 Task: Search one way flight ticket for 4 adults, 1 infant in seat and 1 infant on lap in premium economy from Lewiston: Lewiston-nez Perce County Airport to New Bern: Coastal Carolina Regional Airport (was Craven County Regional) on 5-4-2023. Number of bags: 1 checked bag. Price is upto 73000. Outbound departure time preference is 4:15.
Action: Mouse moved to (388, 345)
Screenshot: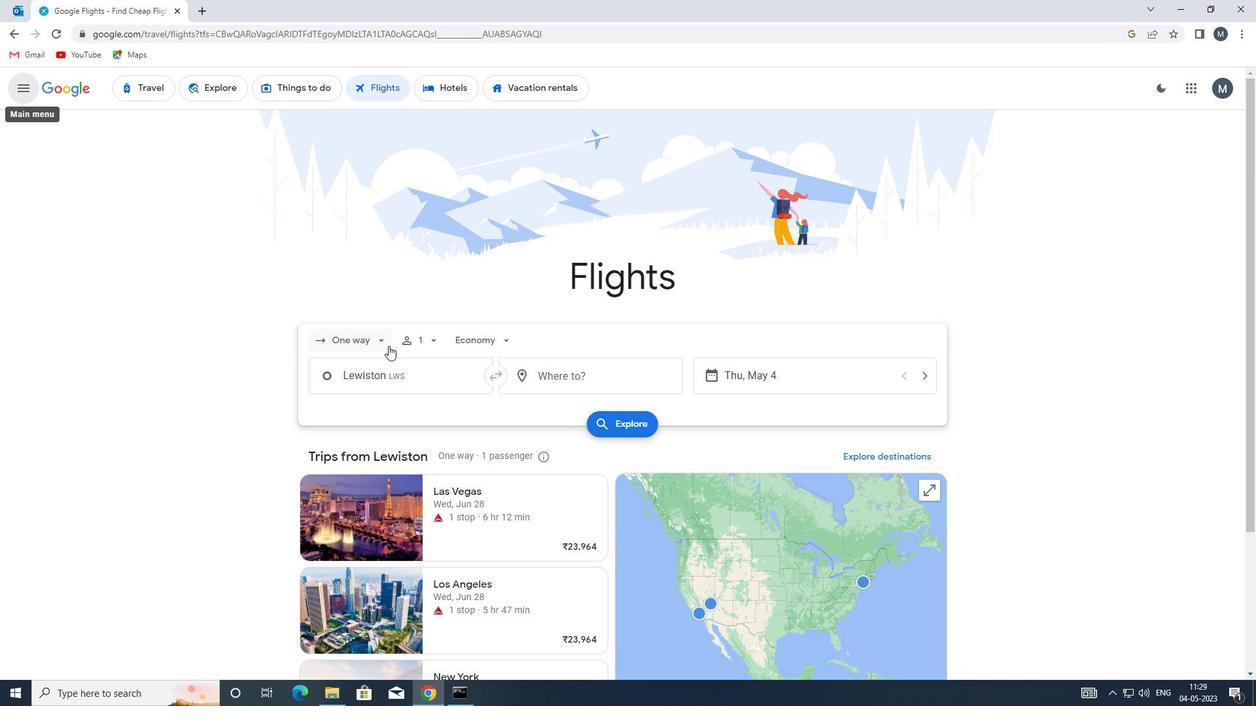 
Action: Mouse pressed left at (388, 345)
Screenshot: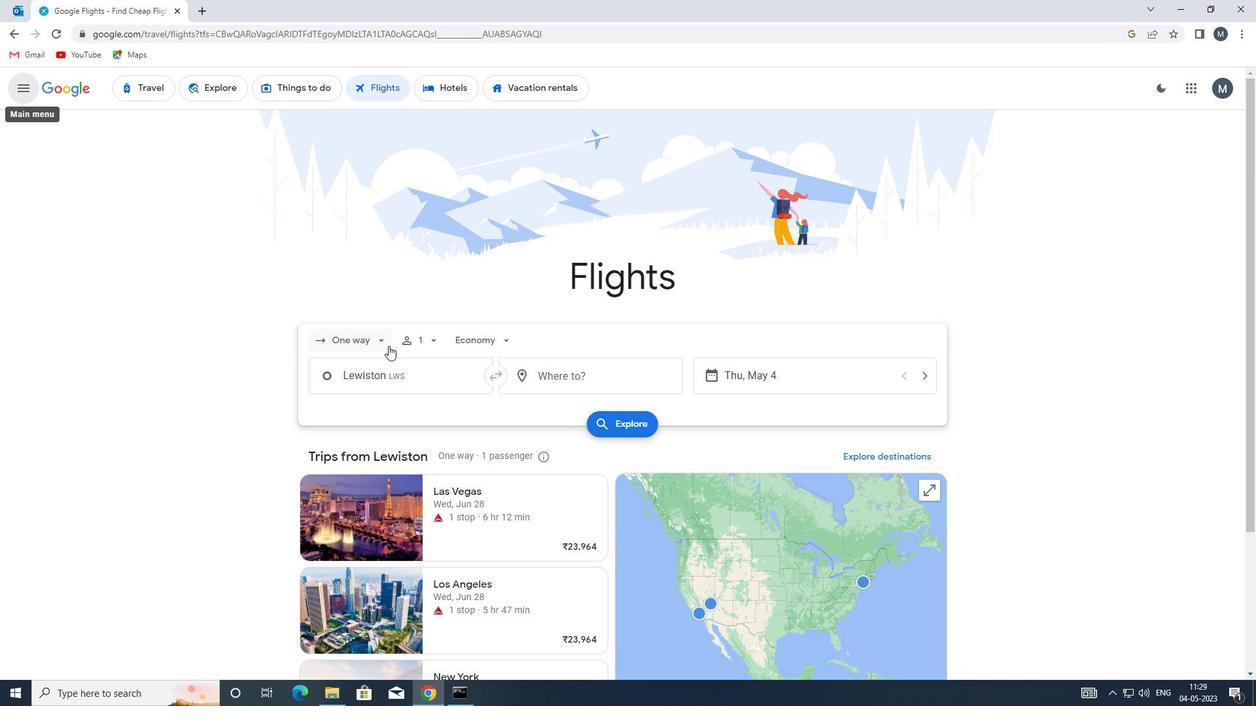 
Action: Mouse moved to (385, 399)
Screenshot: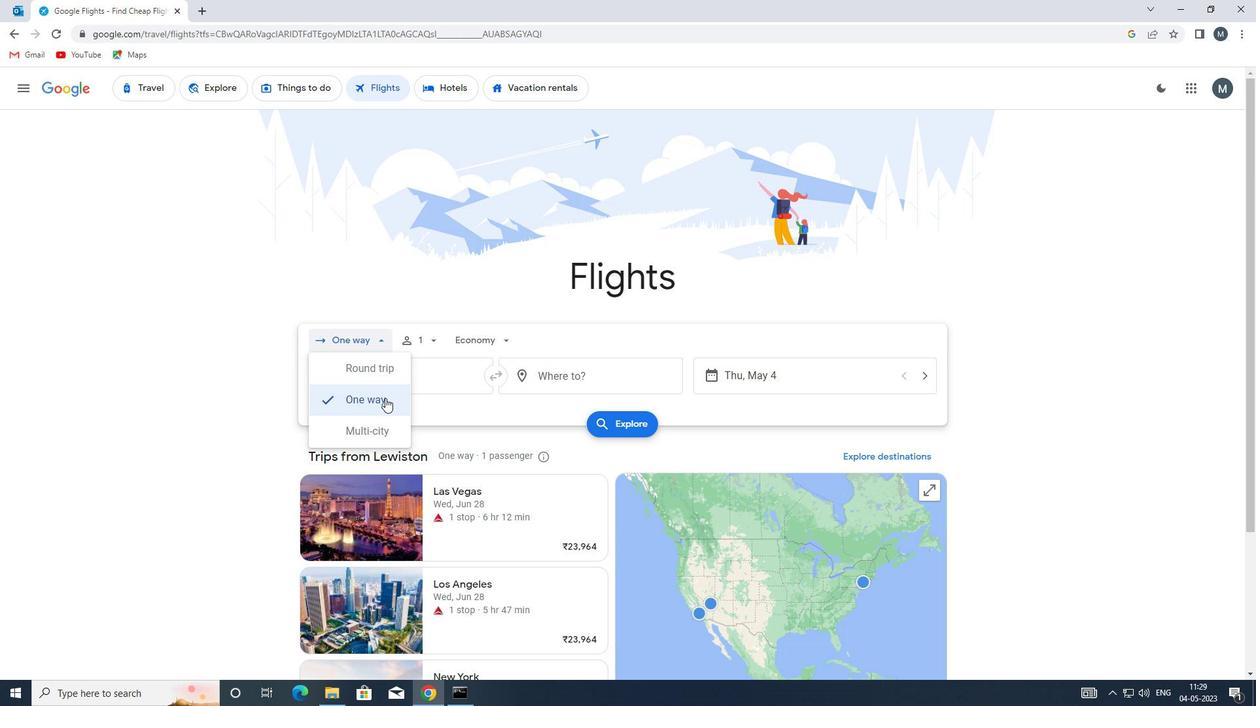 
Action: Mouse pressed left at (385, 399)
Screenshot: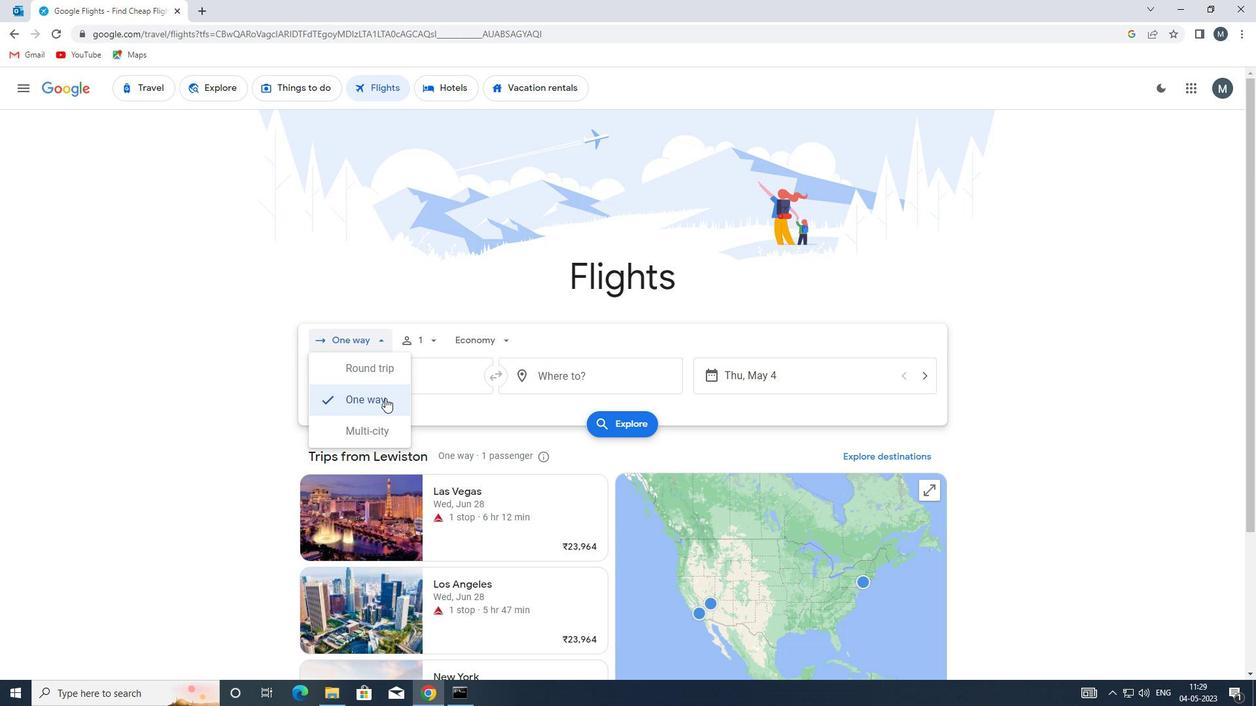 
Action: Mouse moved to (435, 346)
Screenshot: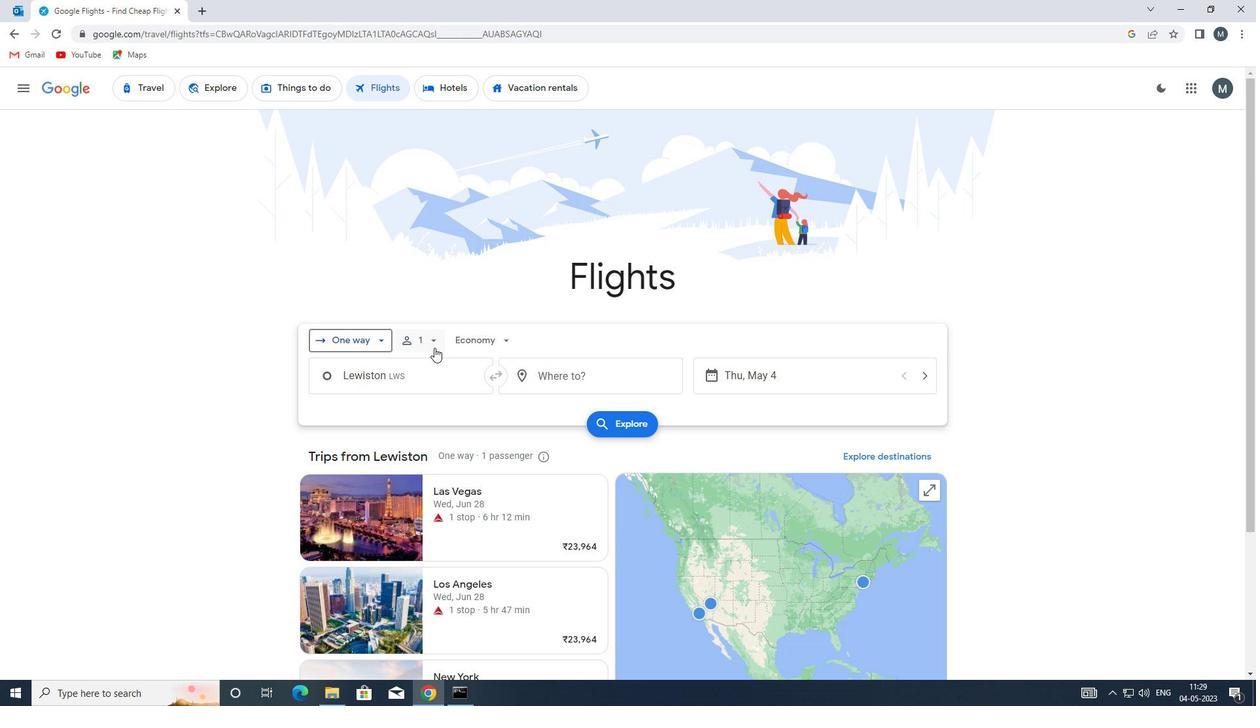 
Action: Mouse pressed left at (435, 346)
Screenshot: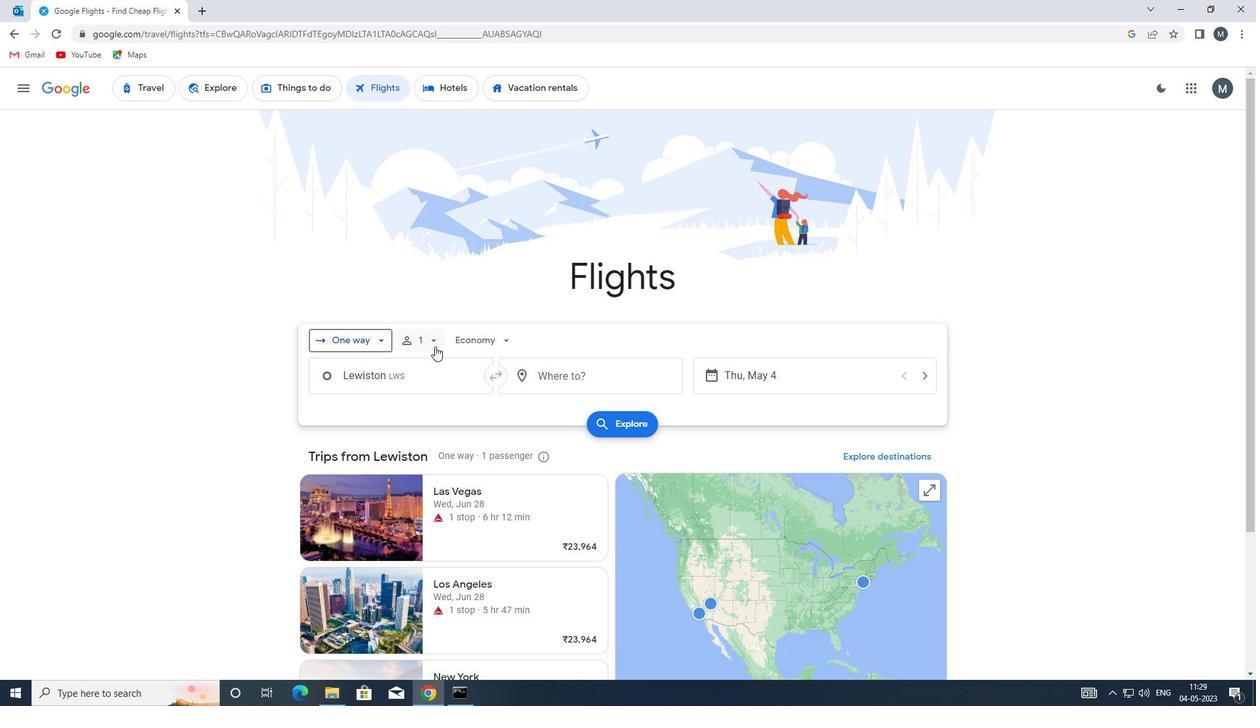 
Action: Mouse moved to (537, 378)
Screenshot: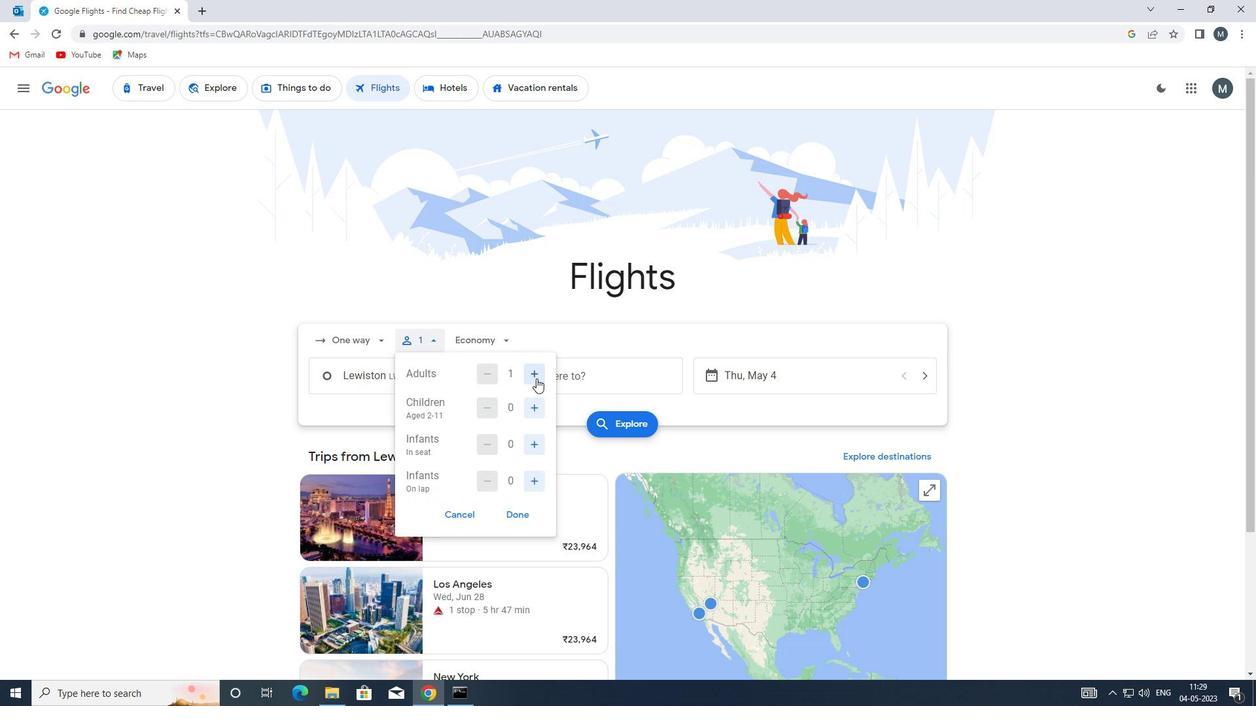 
Action: Mouse pressed left at (537, 378)
Screenshot: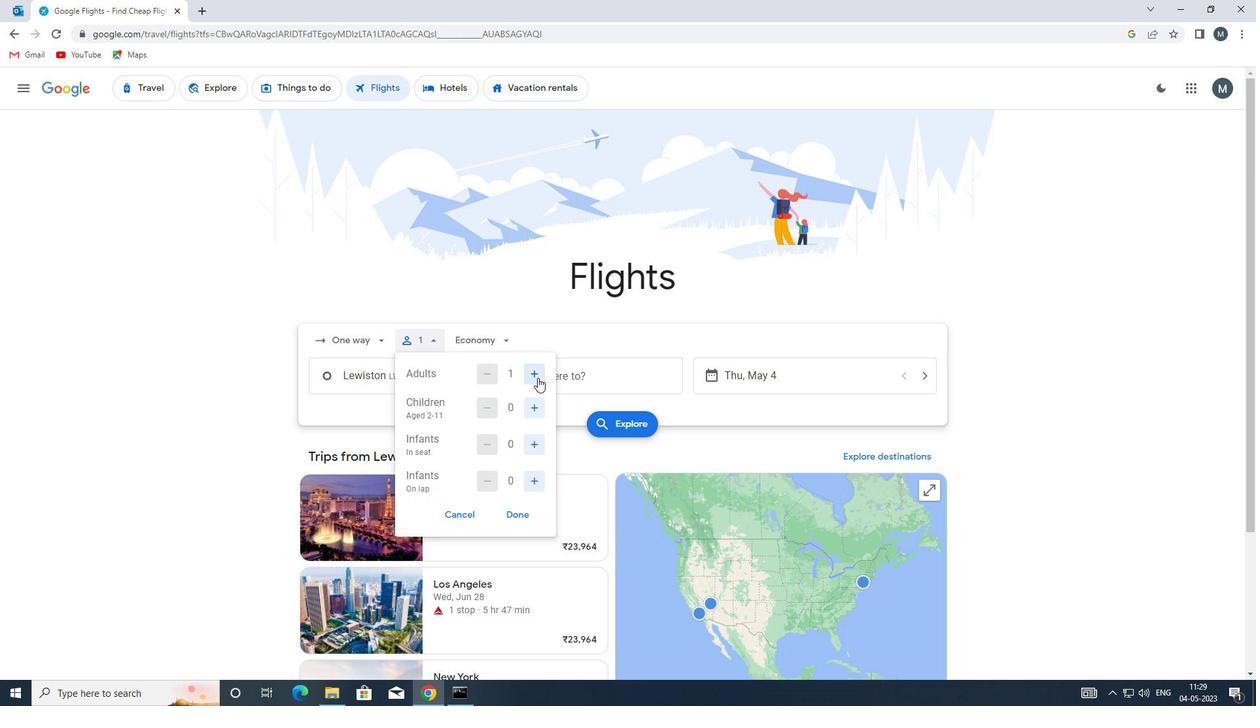 
Action: Mouse moved to (537, 376)
Screenshot: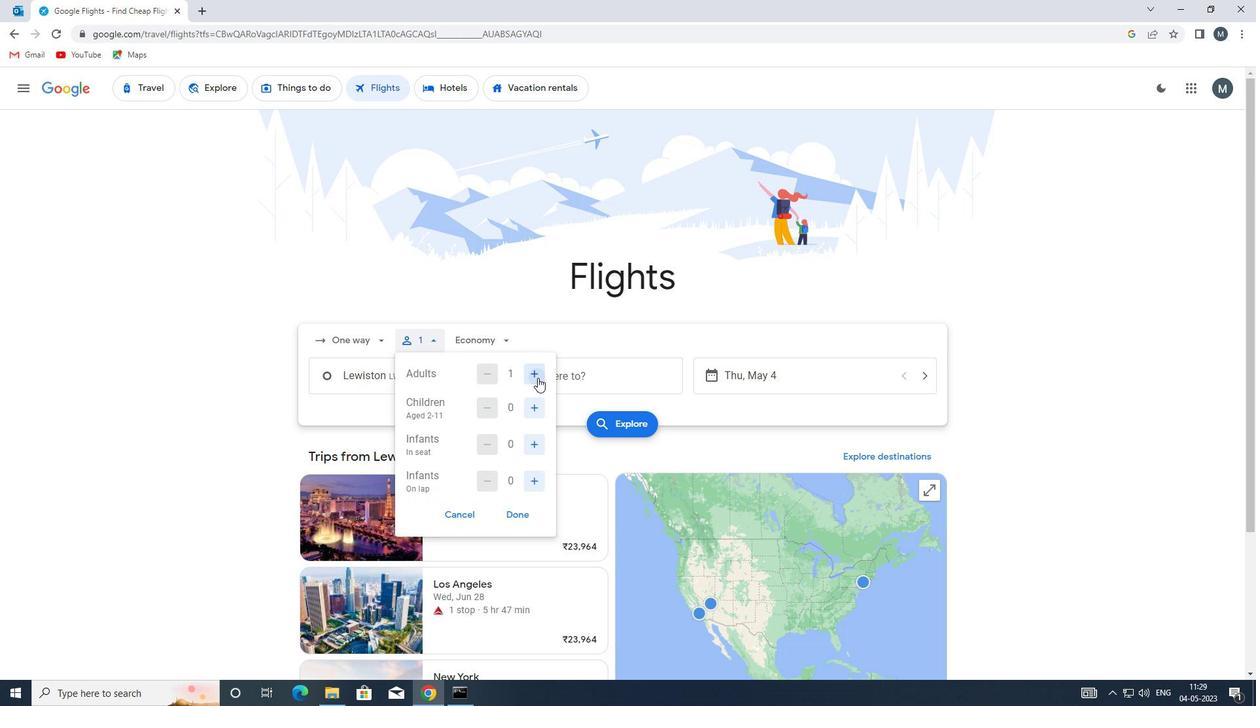 
Action: Mouse pressed left at (537, 376)
Screenshot: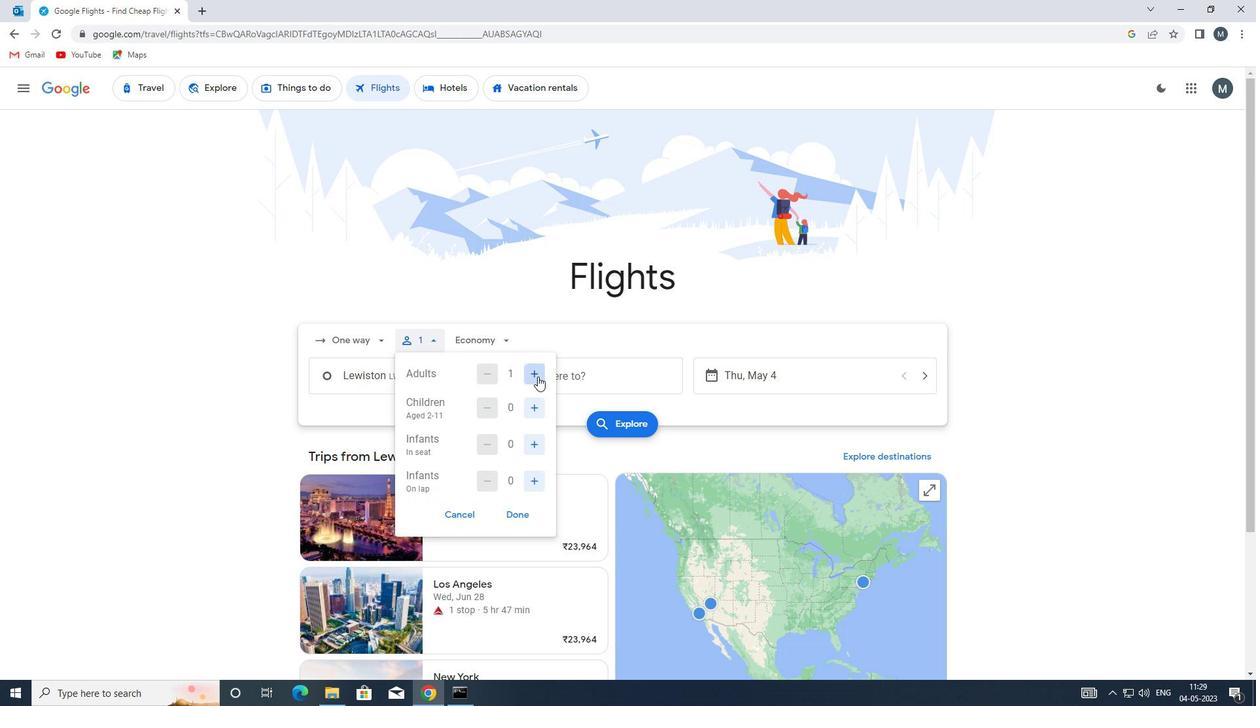 
Action: Mouse pressed left at (537, 376)
Screenshot: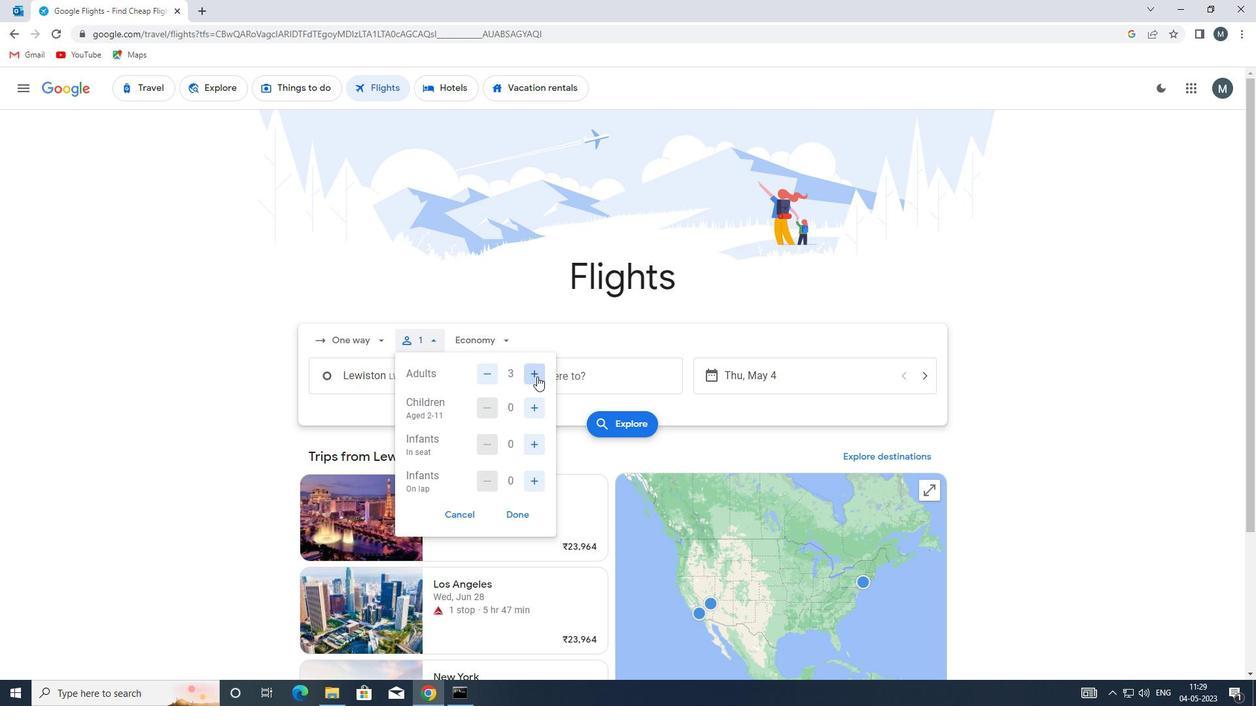 
Action: Mouse moved to (532, 445)
Screenshot: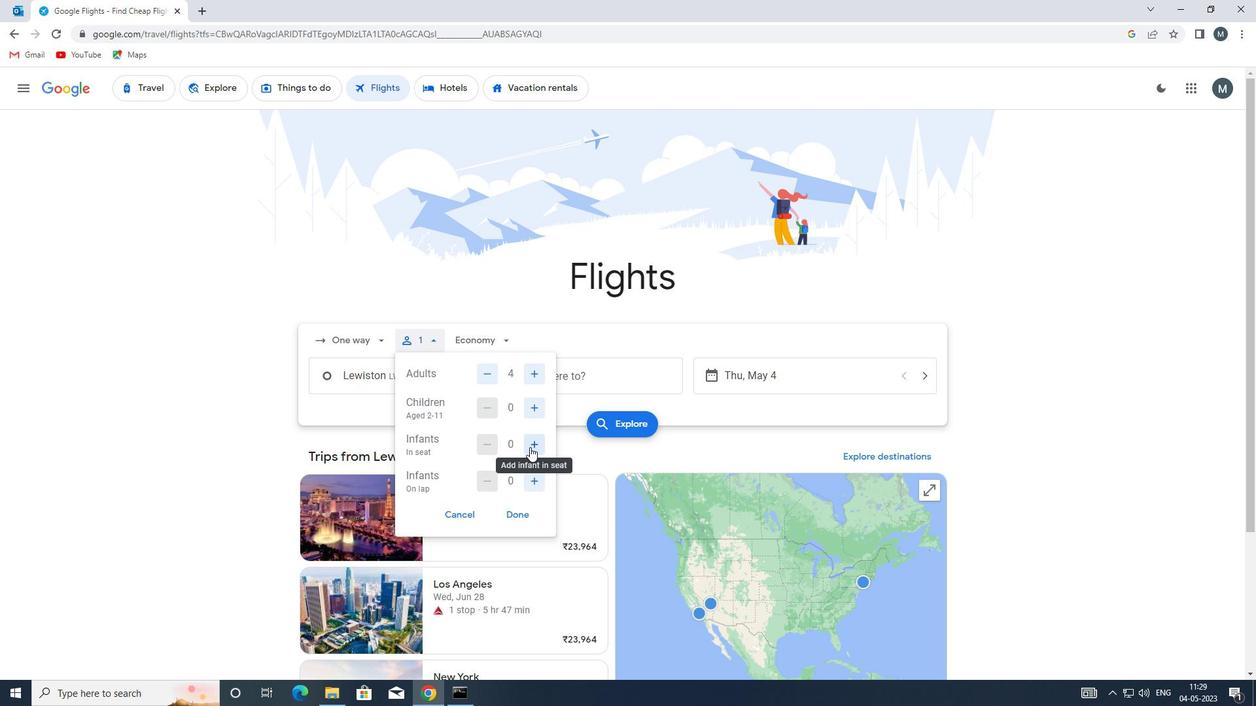 
Action: Mouse pressed left at (532, 445)
Screenshot: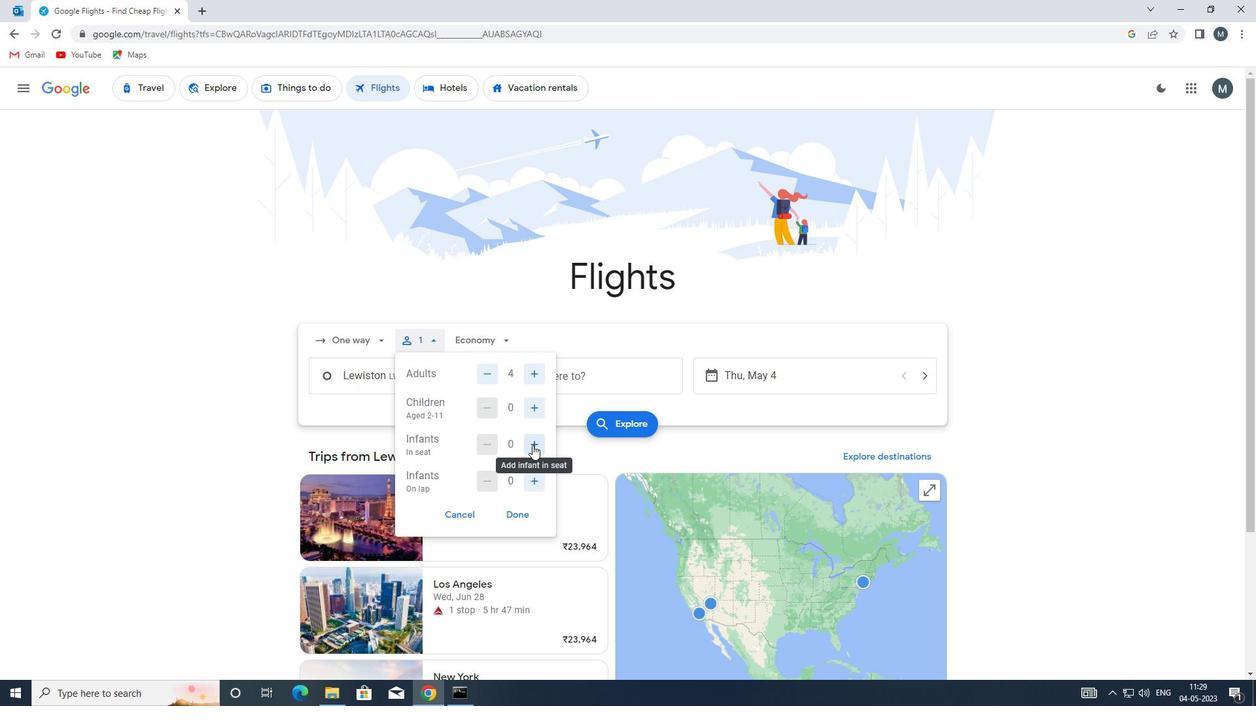
Action: Mouse moved to (532, 475)
Screenshot: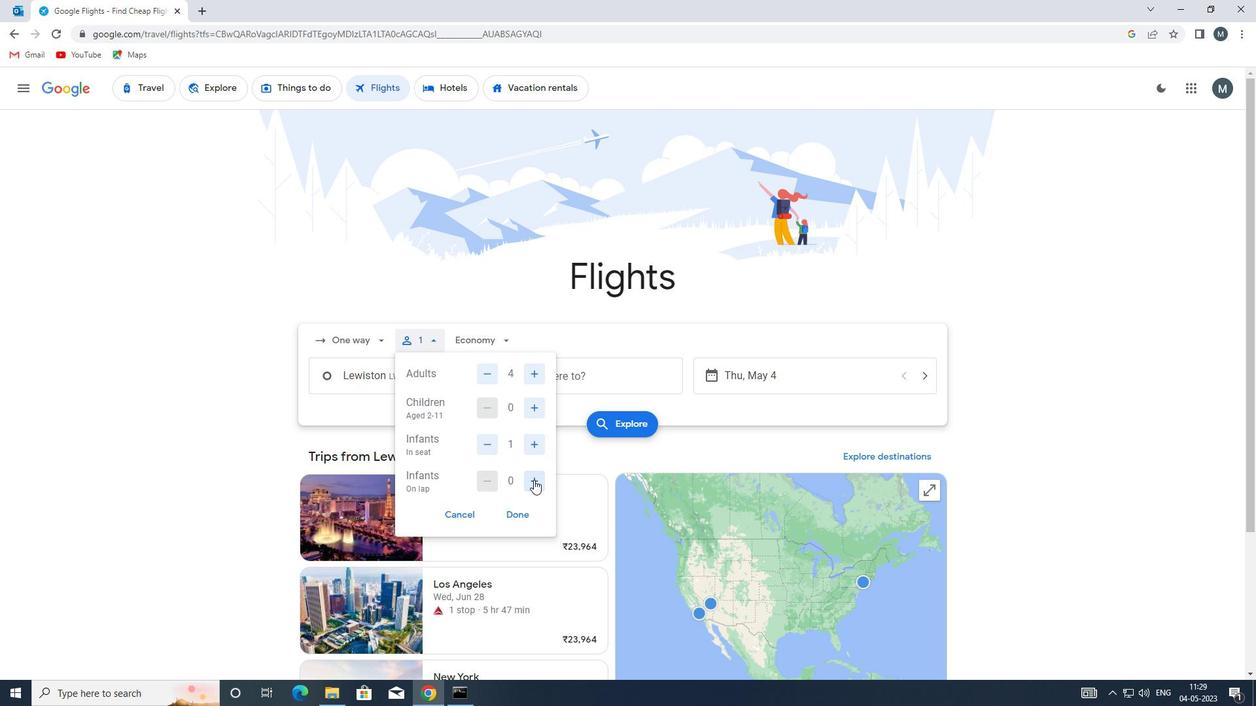 
Action: Mouse pressed left at (532, 475)
Screenshot: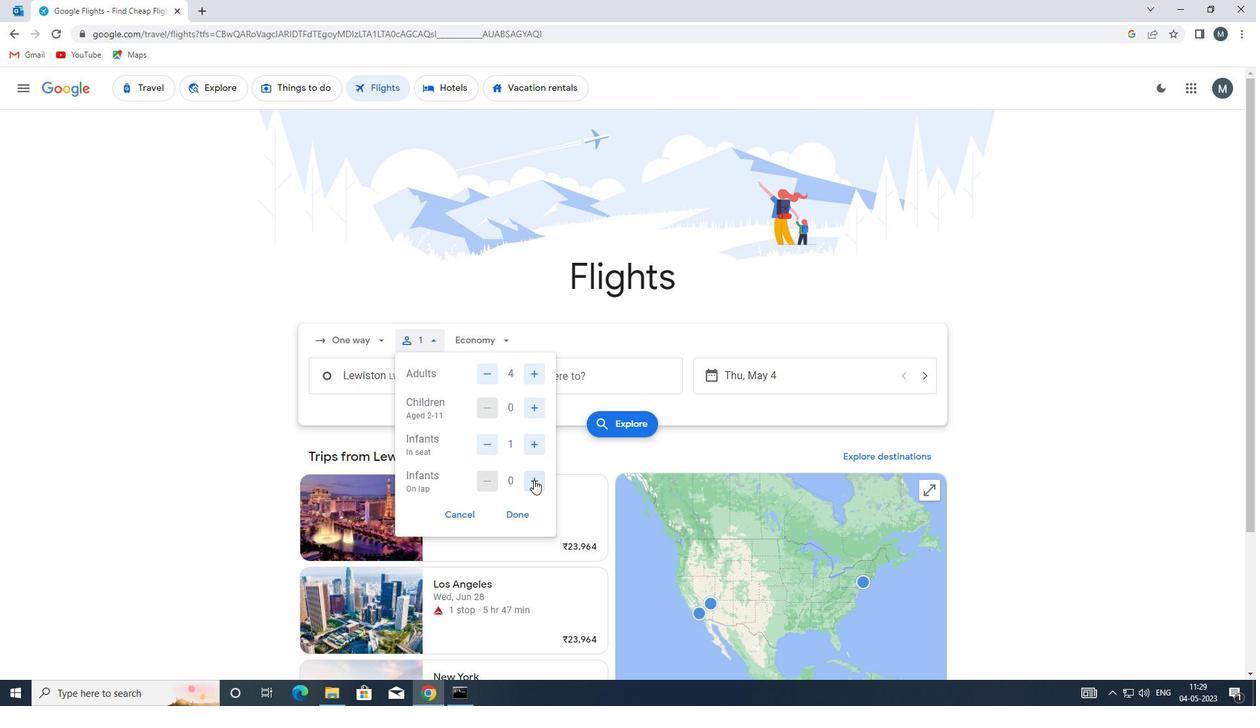 
Action: Mouse moved to (522, 518)
Screenshot: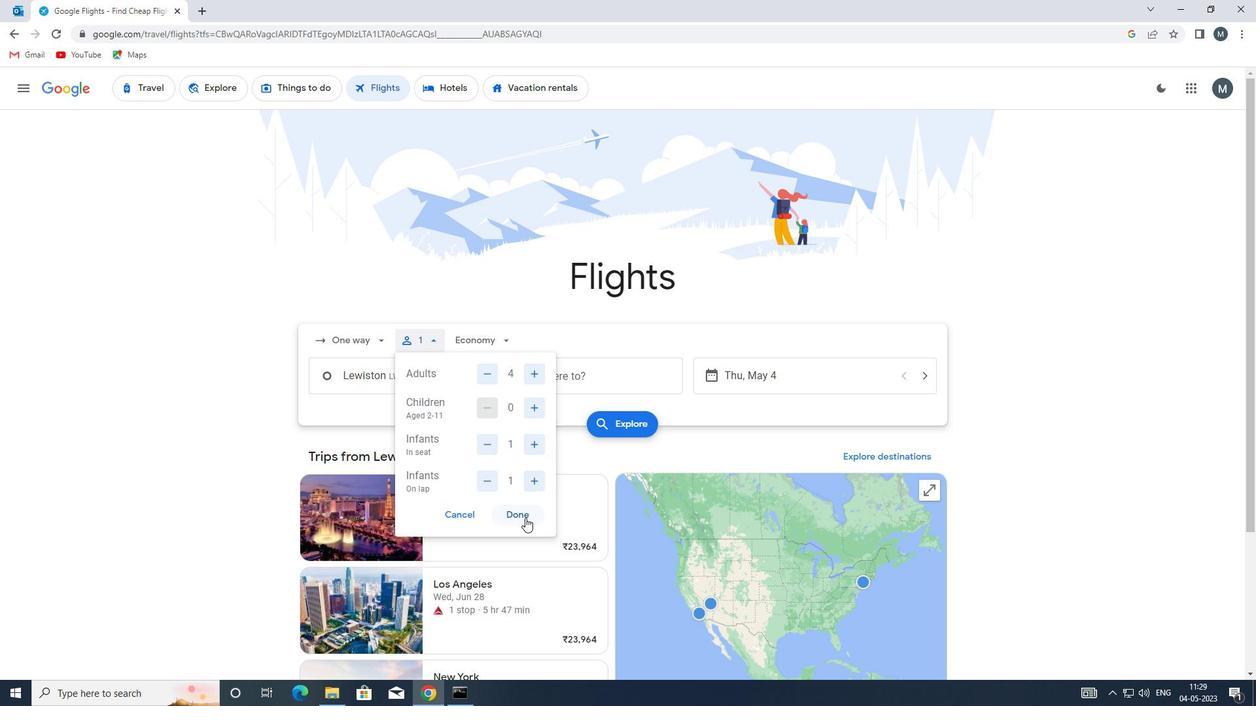 
Action: Mouse pressed left at (522, 518)
Screenshot: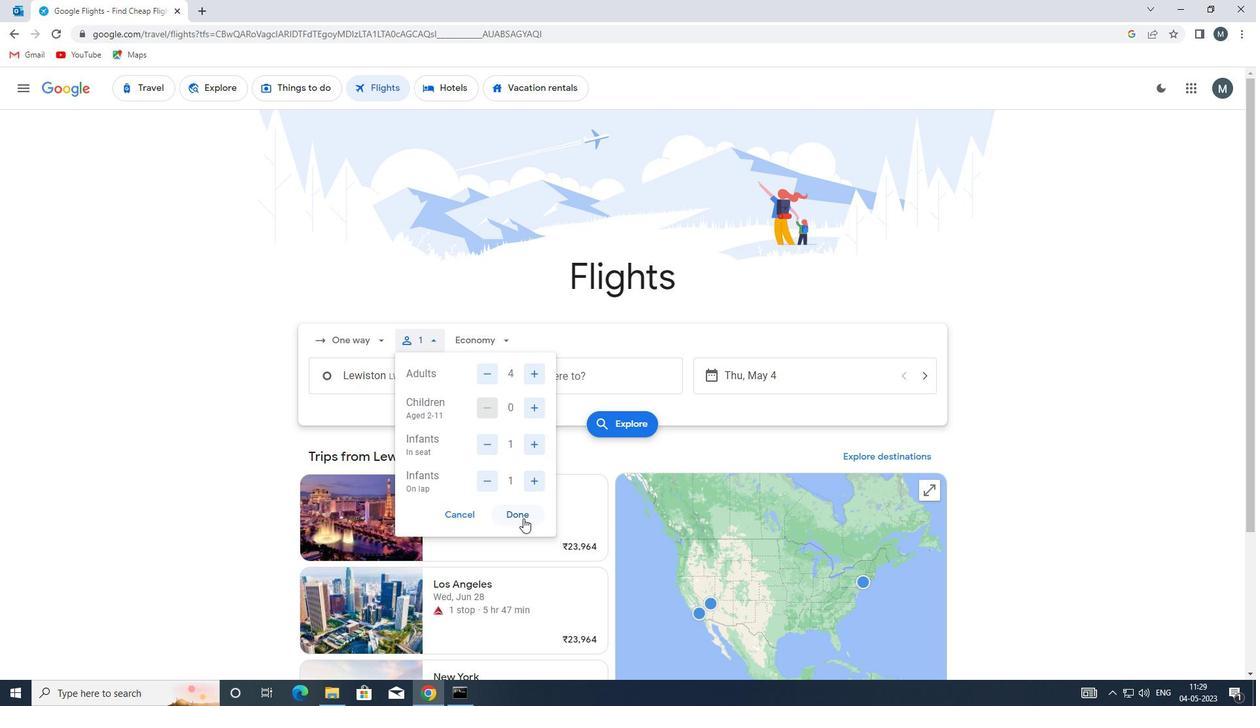 
Action: Mouse moved to (496, 335)
Screenshot: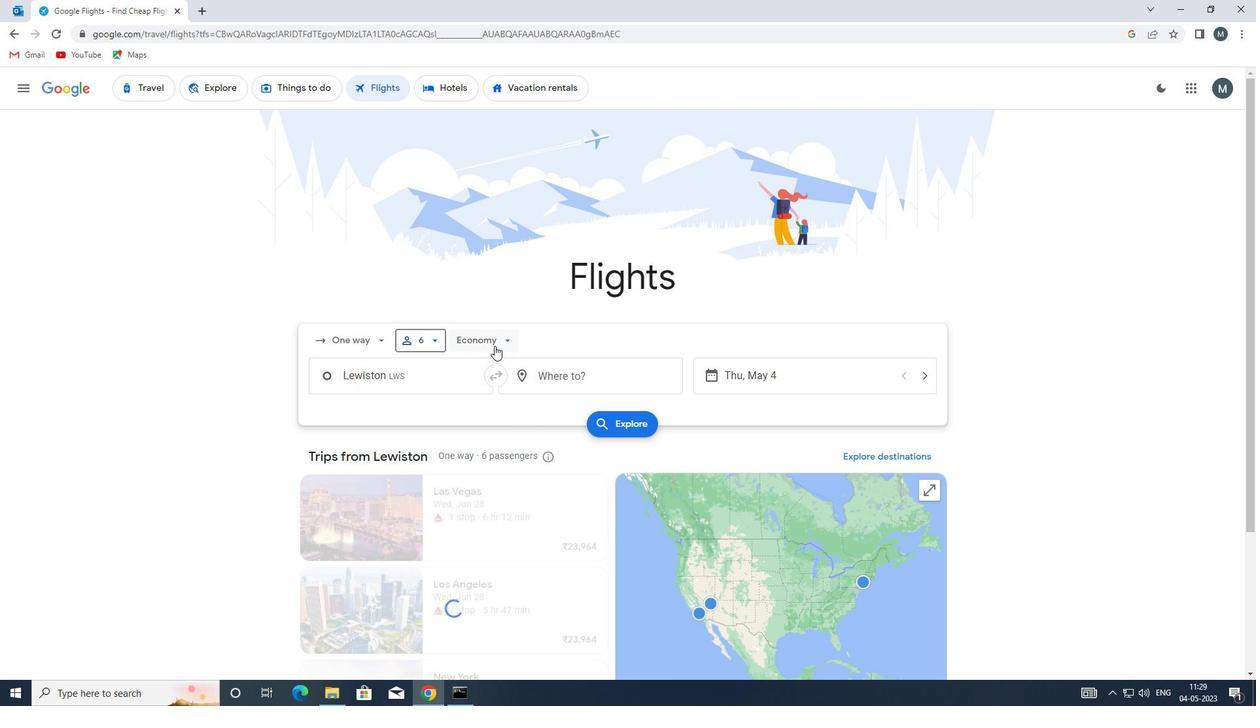 
Action: Mouse pressed left at (496, 335)
Screenshot: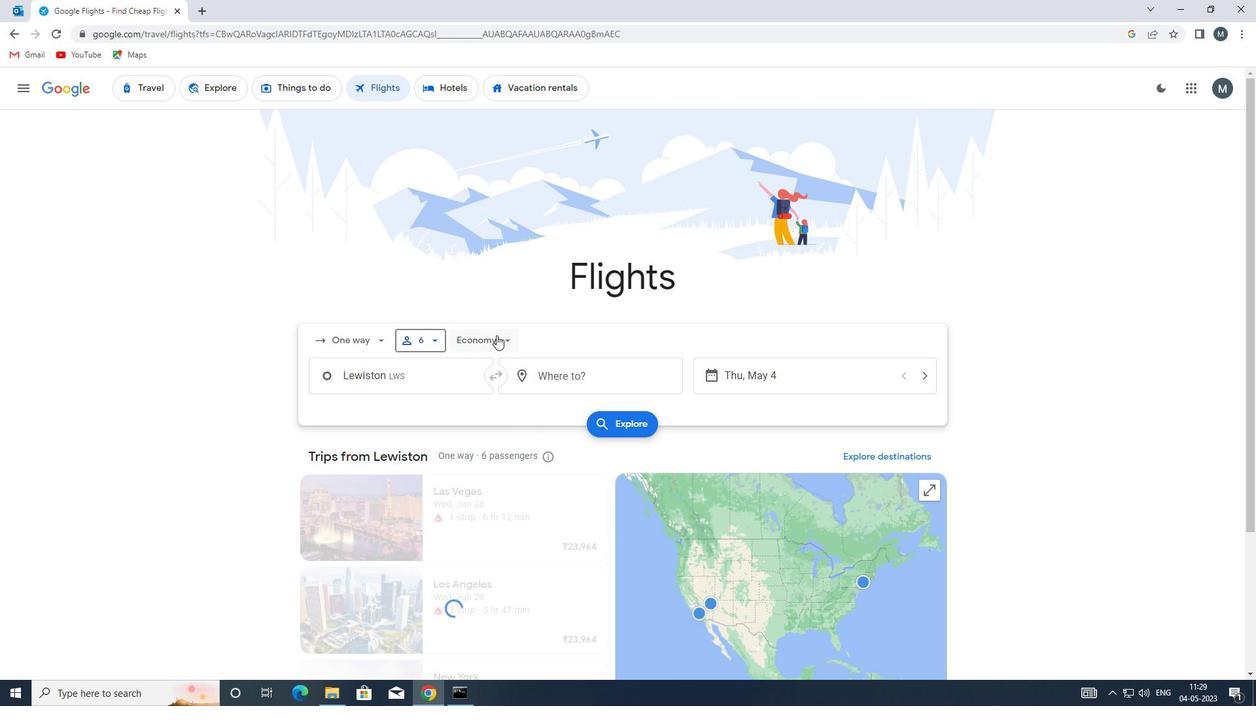 
Action: Mouse moved to (522, 402)
Screenshot: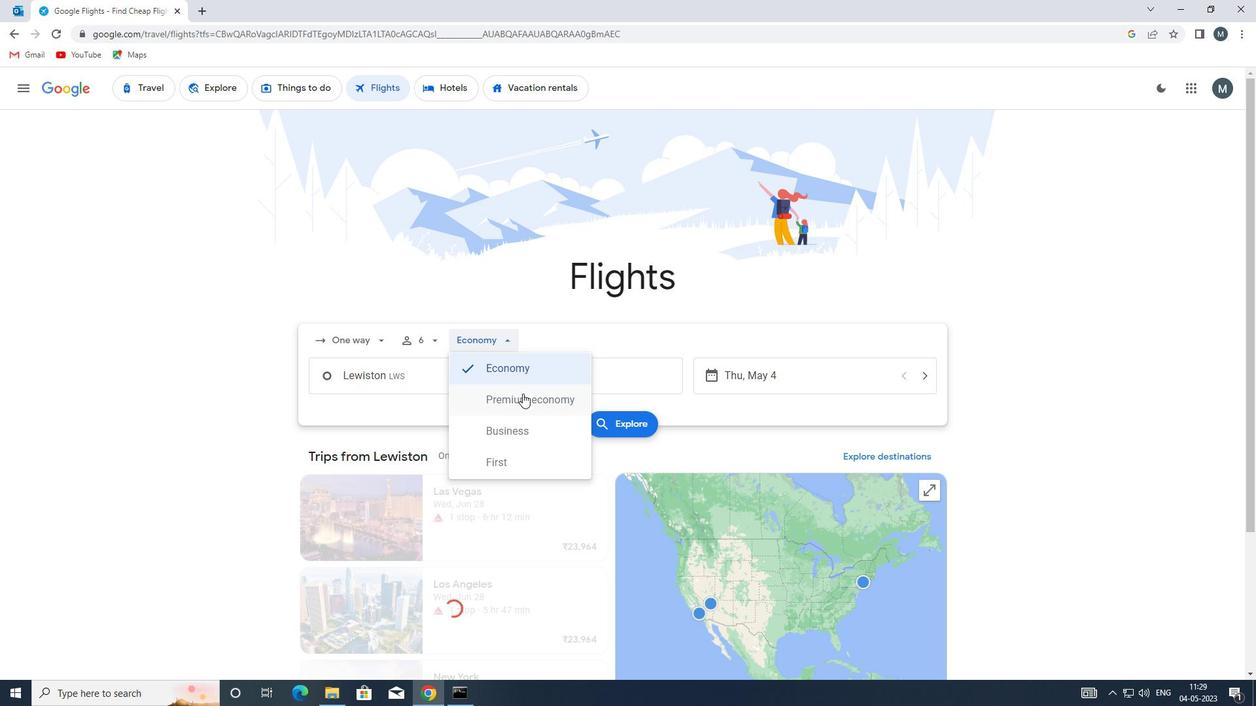 
Action: Mouse pressed left at (522, 402)
Screenshot: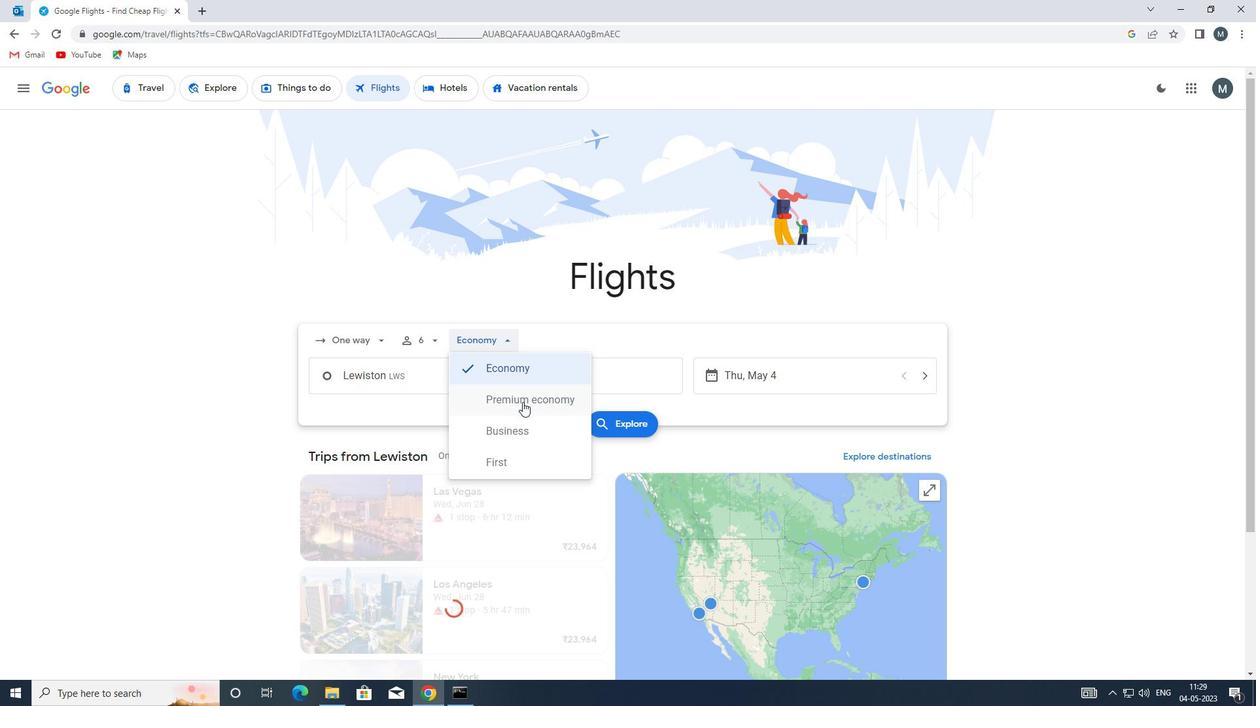 
Action: Mouse moved to (424, 382)
Screenshot: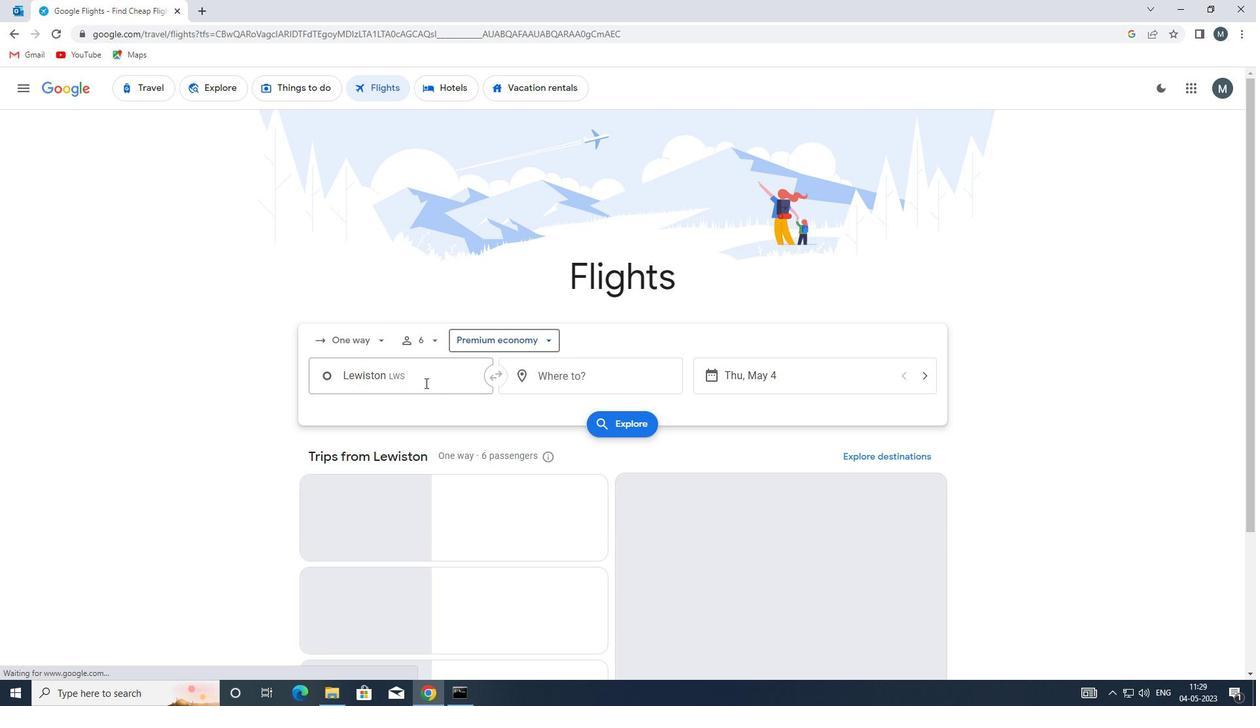 
Action: Mouse pressed left at (424, 382)
Screenshot: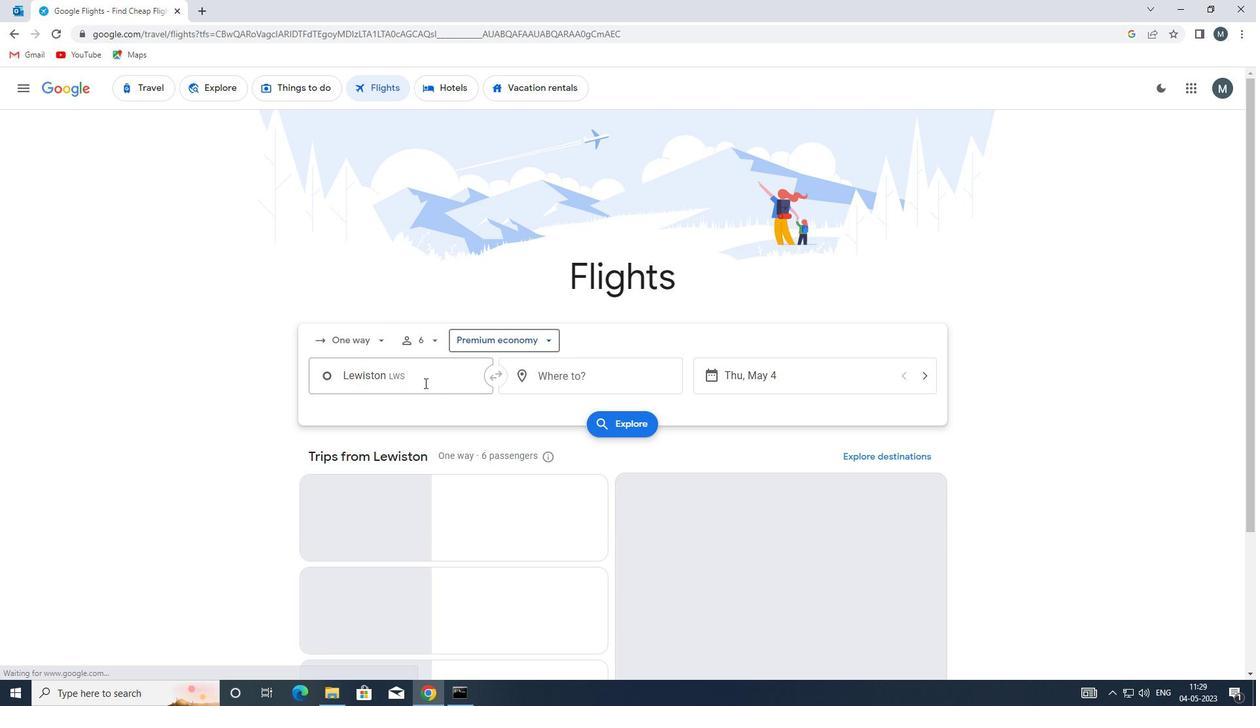 
Action: Mouse moved to (439, 420)
Screenshot: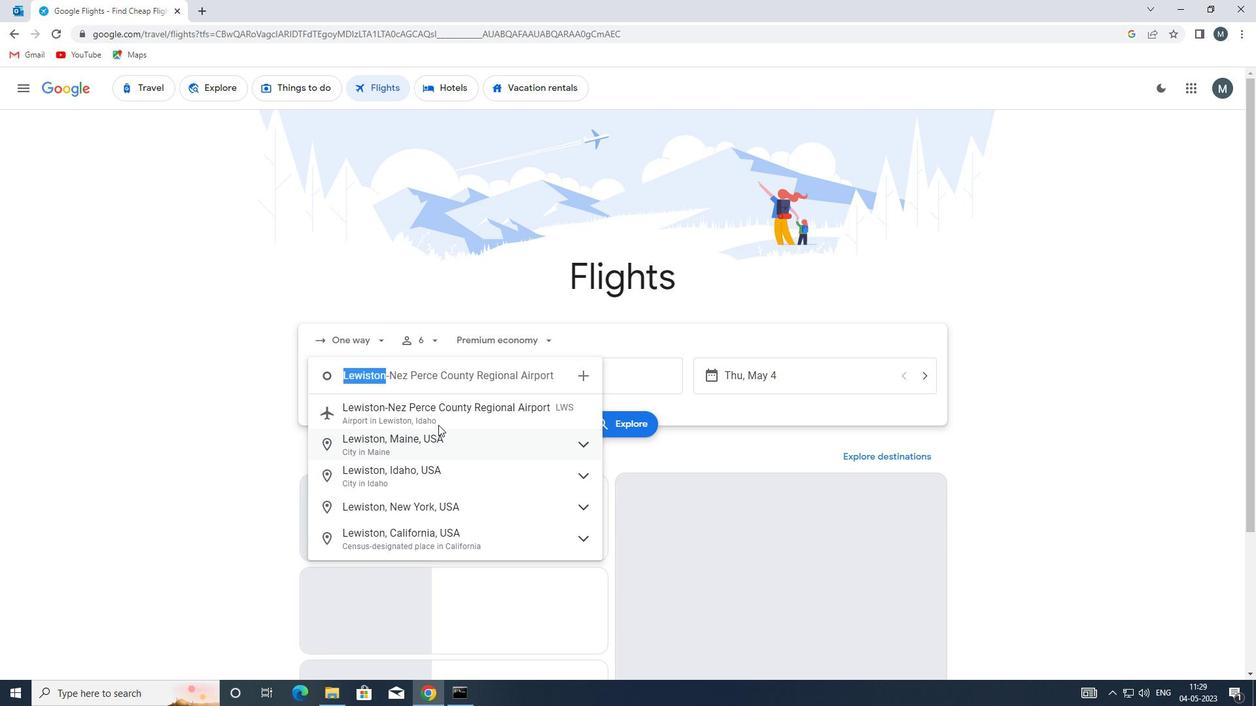 
Action: Mouse pressed left at (439, 420)
Screenshot: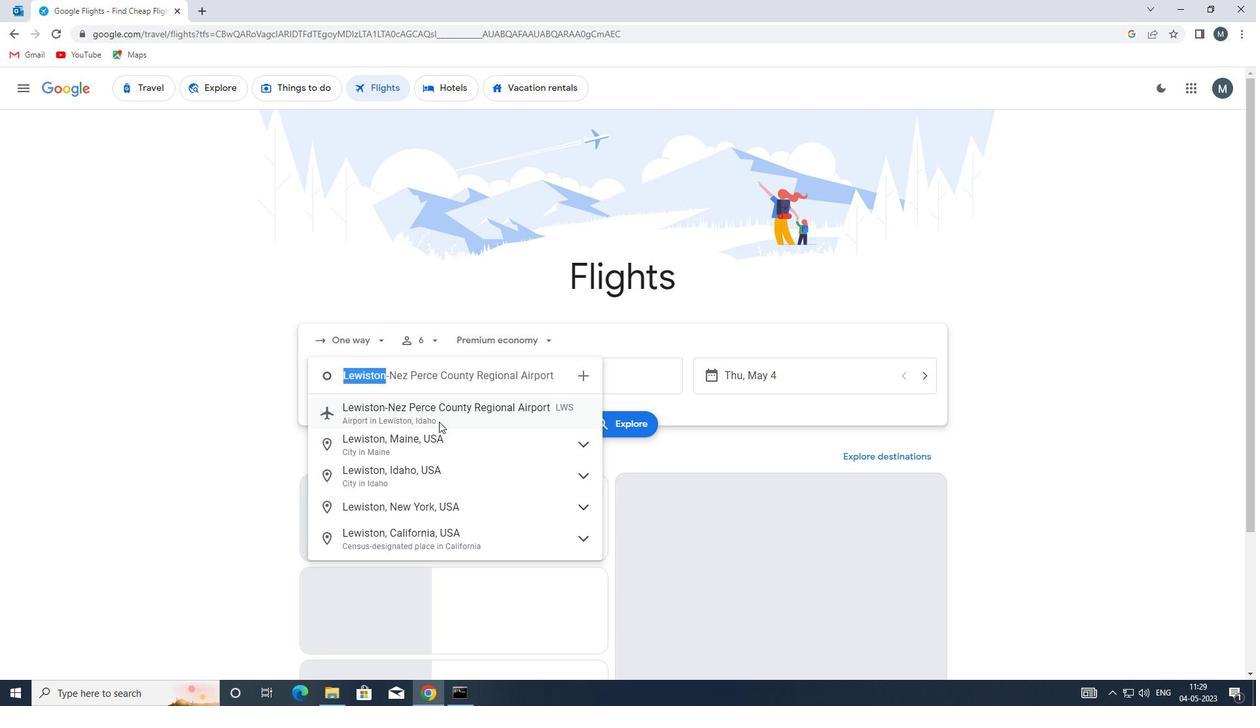 
Action: Mouse moved to (567, 383)
Screenshot: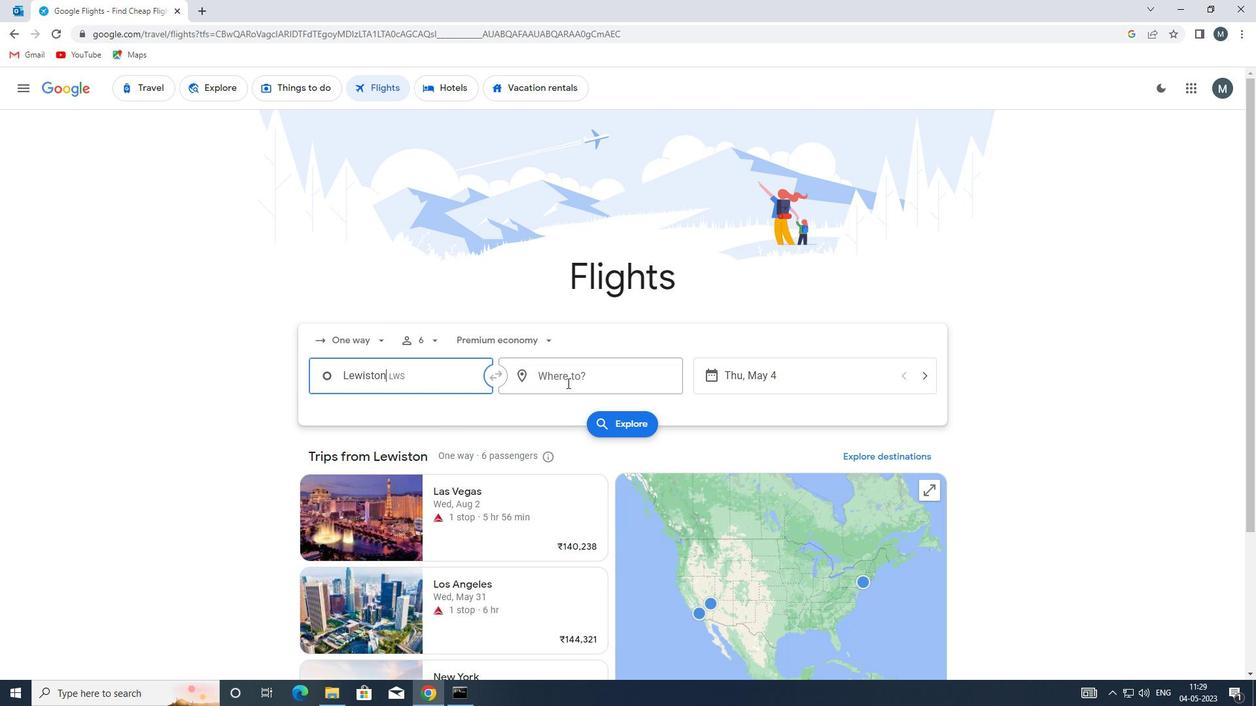 
Action: Mouse pressed left at (567, 383)
Screenshot: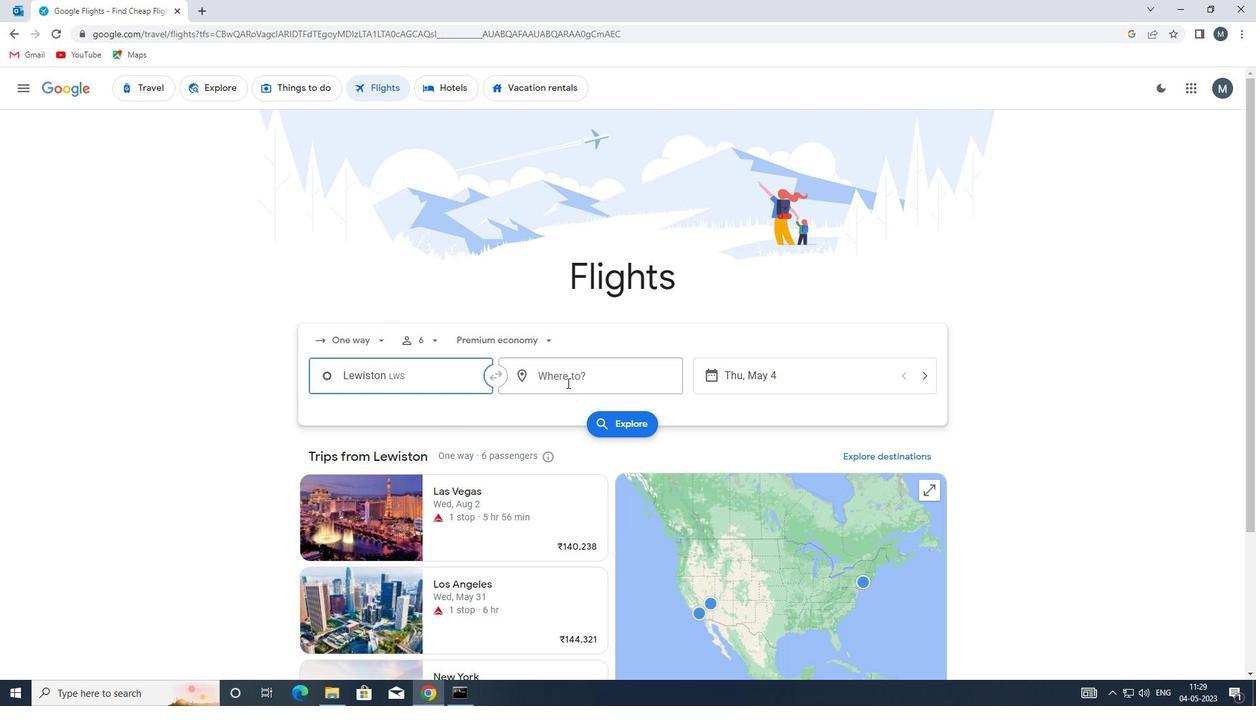 
Action: Mouse moved to (567, 382)
Screenshot: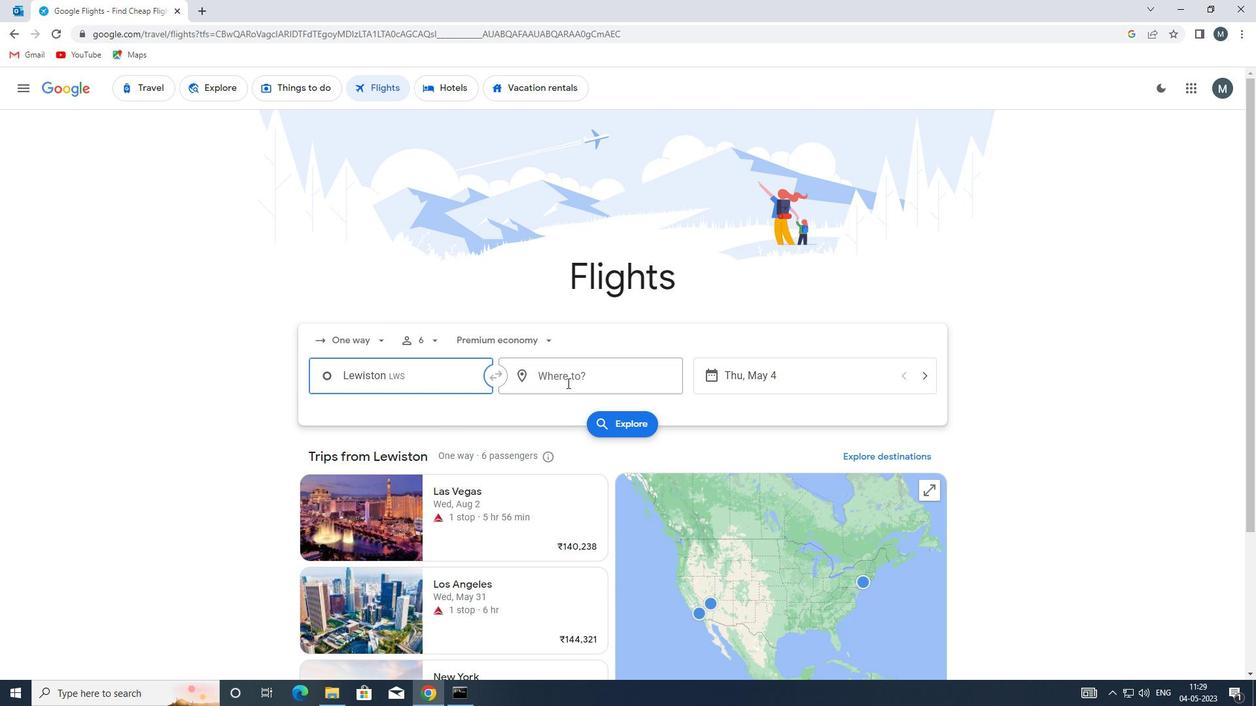 
Action: Key pressed ewn
Screenshot: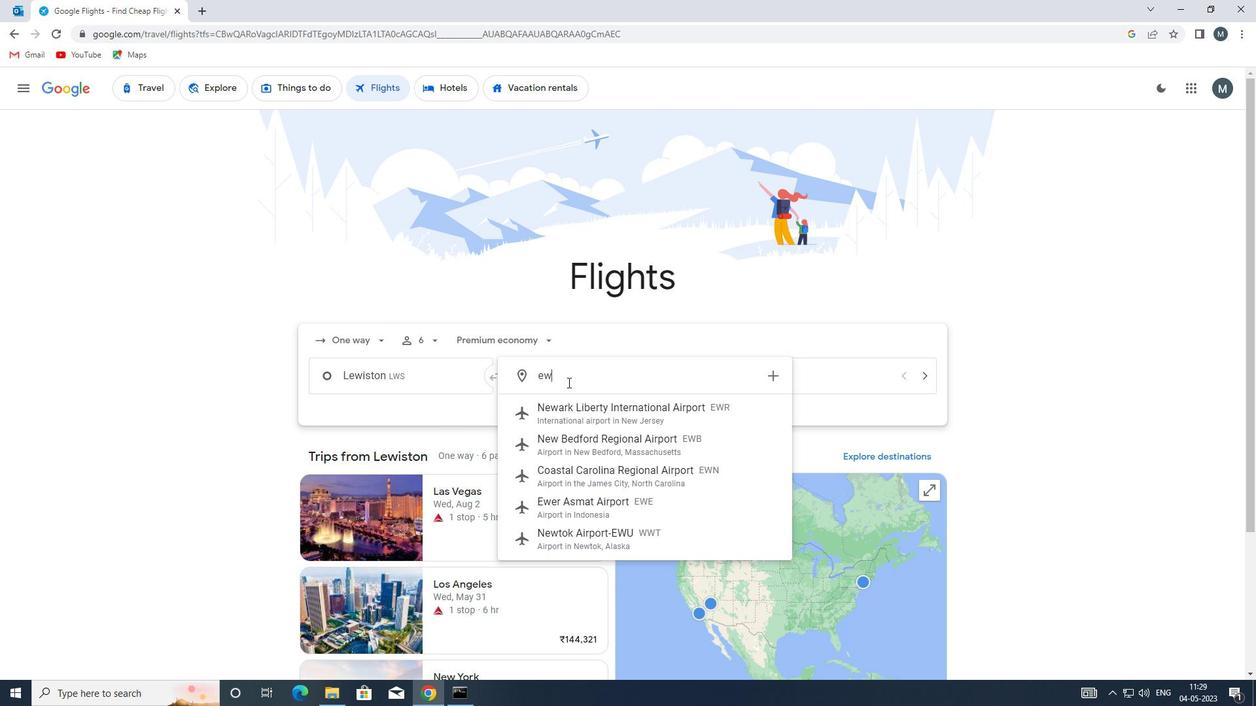 
Action: Mouse moved to (593, 415)
Screenshot: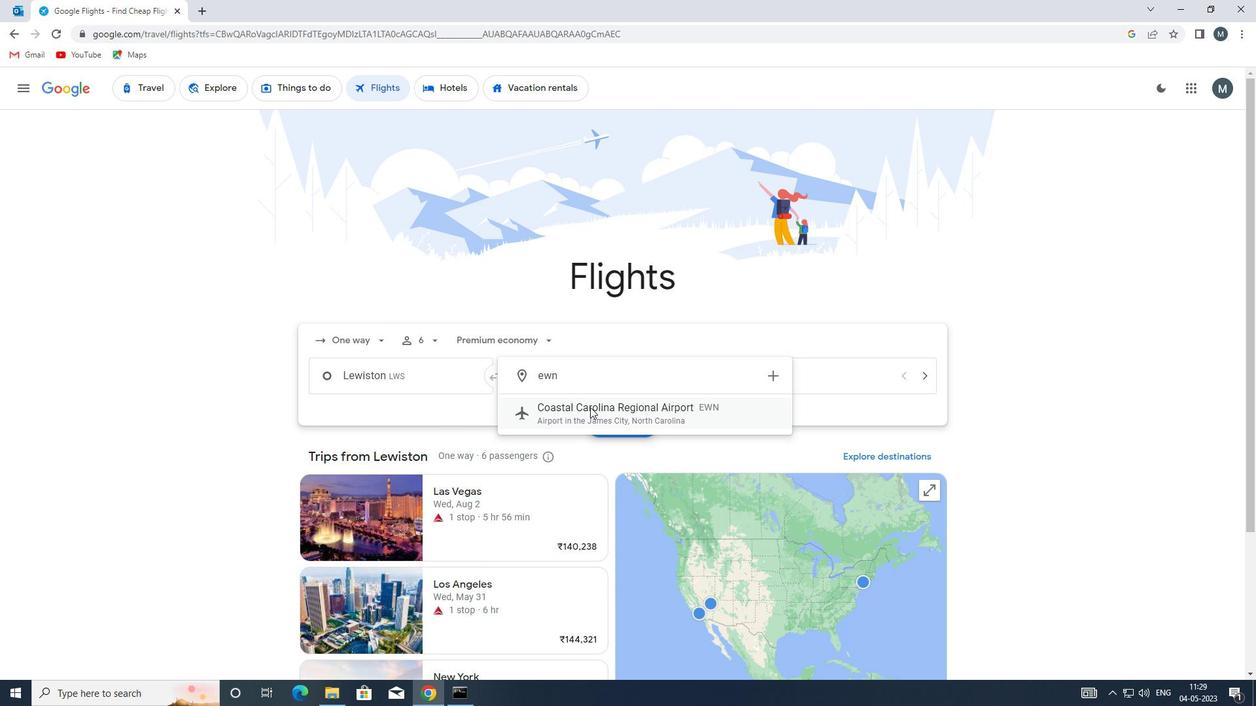 
Action: Mouse pressed left at (593, 415)
Screenshot: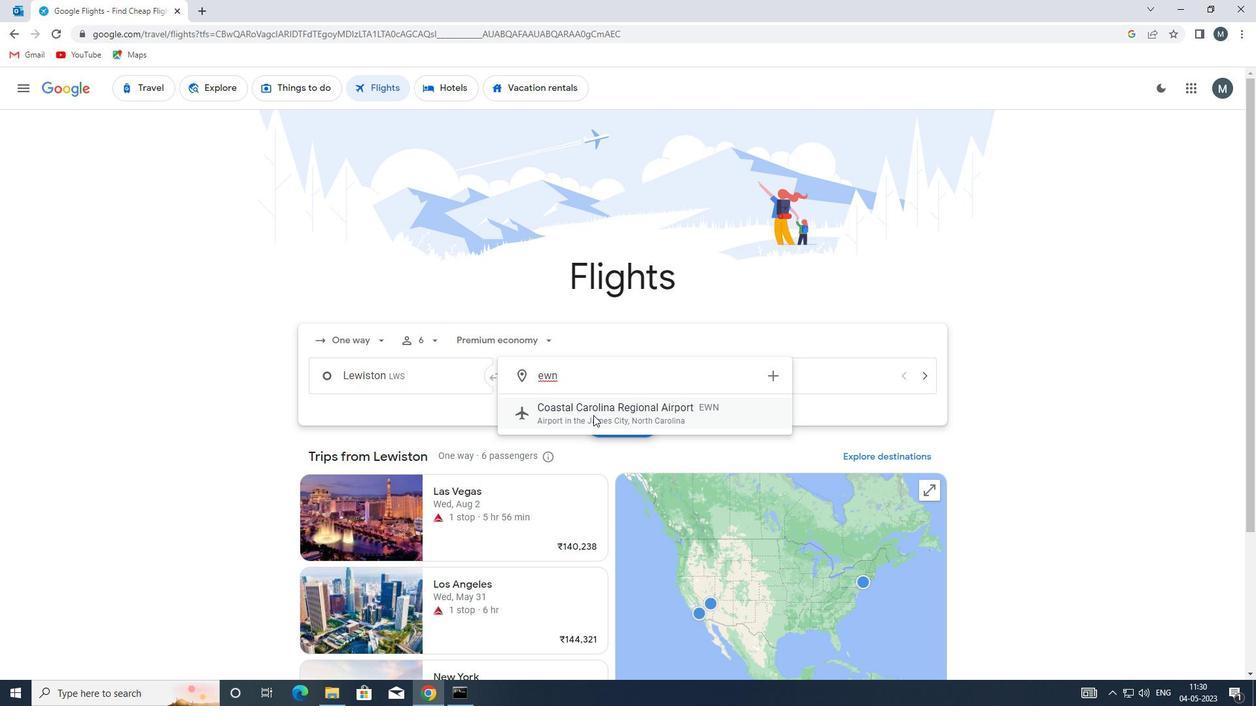 
Action: Mouse moved to (727, 376)
Screenshot: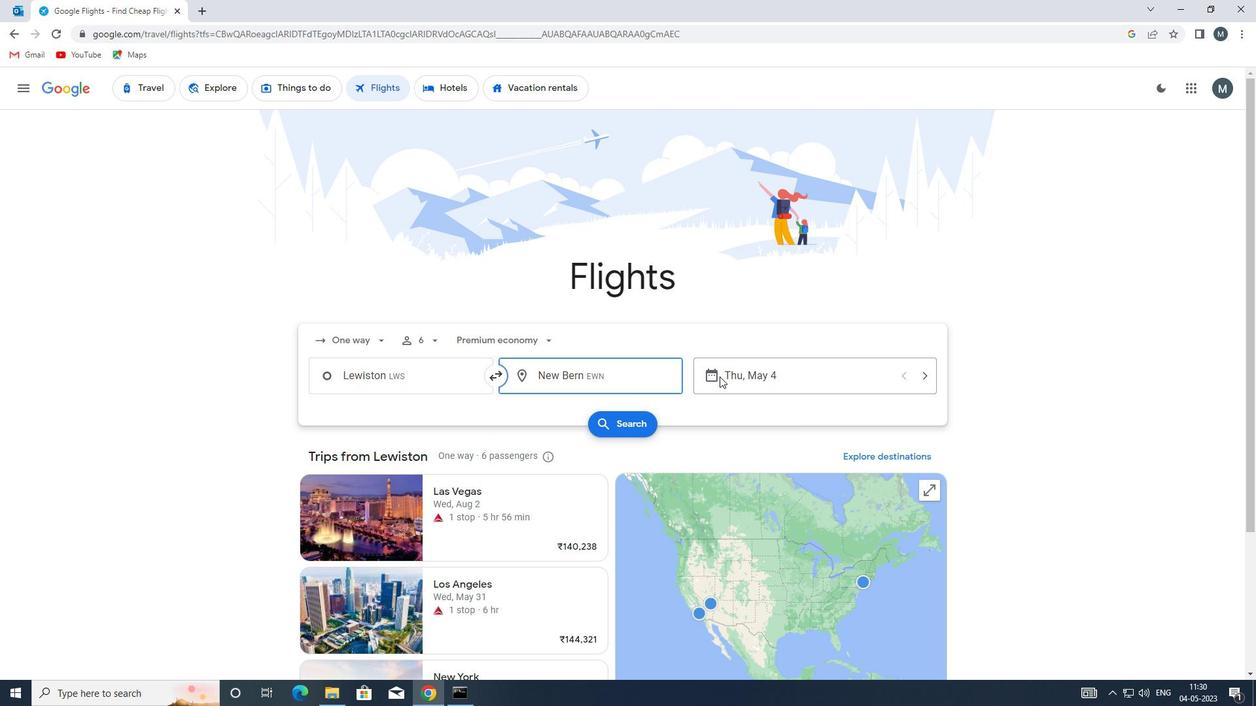 
Action: Mouse pressed left at (727, 376)
Screenshot: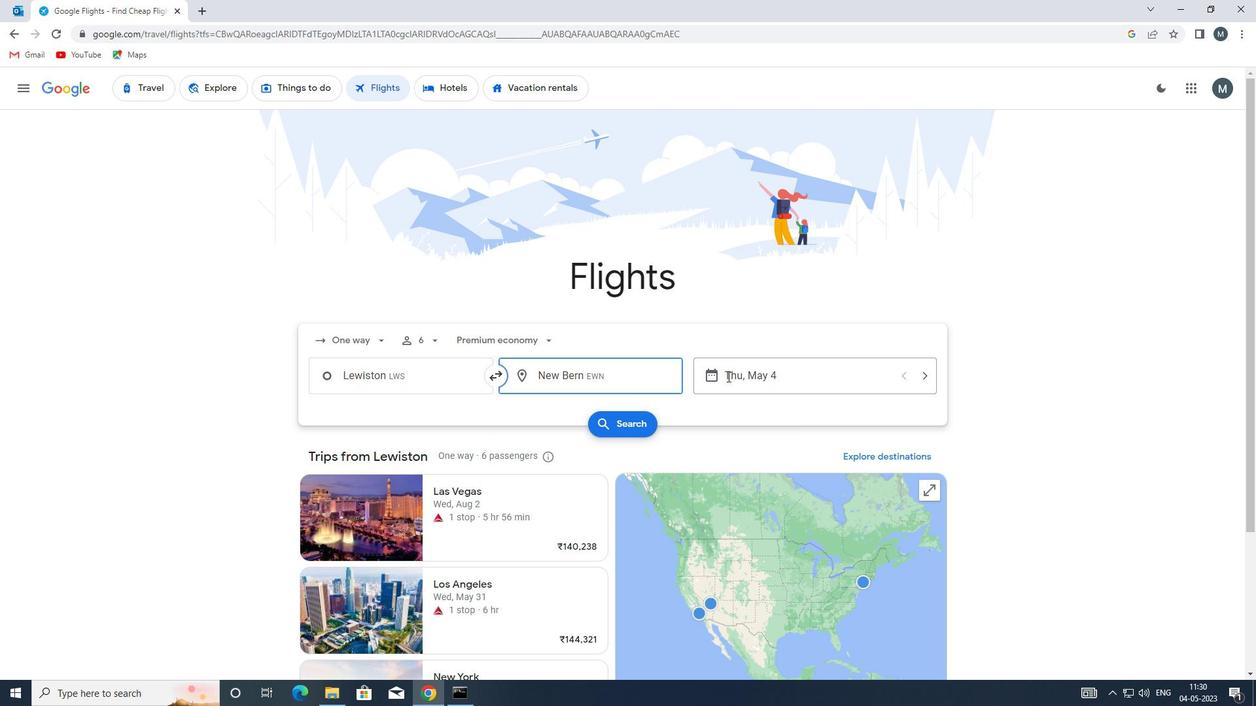 
Action: Mouse moved to (595, 441)
Screenshot: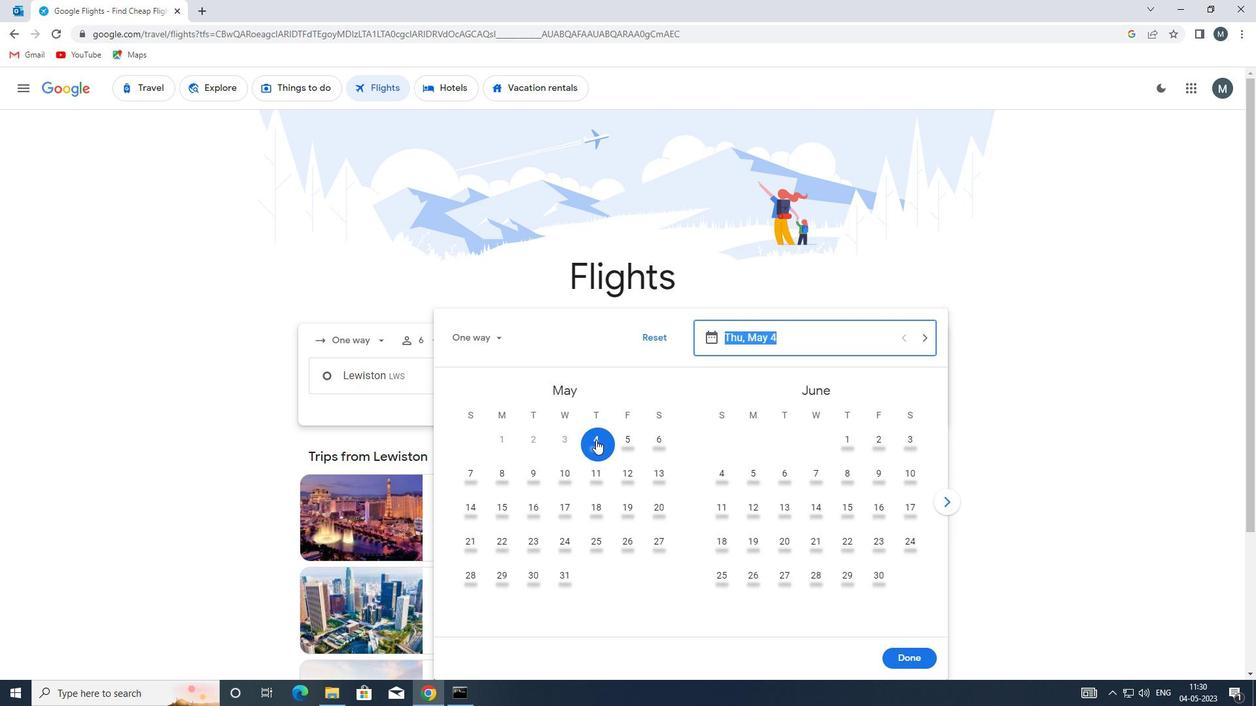 
Action: Mouse pressed left at (595, 441)
Screenshot: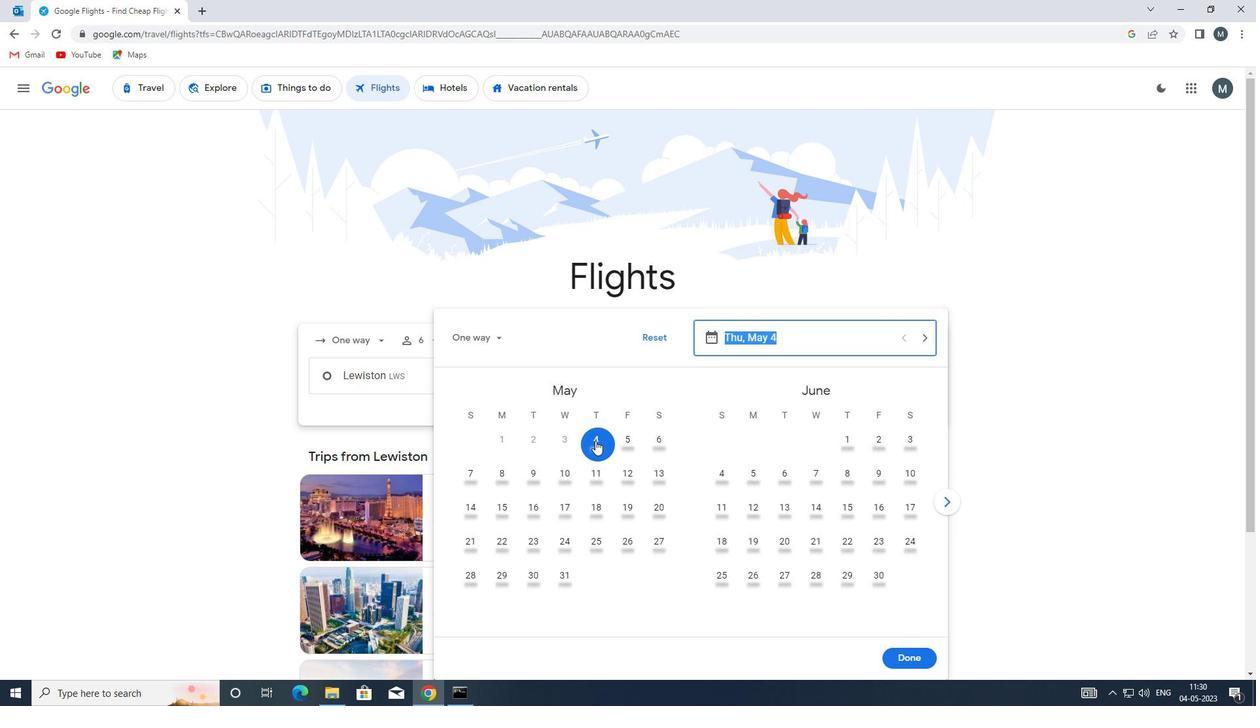 
Action: Mouse moved to (897, 658)
Screenshot: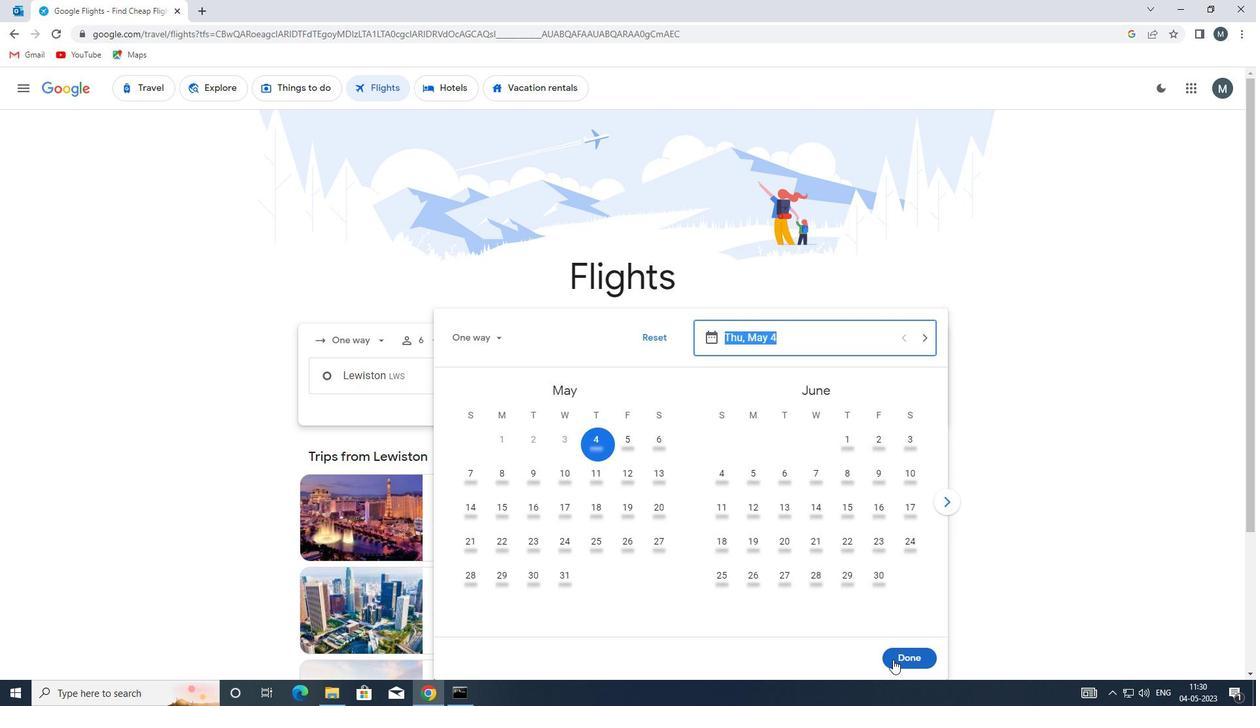 
Action: Mouse pressed left at (897, 658)
Screenshot: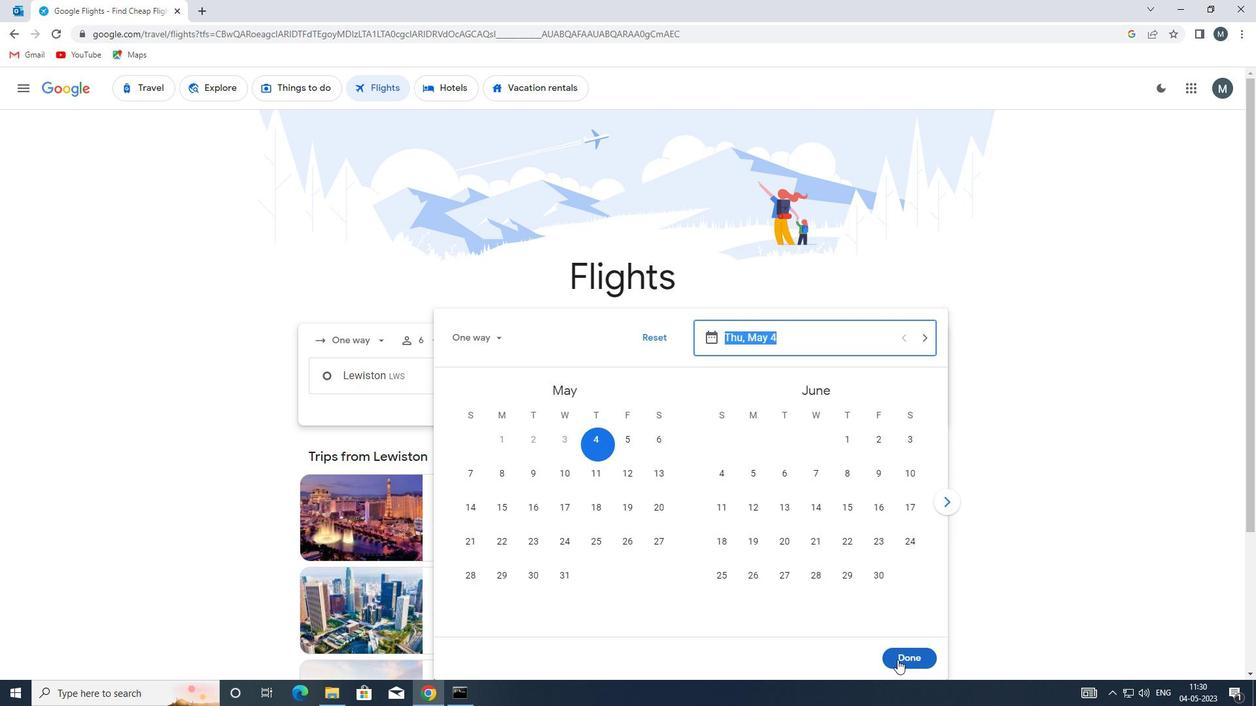 
Action: Mouse moved to (608, 425)
Screenshot: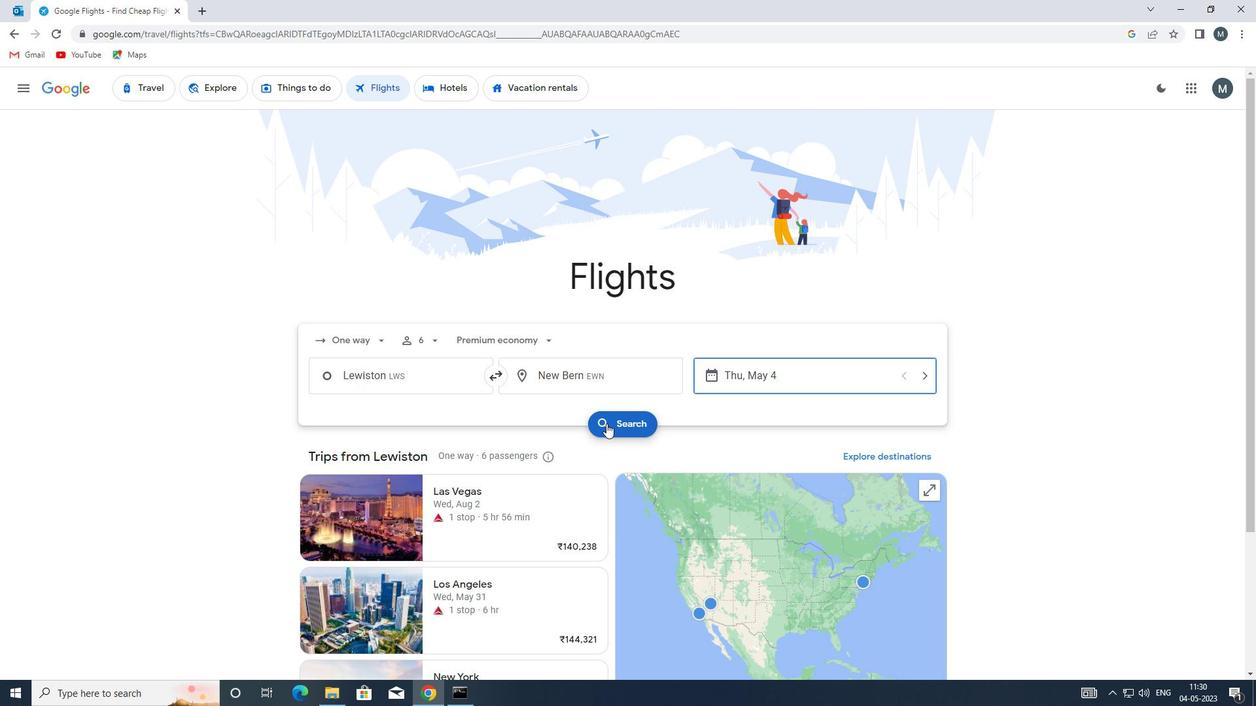 
Action: Mouse pressed left at (608, 425)
Screenshot: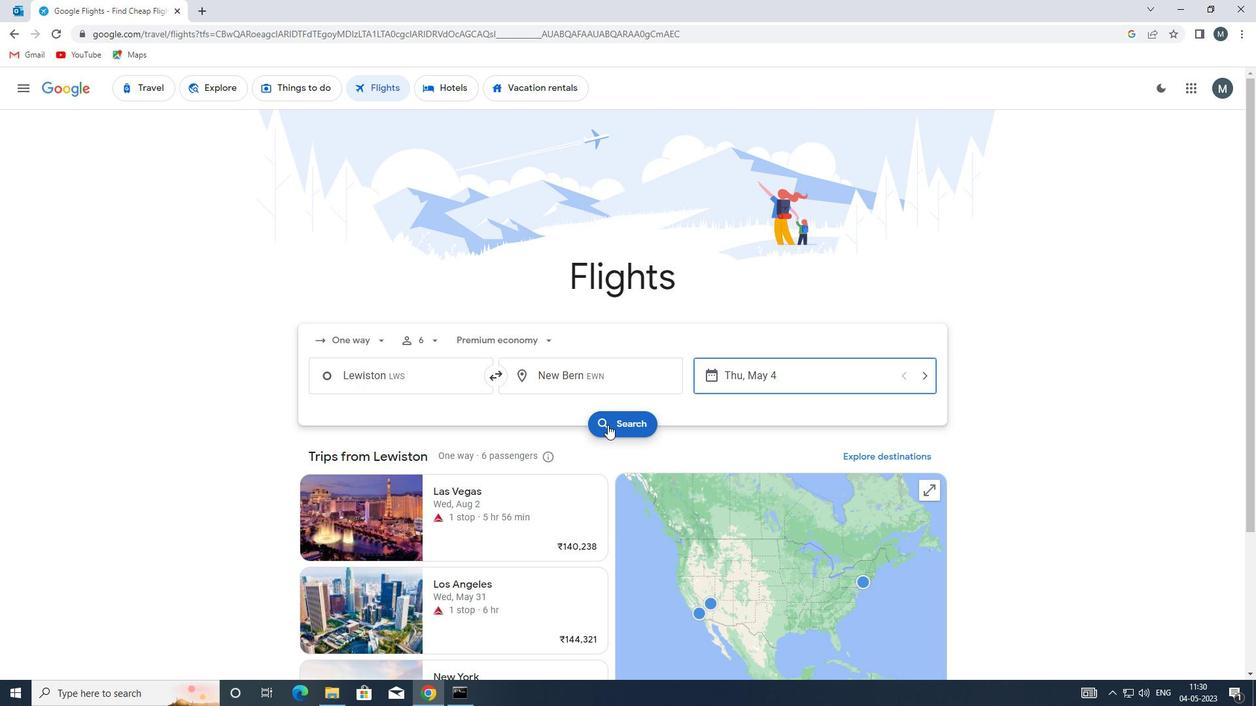 
Action: Mouse moved to (316, 210)
Screenshot: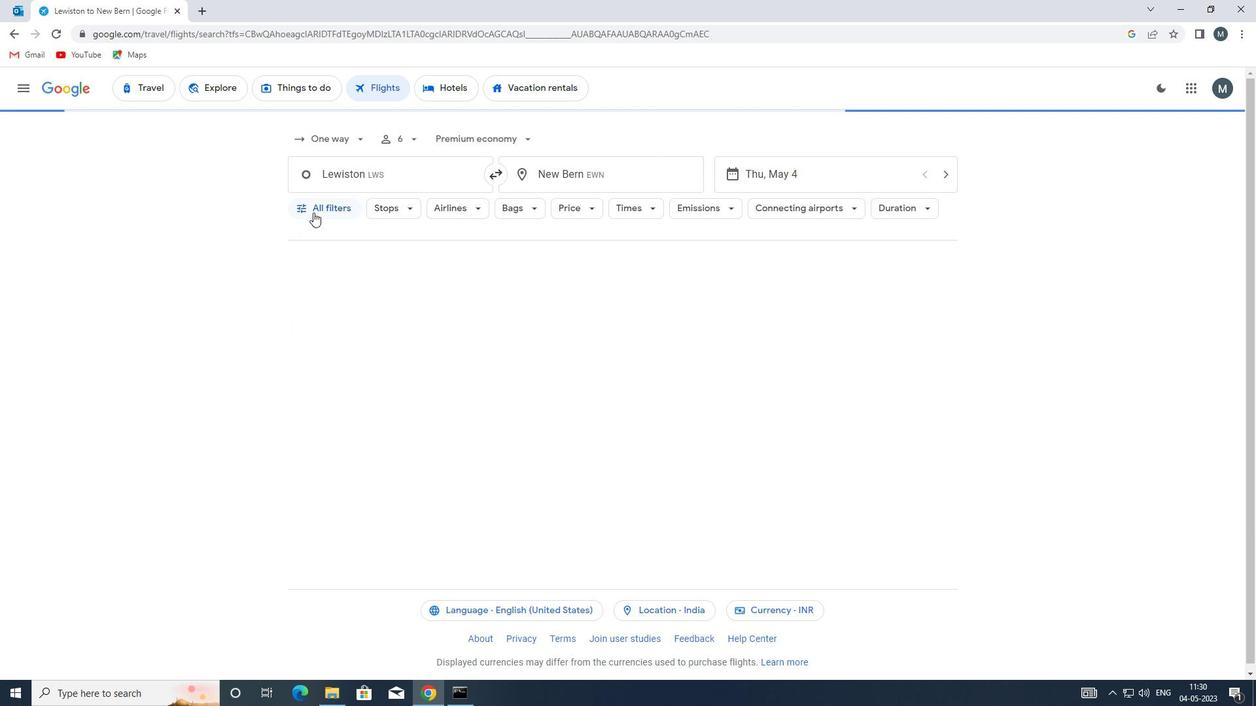 
Action: Mouse pressed left at (316, 210)
Screenshot: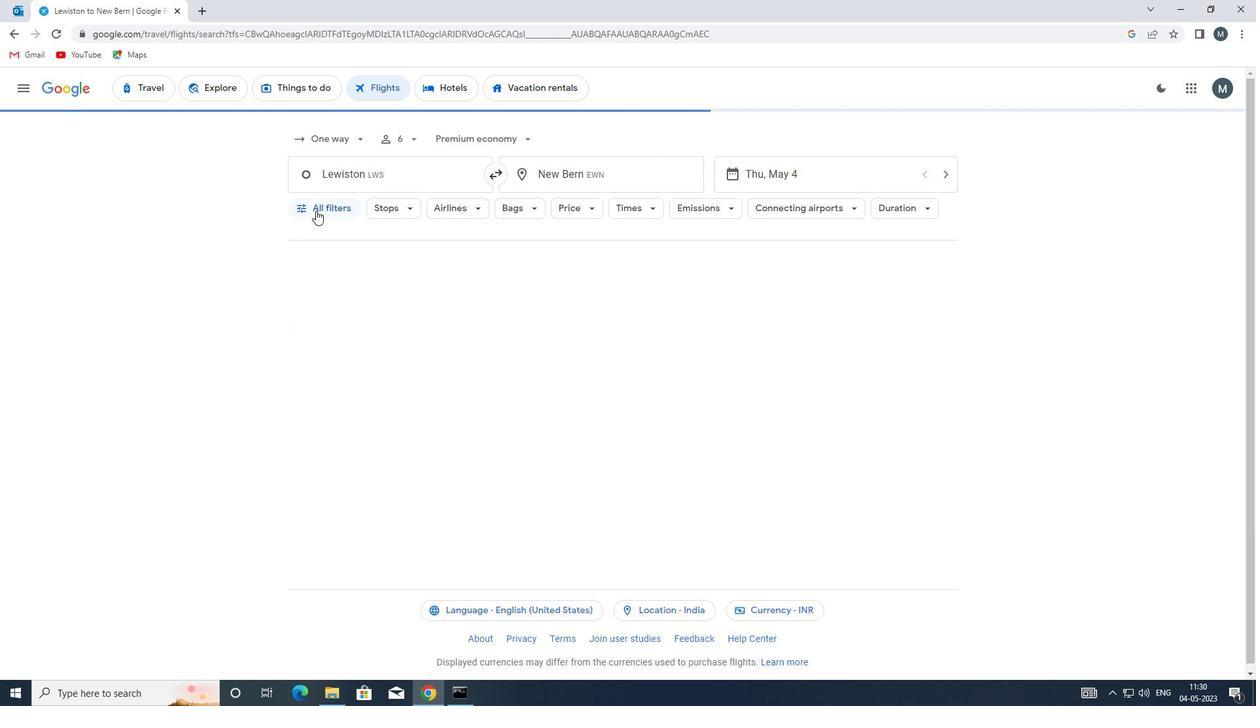 
Action: Mouse moved to (341, 276)
Screenshot: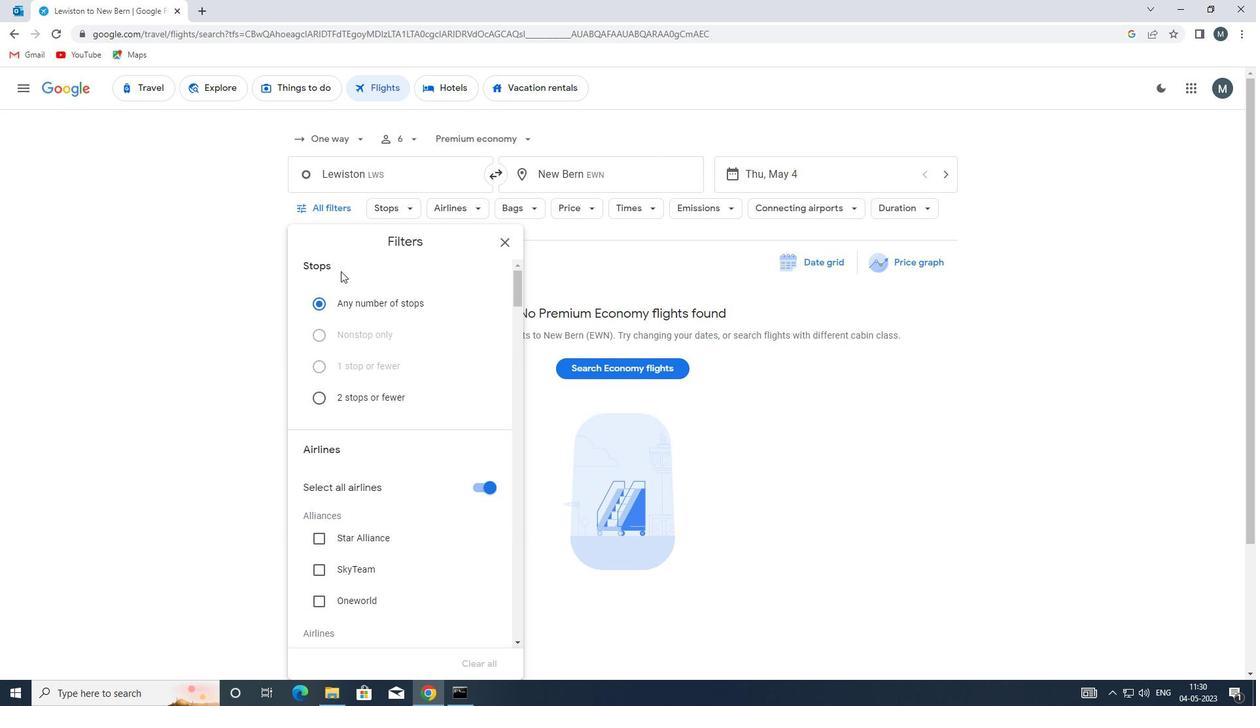 
Action: Mouse scrolled (341, 275) with delta (0, 0)
Screenshot: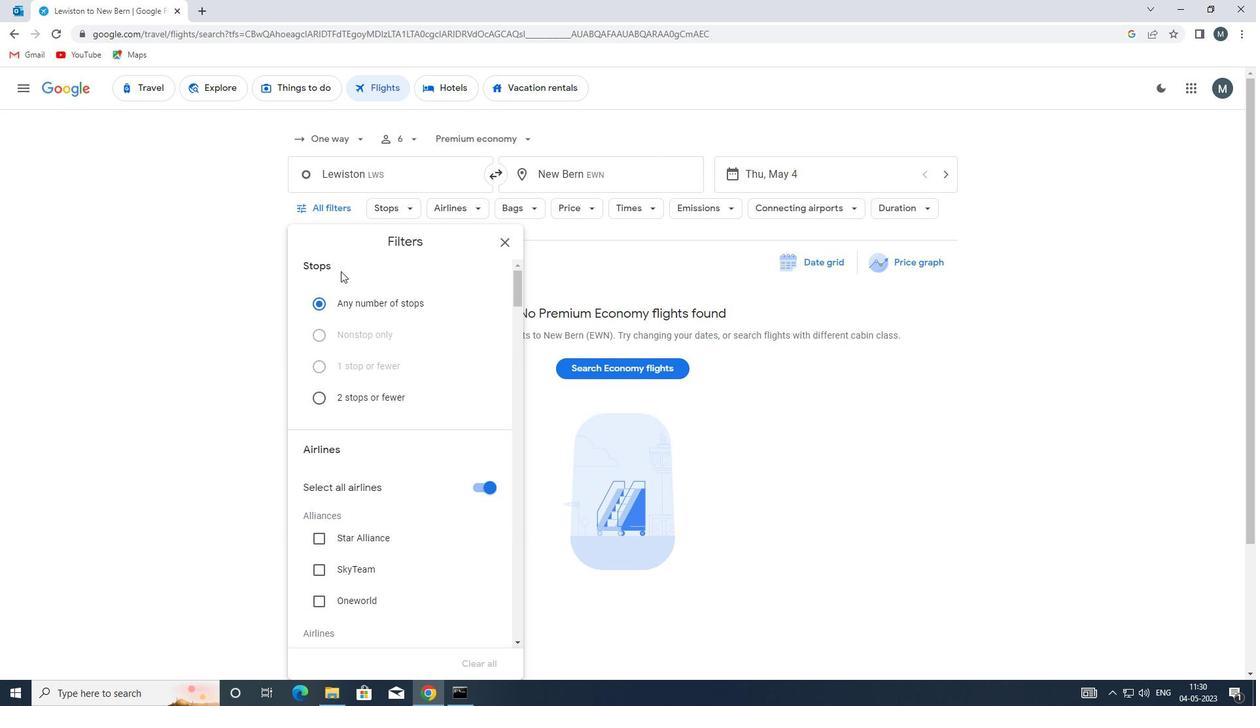 
Action: Mouse moved to (340, 278)
Screenshot: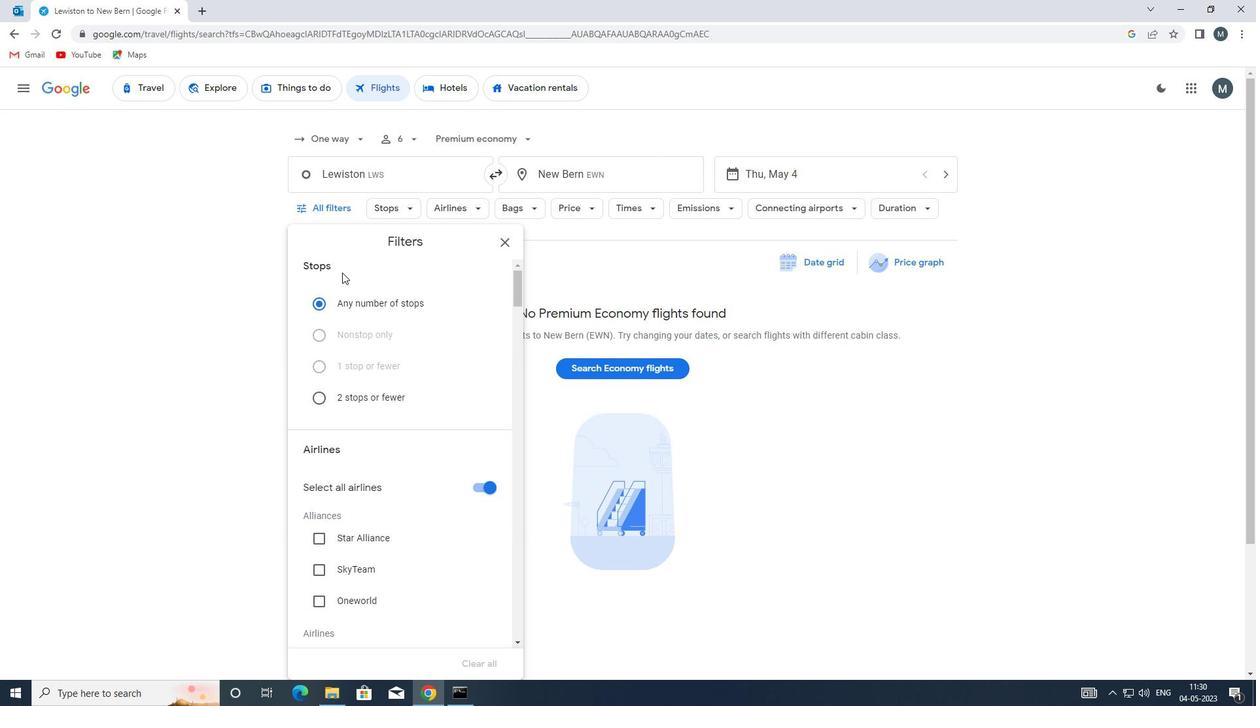 
Action: Mouse scrolled (340, 277) with delta (0, 0)
Screenshot: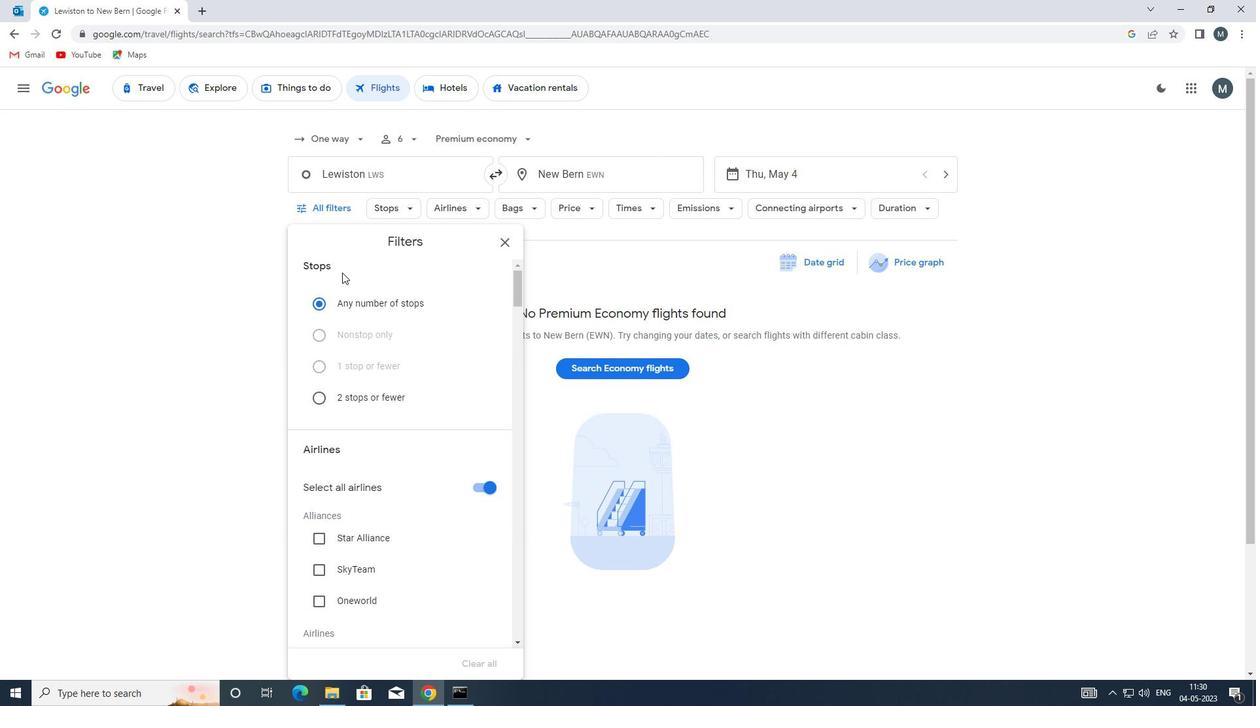 
Action: Mouse moved to (492, 352)
Screenshot: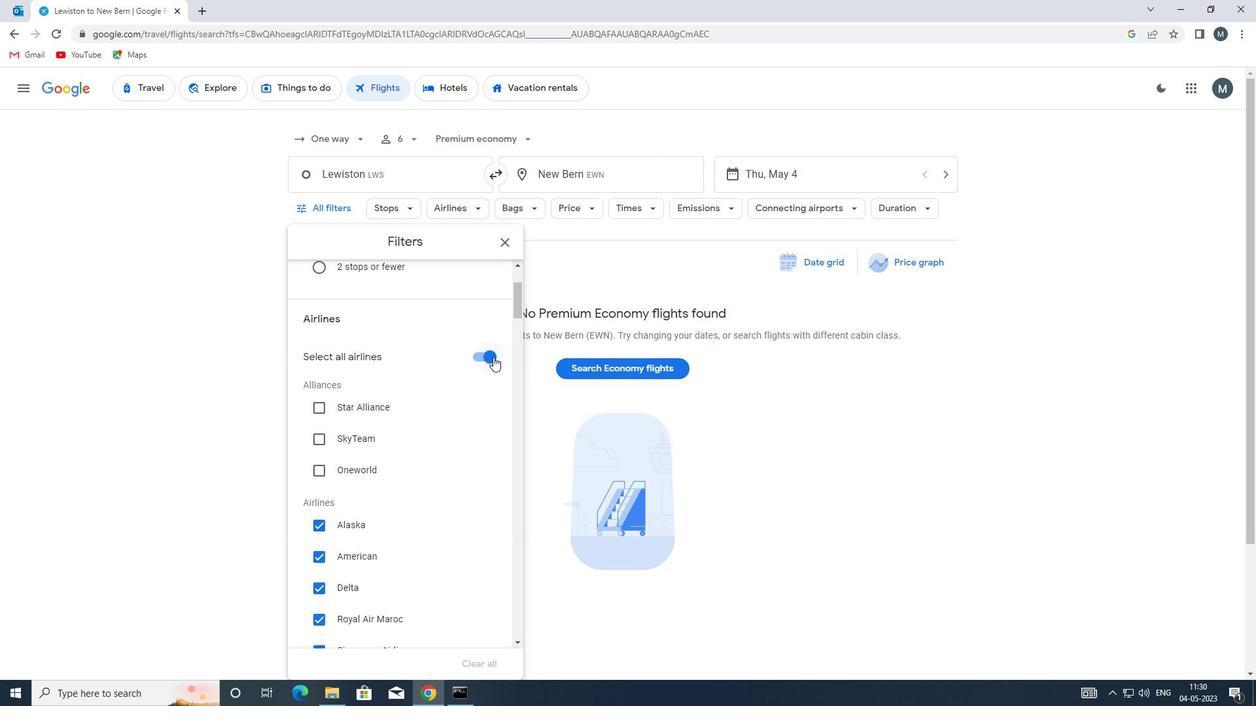 
Action: Mouse pressed left at (492, 352)
Screenshot: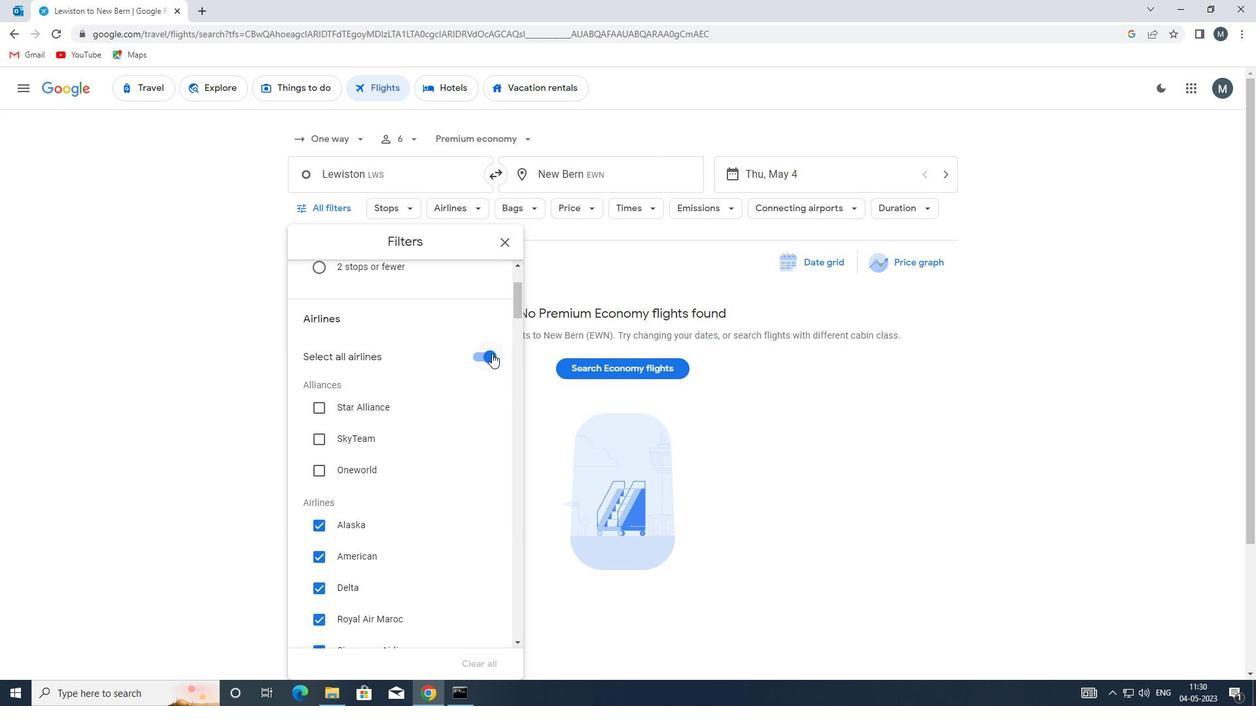 
Action: Mouse moved to (459, 359)
Screenshot: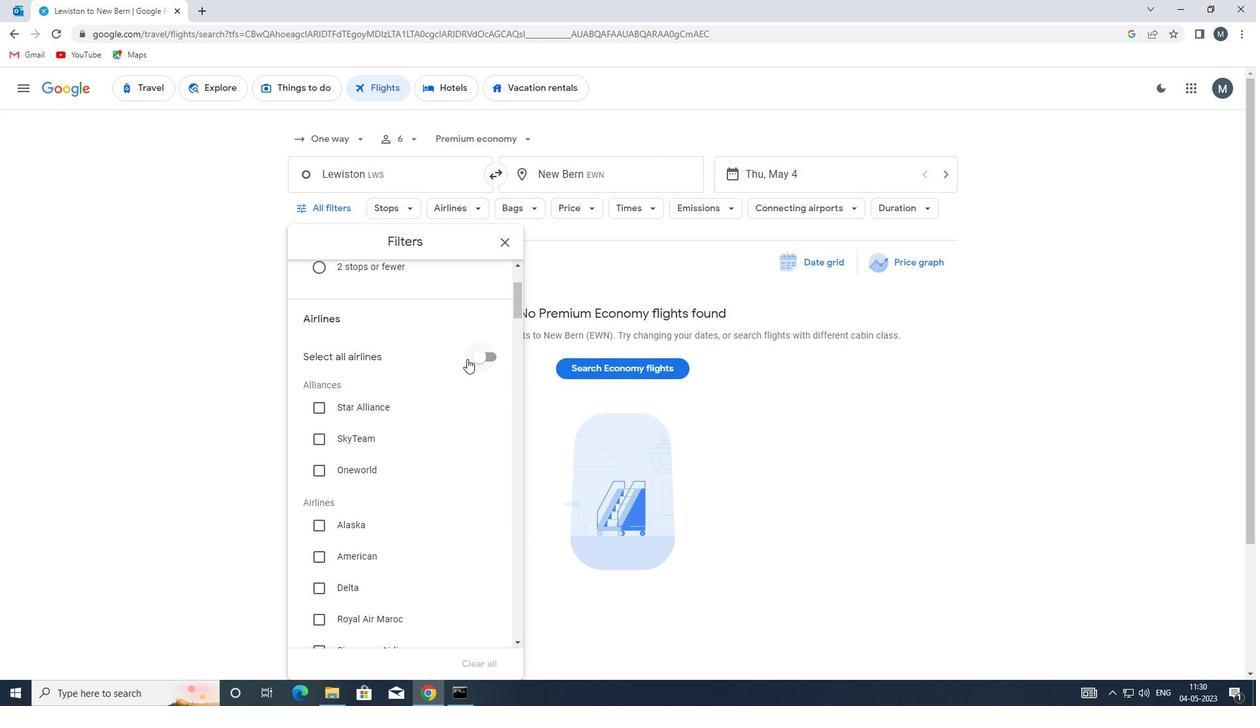 
Action: Mouse scrolled (459, 359) with delta (0, 0)
Screenshot: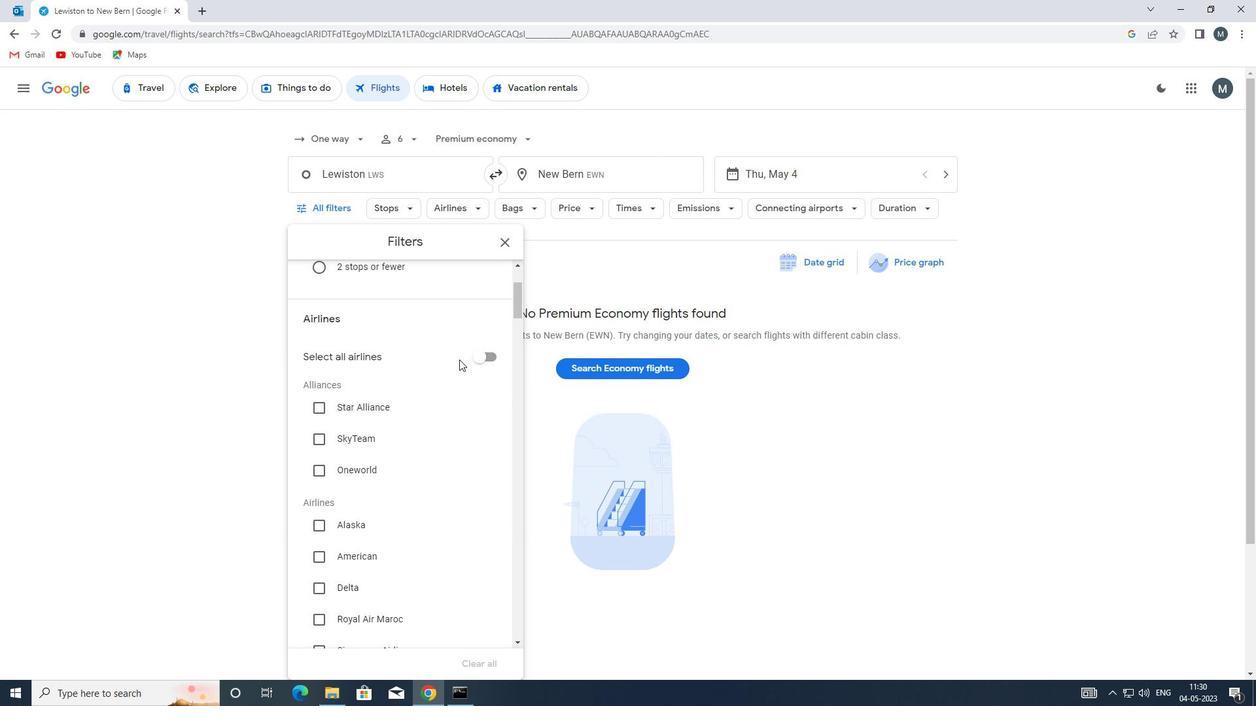
Action: Mouse scrolled (459, 359) with delta (0, 0)
Screenshot: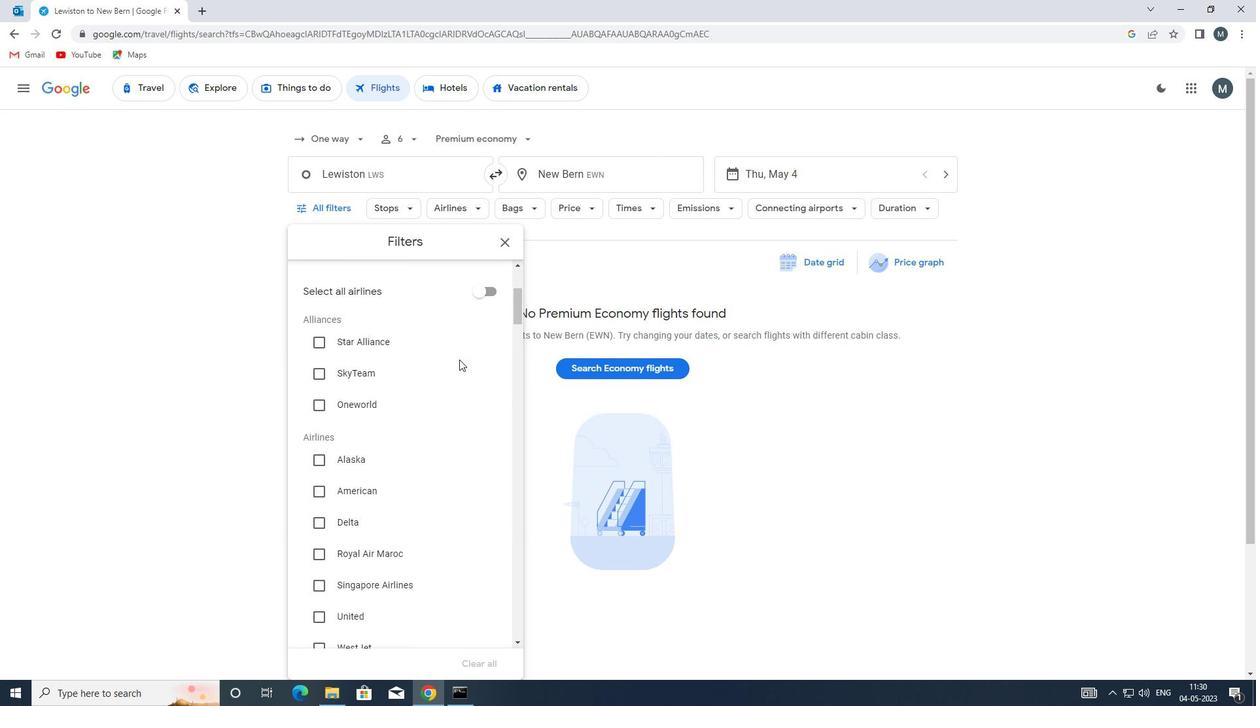 
Action: Mouse scrolled (459, 359) with delta (0, 0)
Screenshot: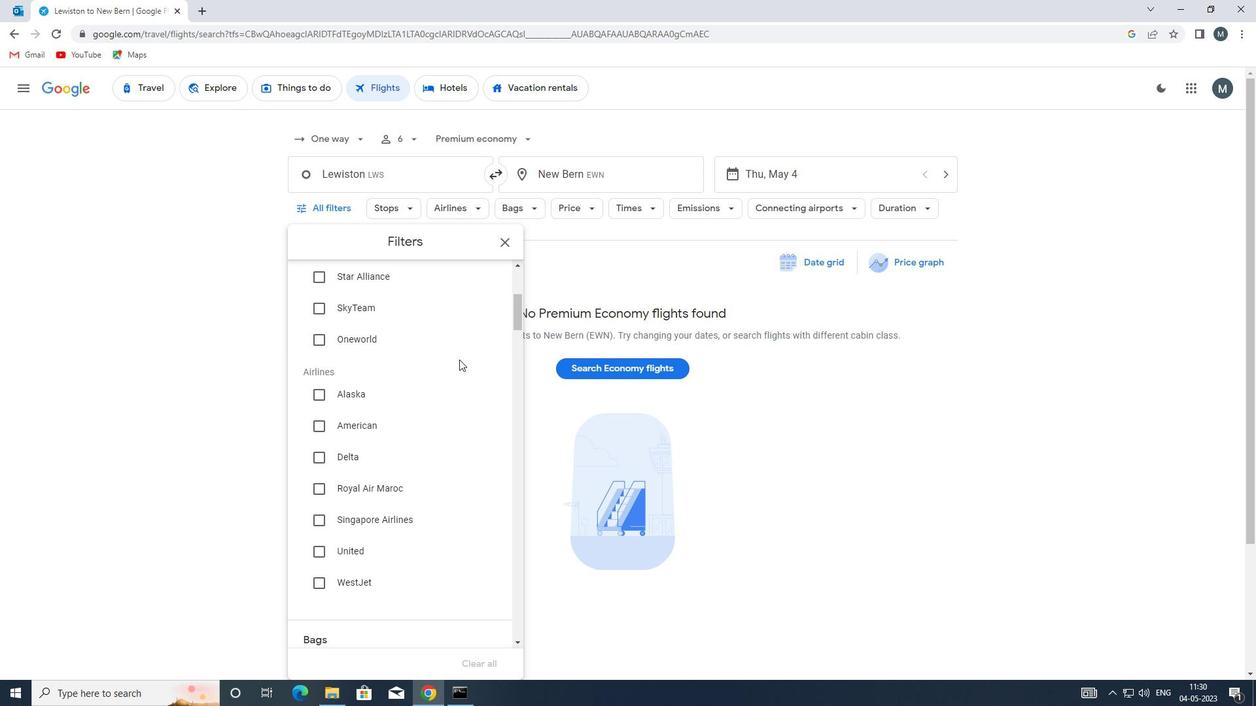 
Action: Mouse moved to (458, 361)
Screenshot: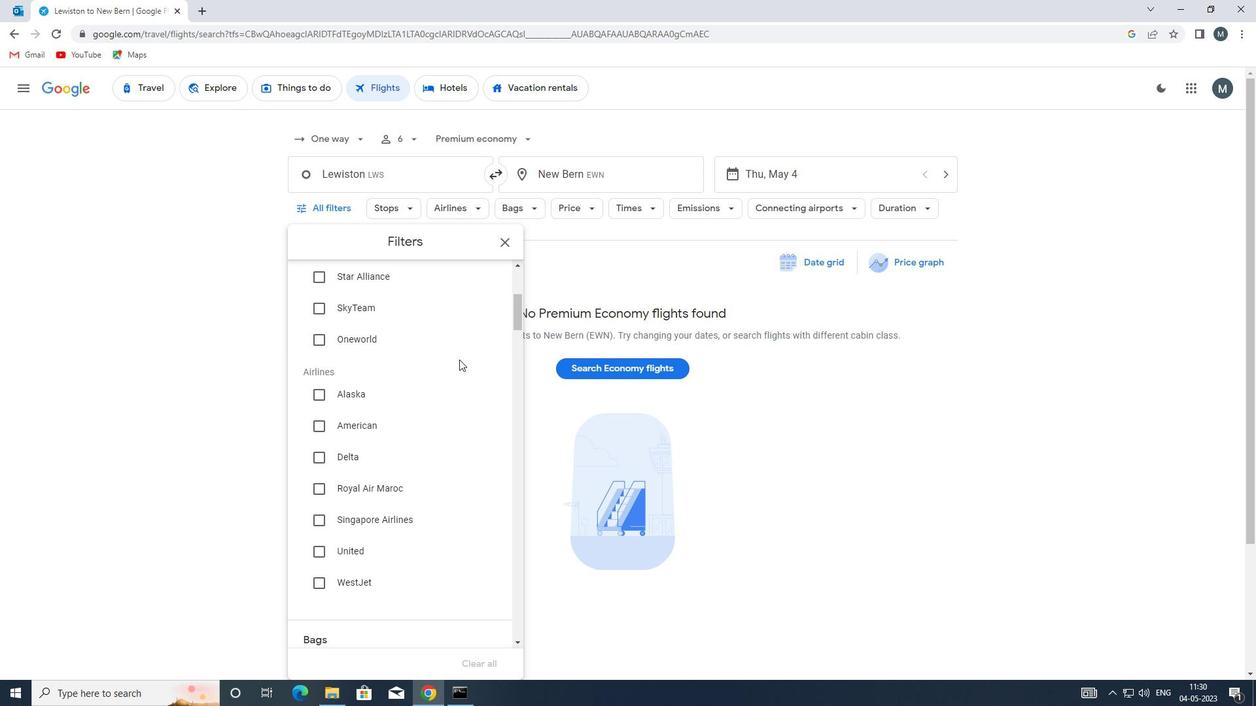 
Action: Mouse scrolled (458, 360) with delta (0, 0)
Screenshot: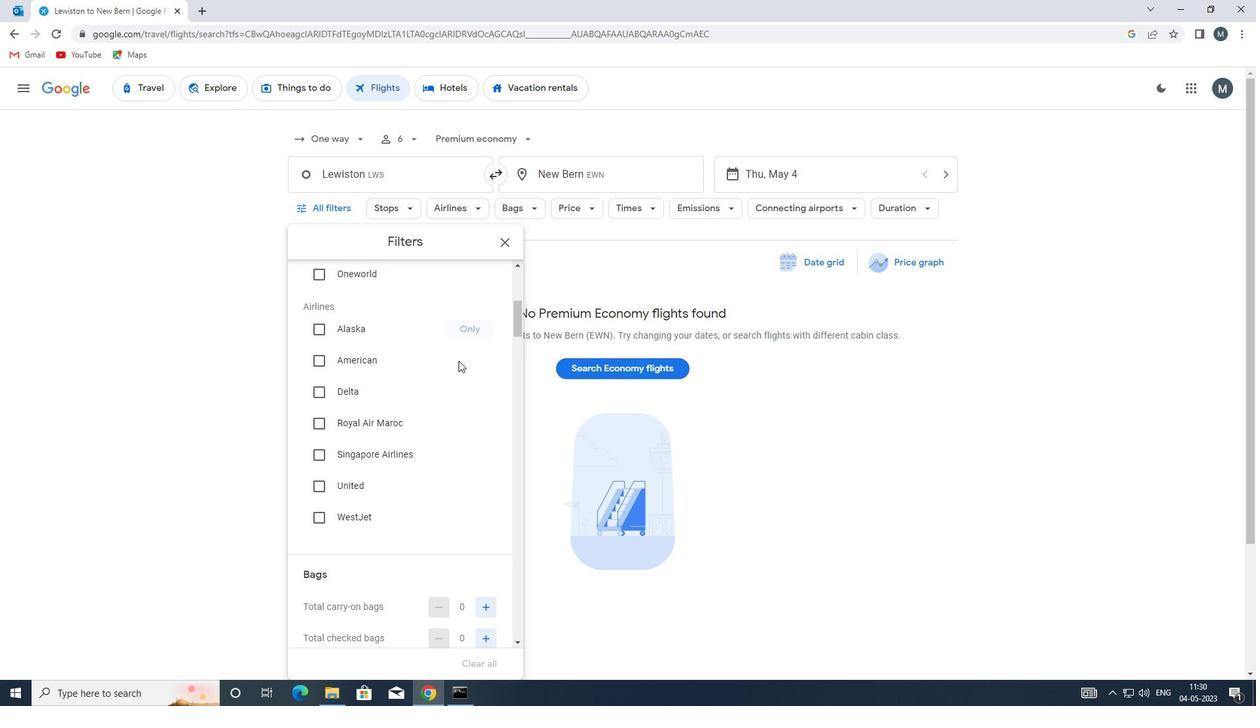 
Action: Mouse moved to (456, 364)
Screenshot: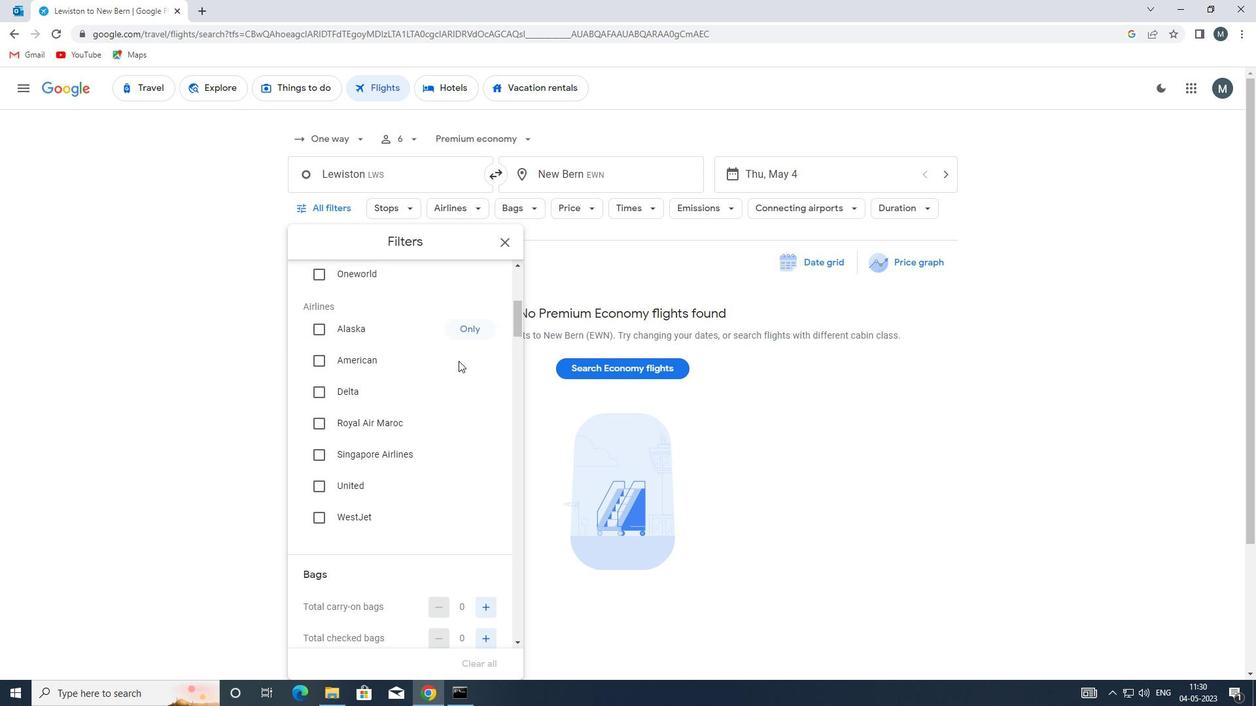 
Action: Mouse scrolled (456, 363) with delta (0, 0)
Screenshot: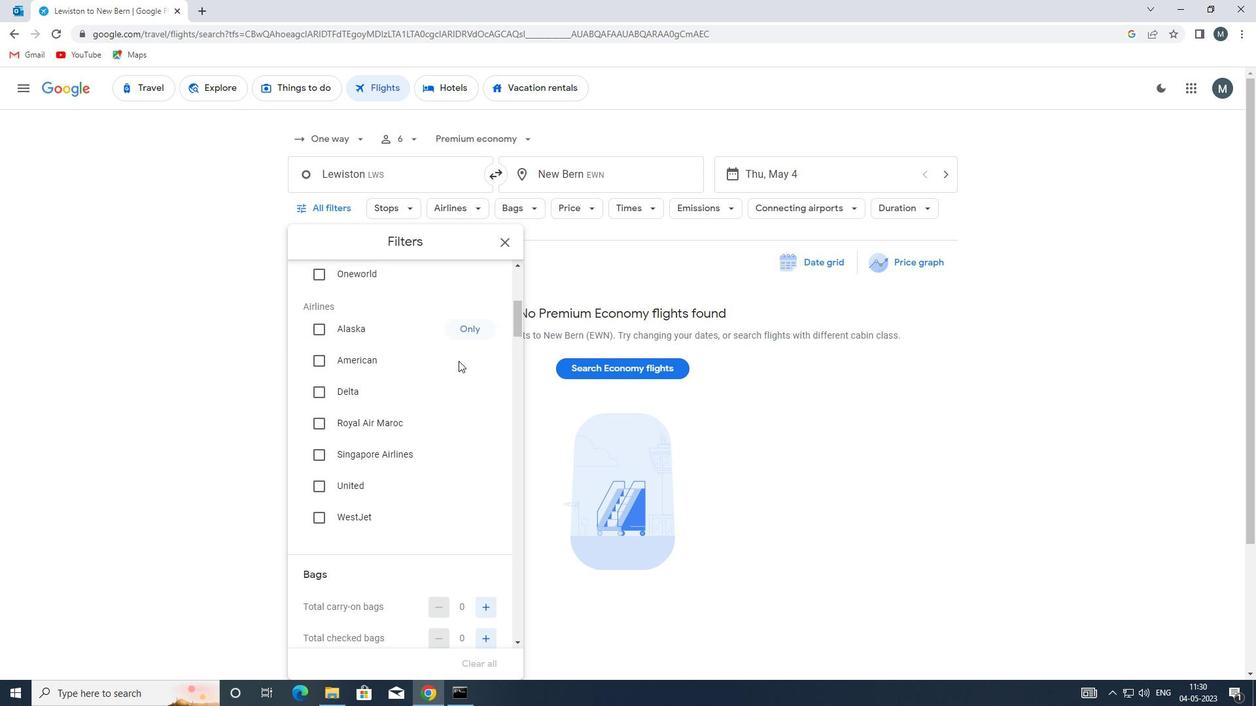 
Action: Mouse moved to (456, 364)
Screenshot: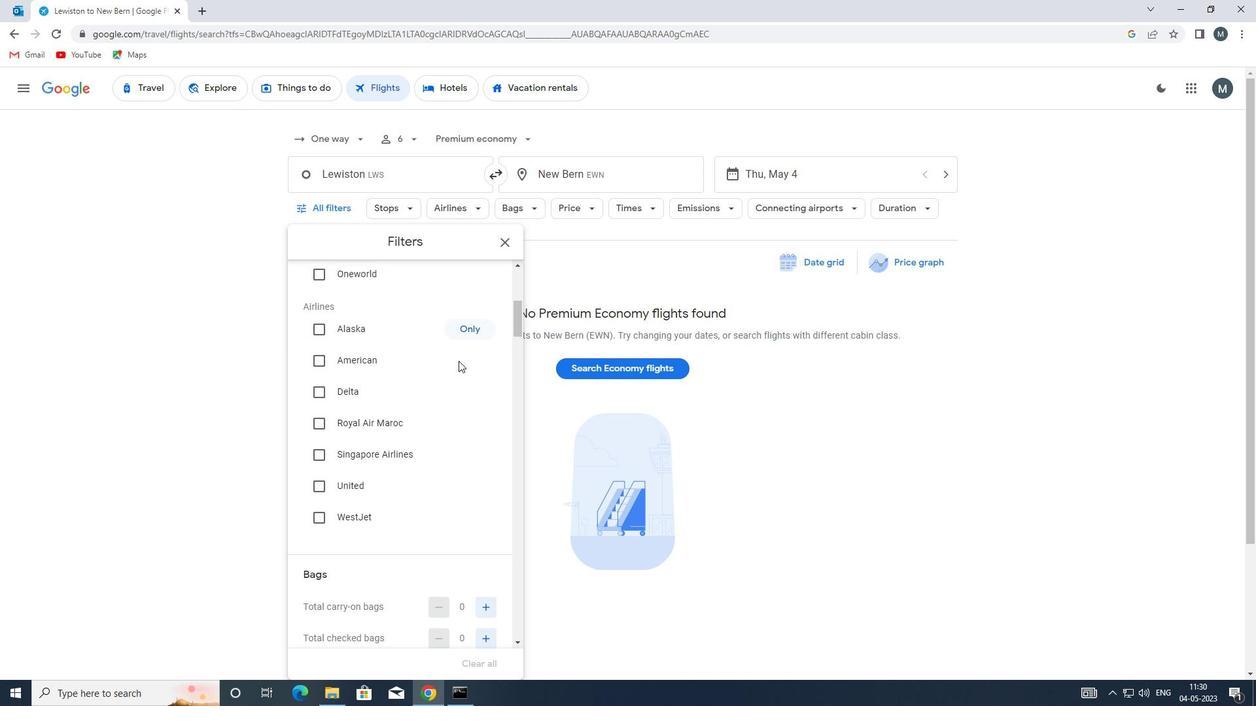 
Action: Mouse scrolled (456, 363) with delta (0, 0)
Screenshot: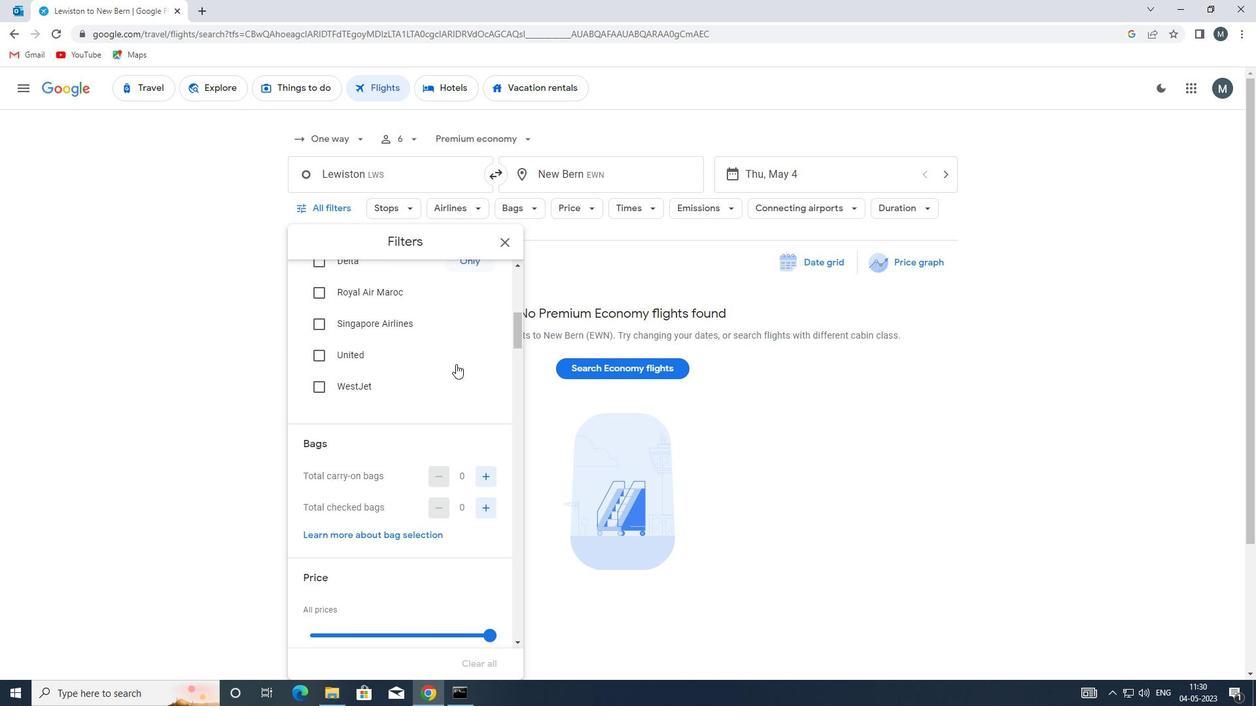 
Action: Mouse moved to (486, 442)
Screenshot: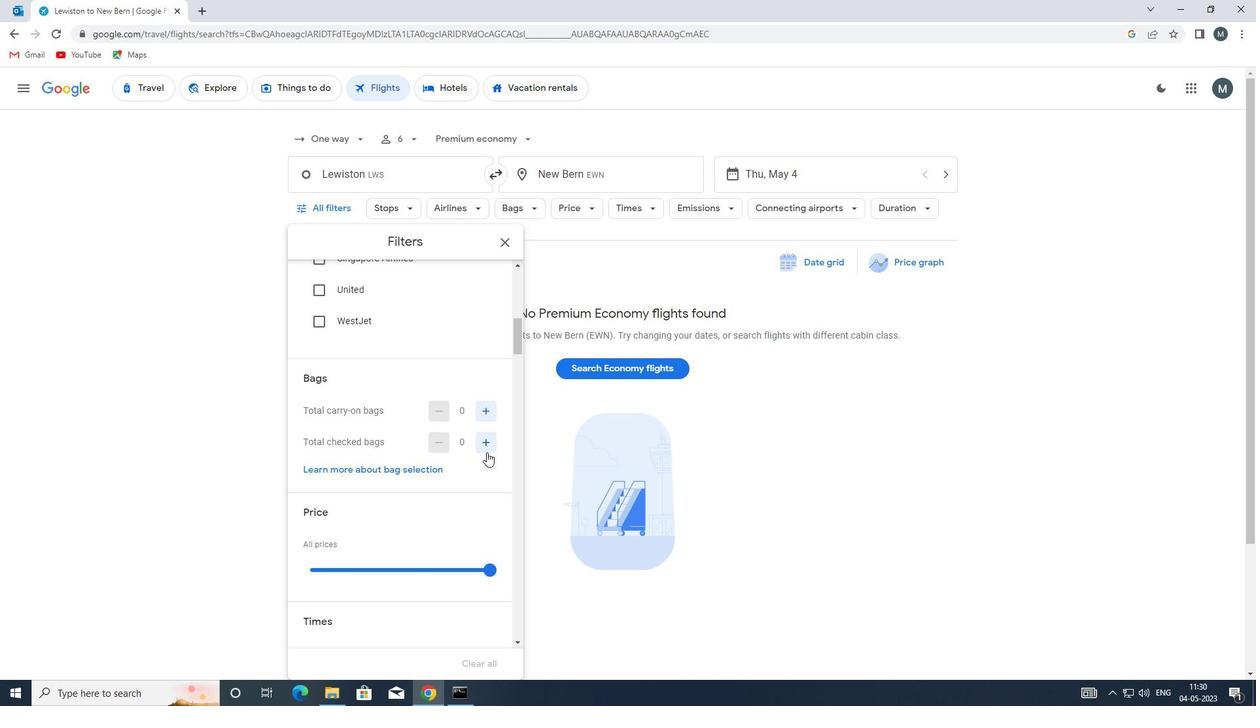 
Action: Mouse pressed left at (486, 442)
Screenshot: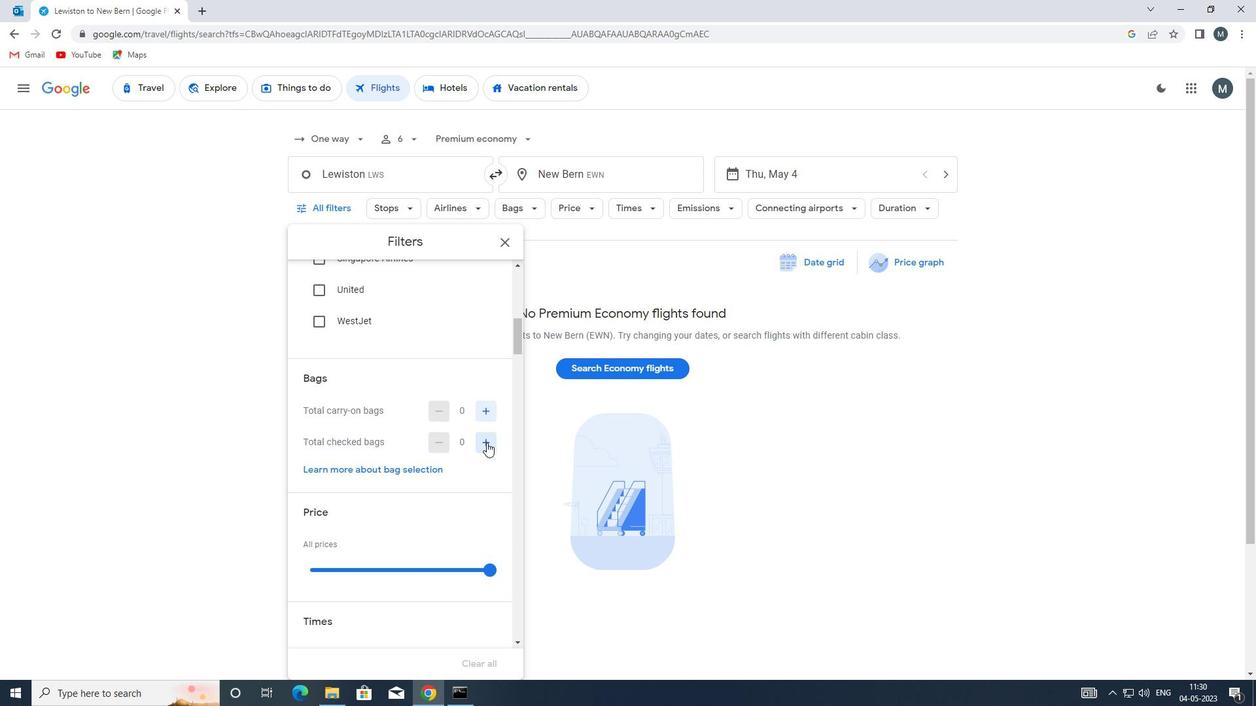 
Action: Mouse moved to (442, 445)
Screenshot: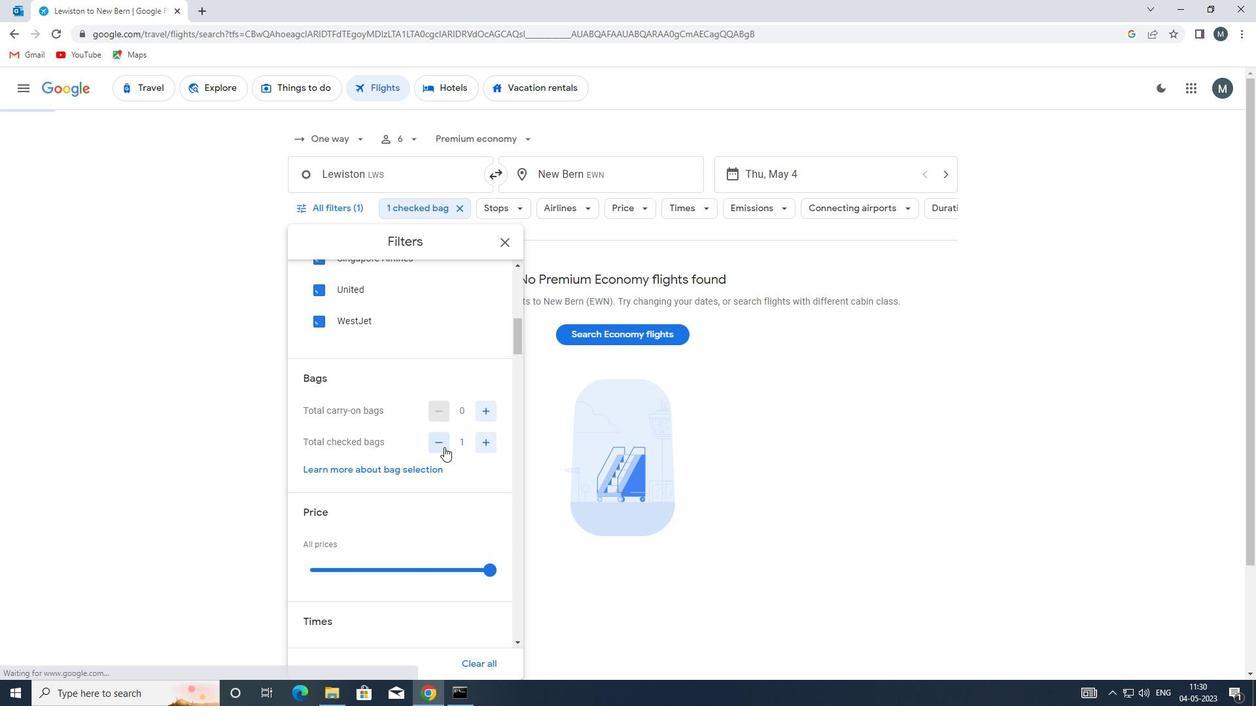 
Action: Mouse scrolled (442, 444) with delta (0, 0)
Screenshot: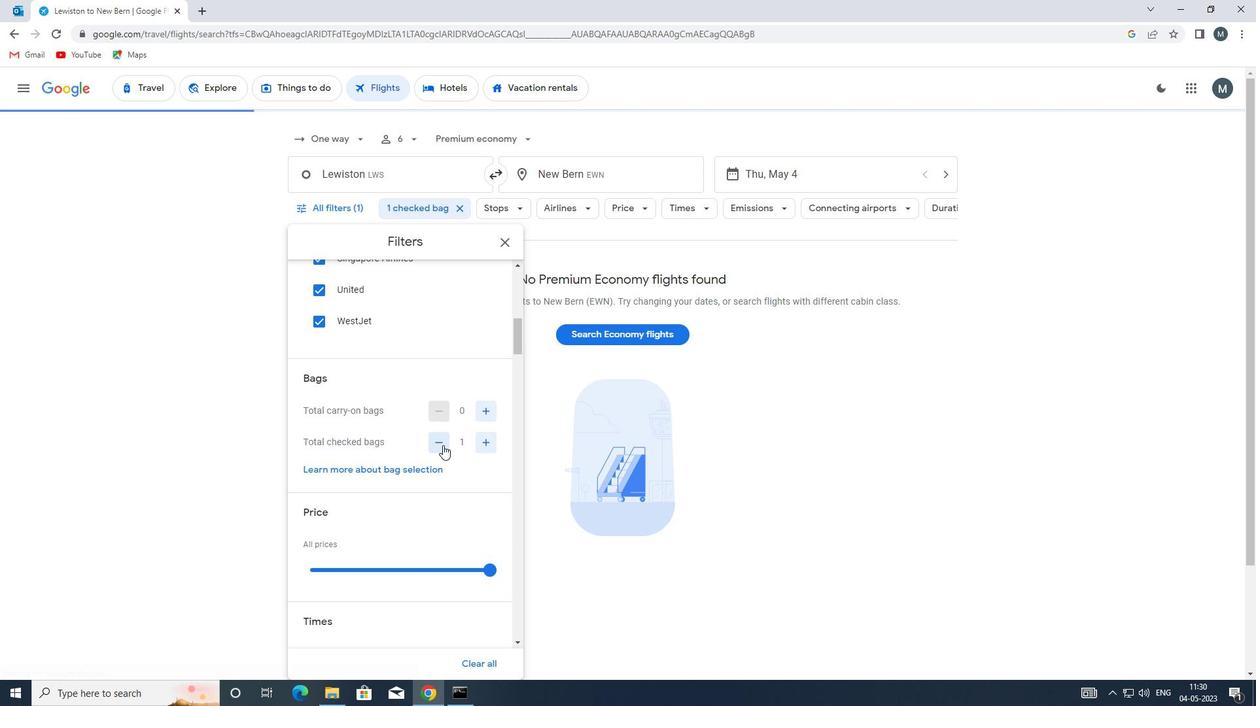 
Action: Mouse moved to (436, 433)
Screenshot: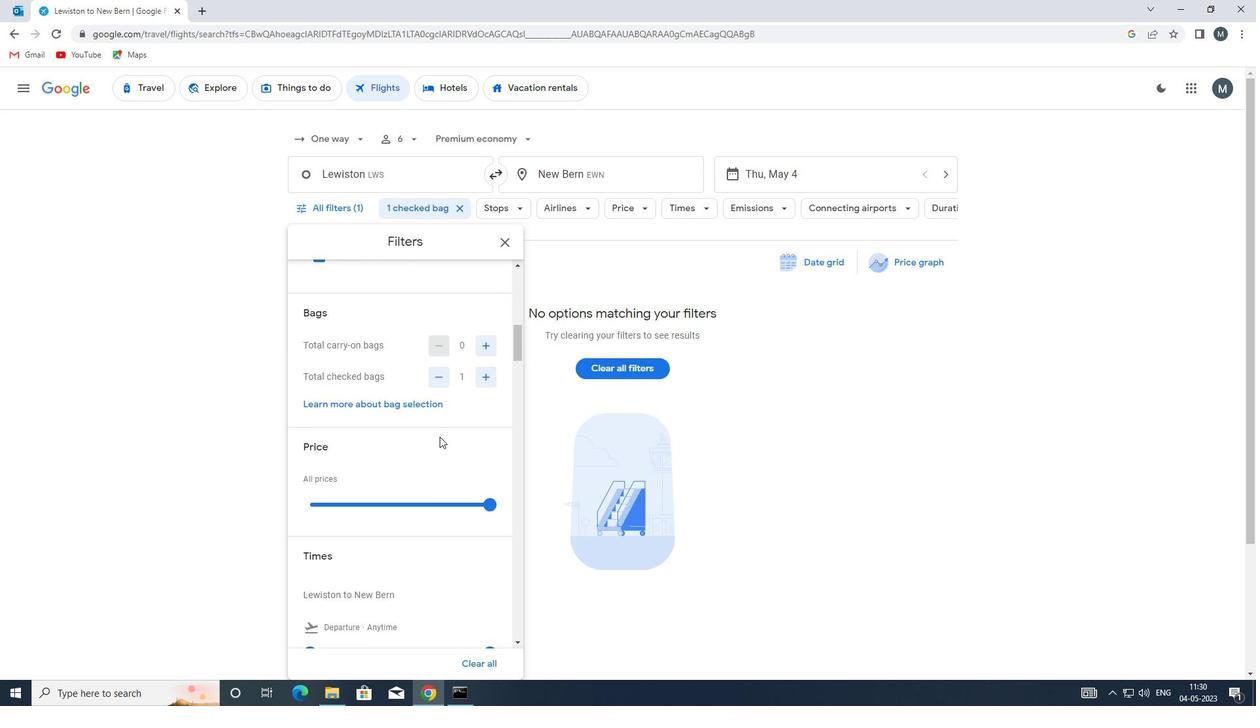 
Action: Mouse scrolled (436, 432) with delta (0, 0)
Screenshot: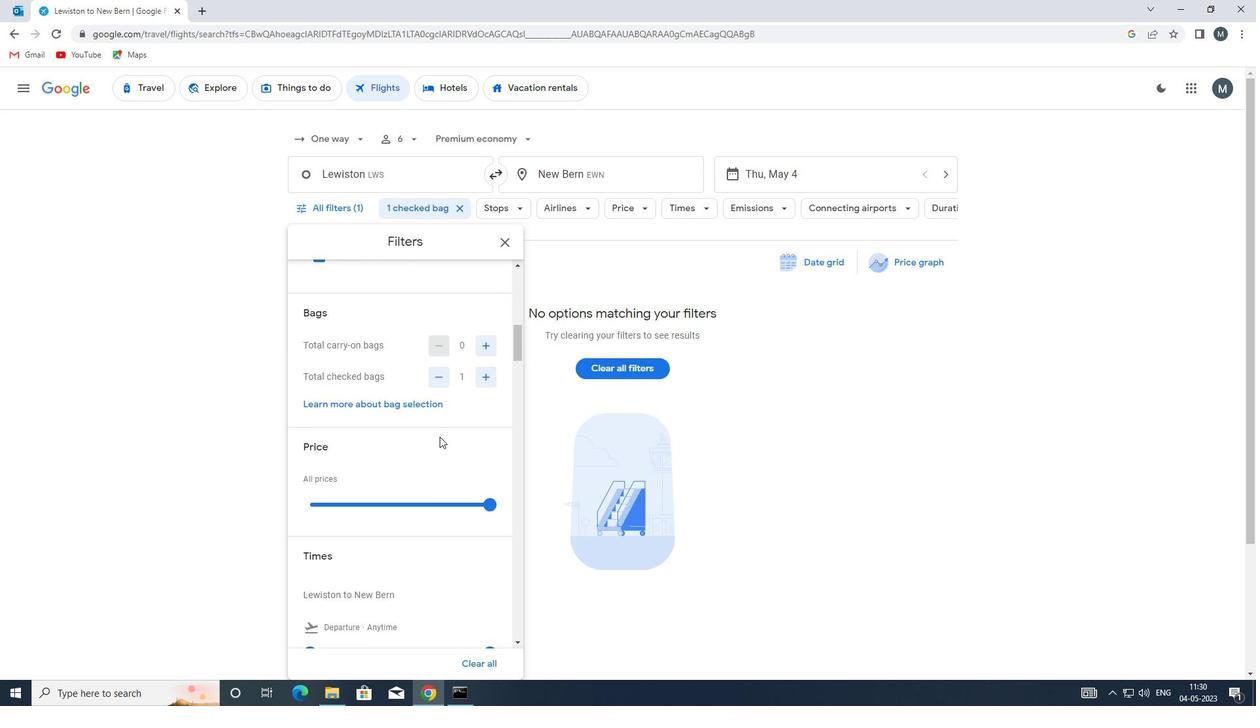 
Action: Mouse moved to (436, 433)
Screenshot: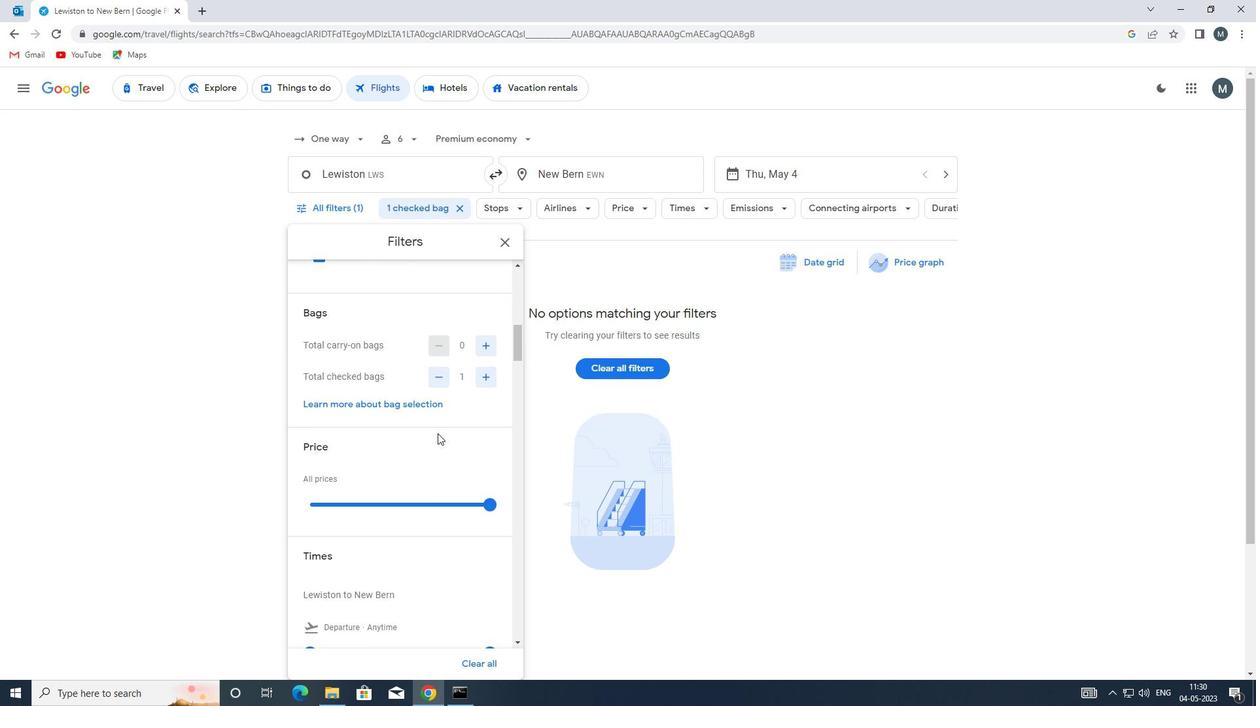 
Action: Mouse scrolled (436, 432) with delta (0, 0)
Screenshot: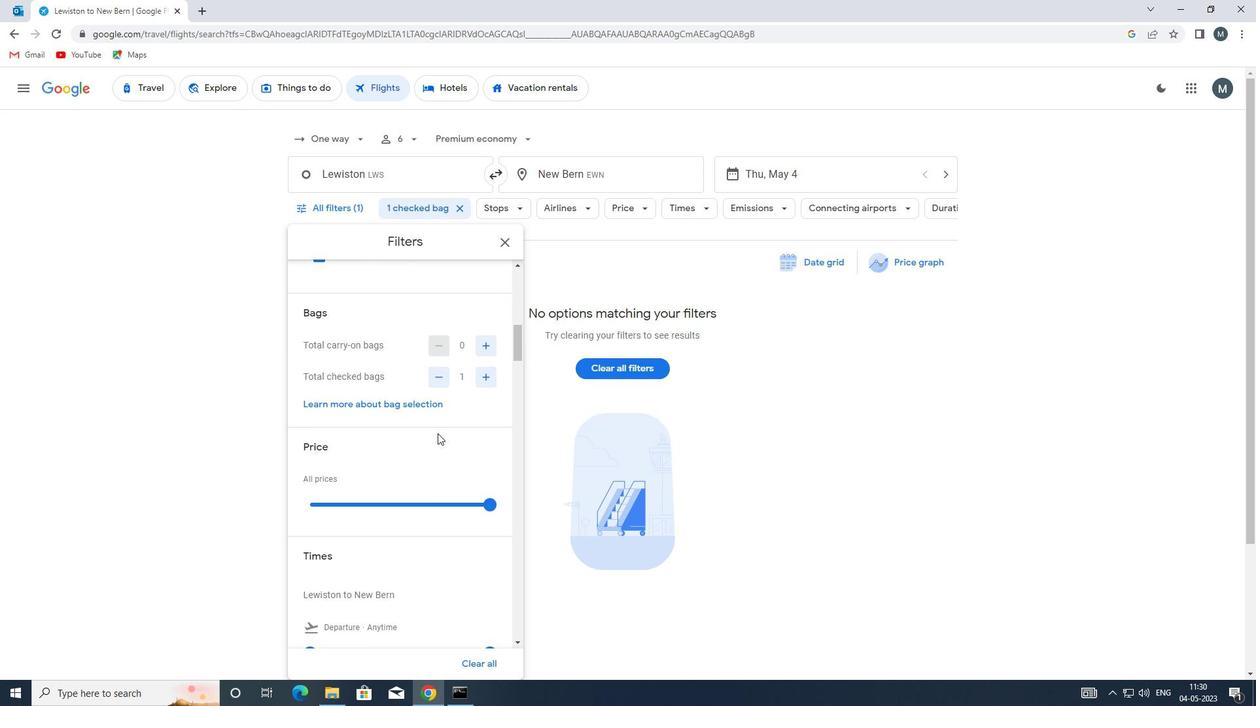 
Action: Mouse moved to (395, 372)
Screenshot: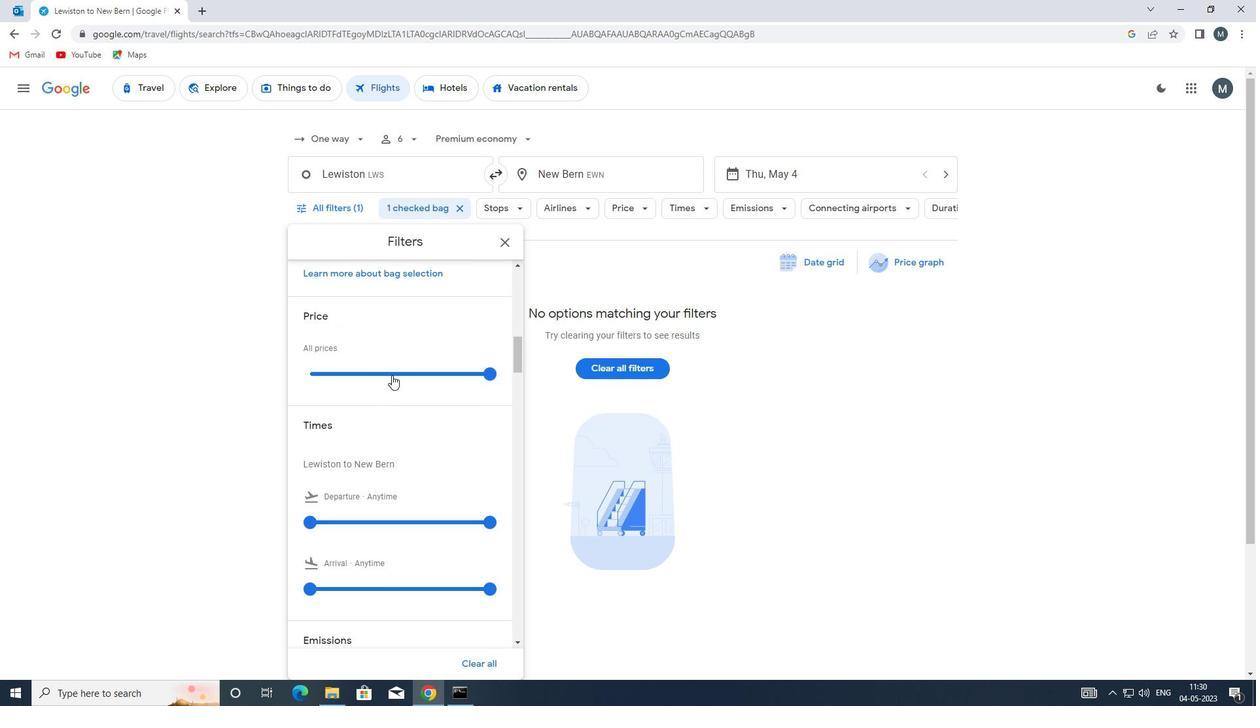 
Action: Mouse pressed left at (395, 372)
Screenshot: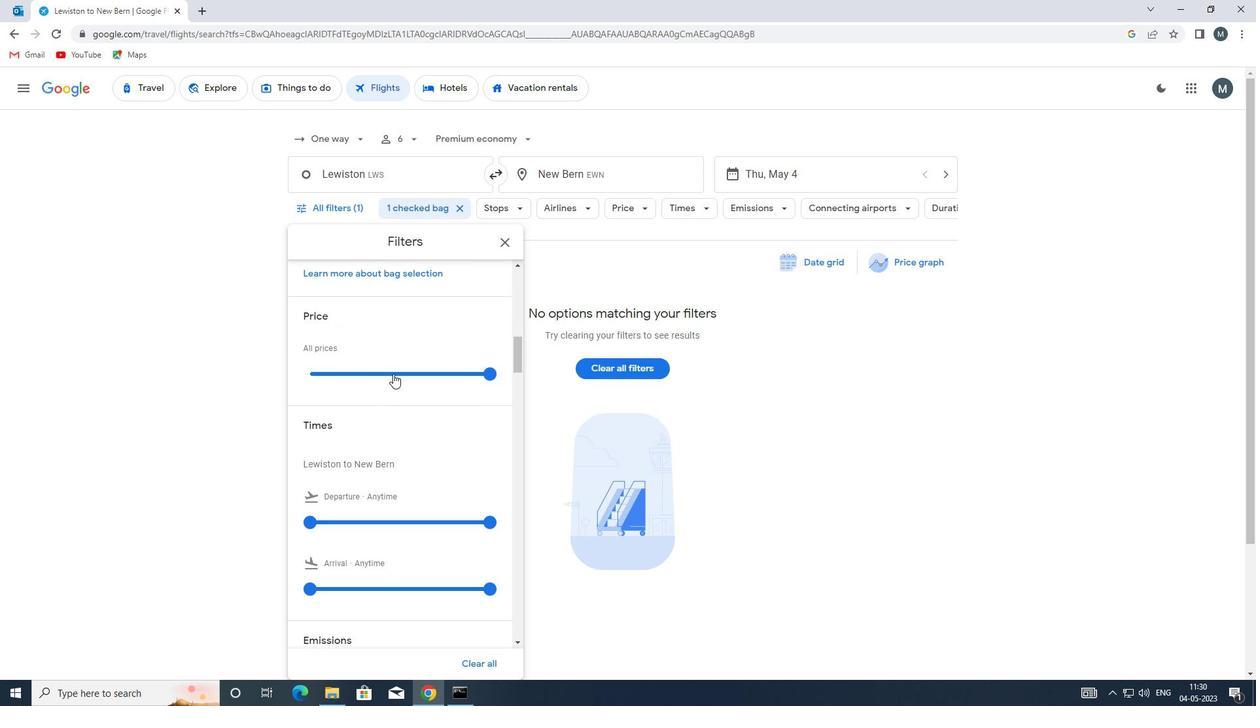 
Action: Mouse moved to (395, 372)
Screenshot: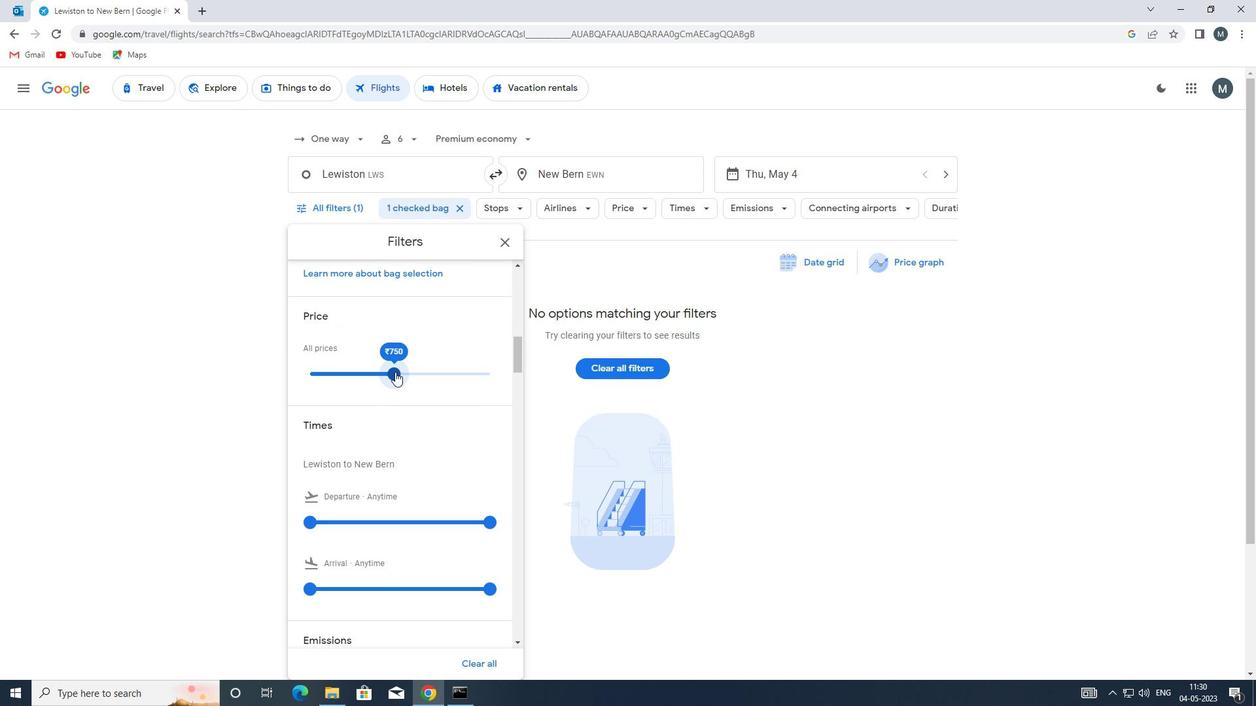 
Action: Mouse pressed left at (395, 372)
Screenshot: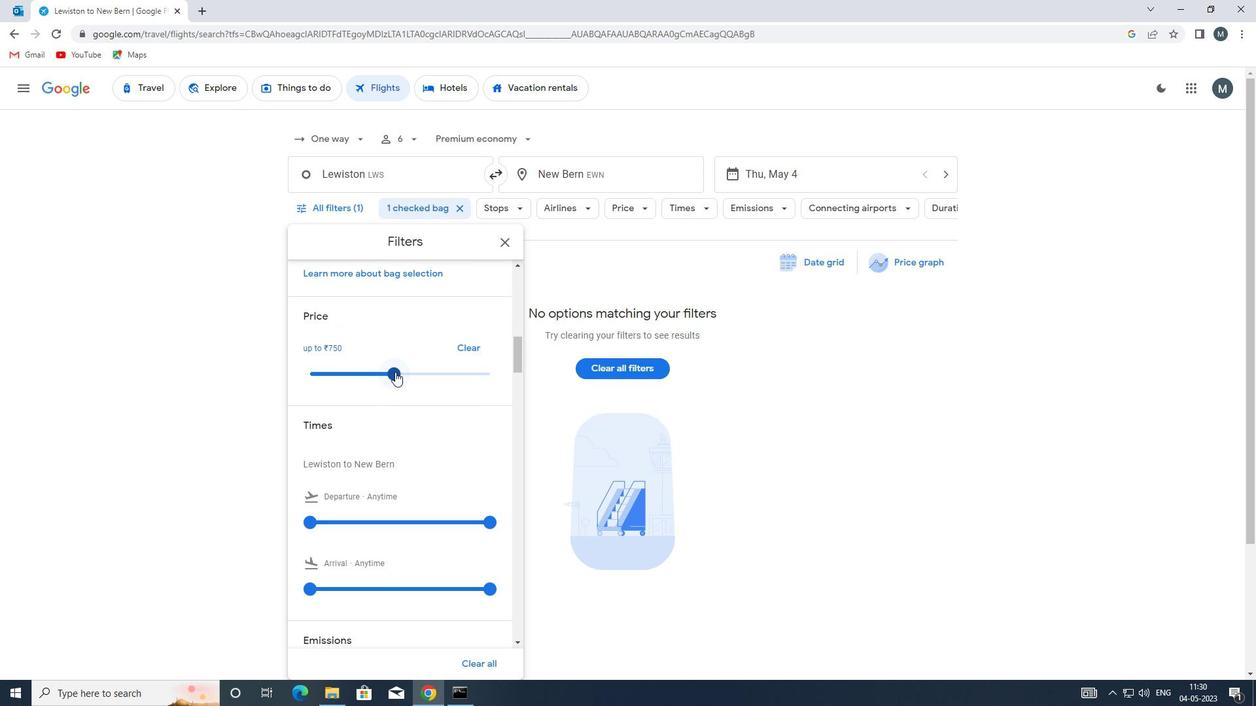 
Action: Mouse moved to (405, 379)
Screenshot: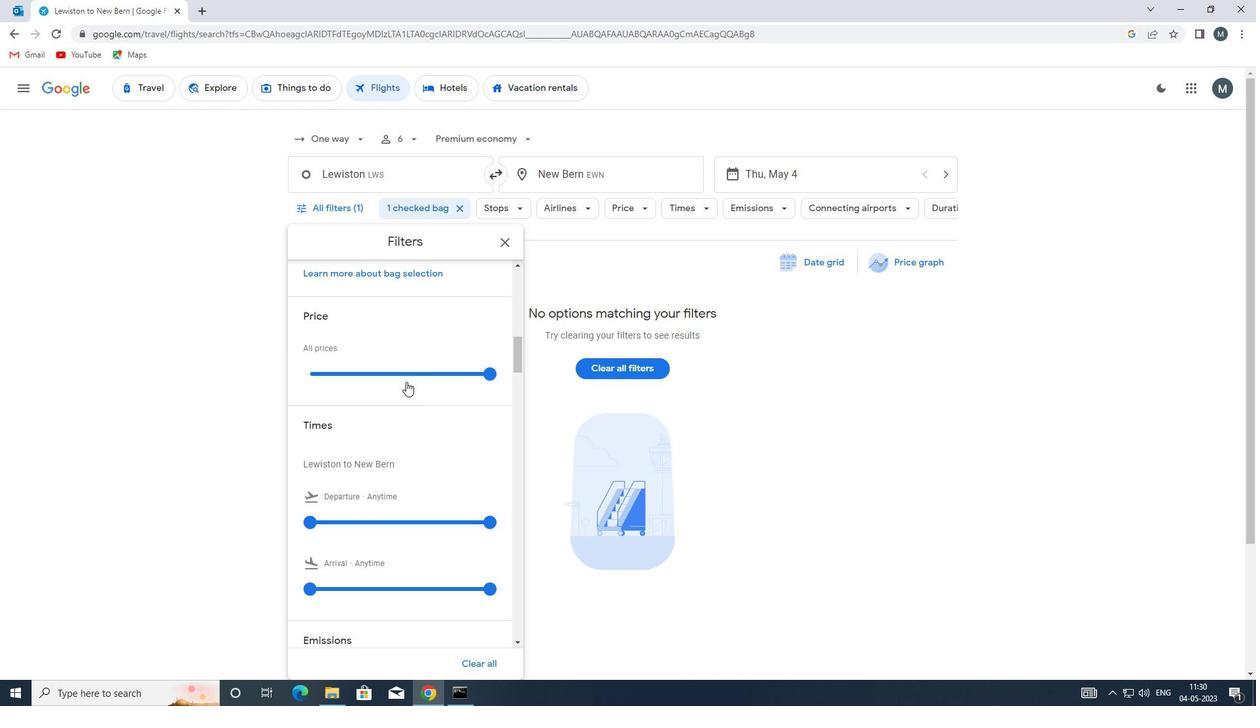 
Action: Mouse scrolled (405, 378) with delta (0, 0)
Screenshot: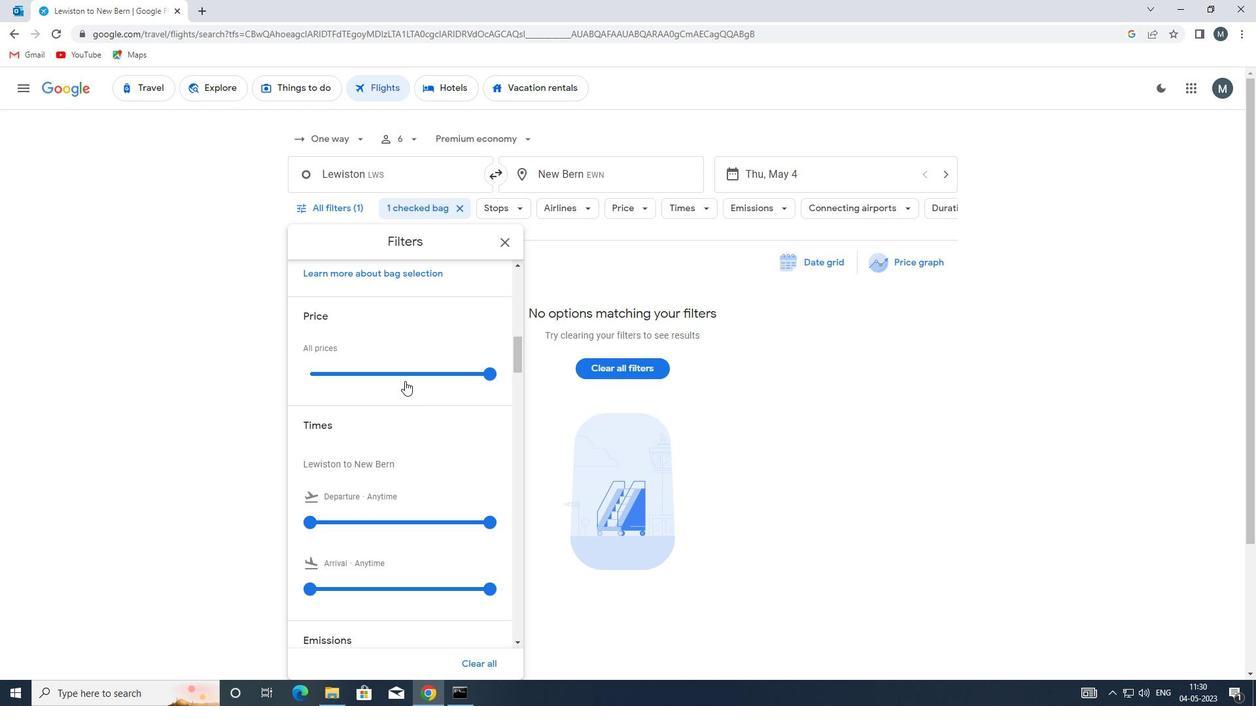 
Action: Mouse moved to (401, 379)
Screenshot: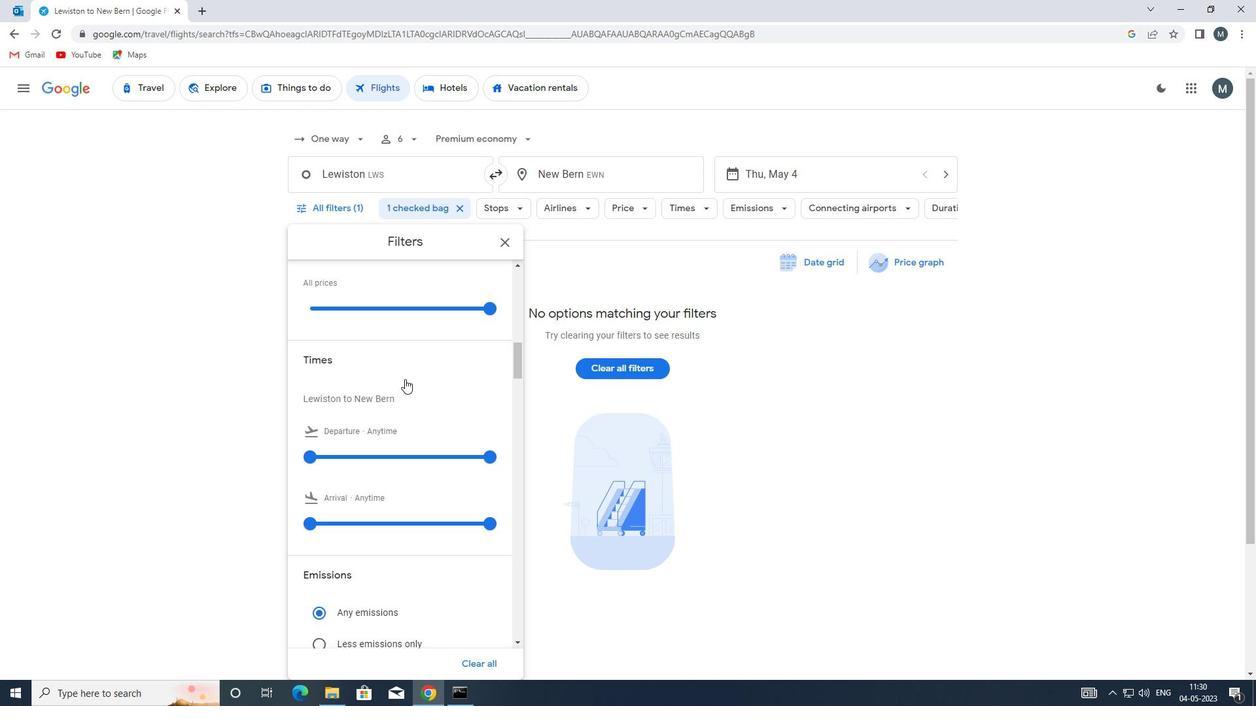 
Action: Mouse scrolled (401, 378) with delta (0, 0)
Screenshot: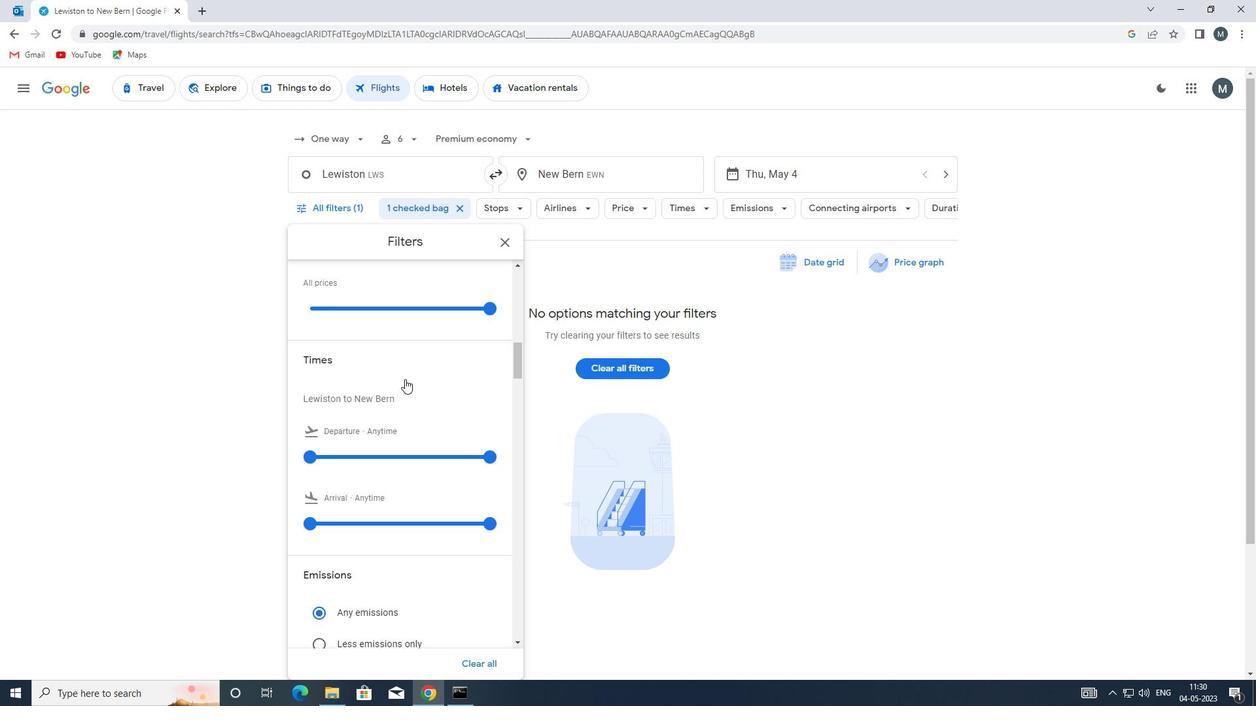 
Action: Mouse moved to (403, 378)
Screenshot: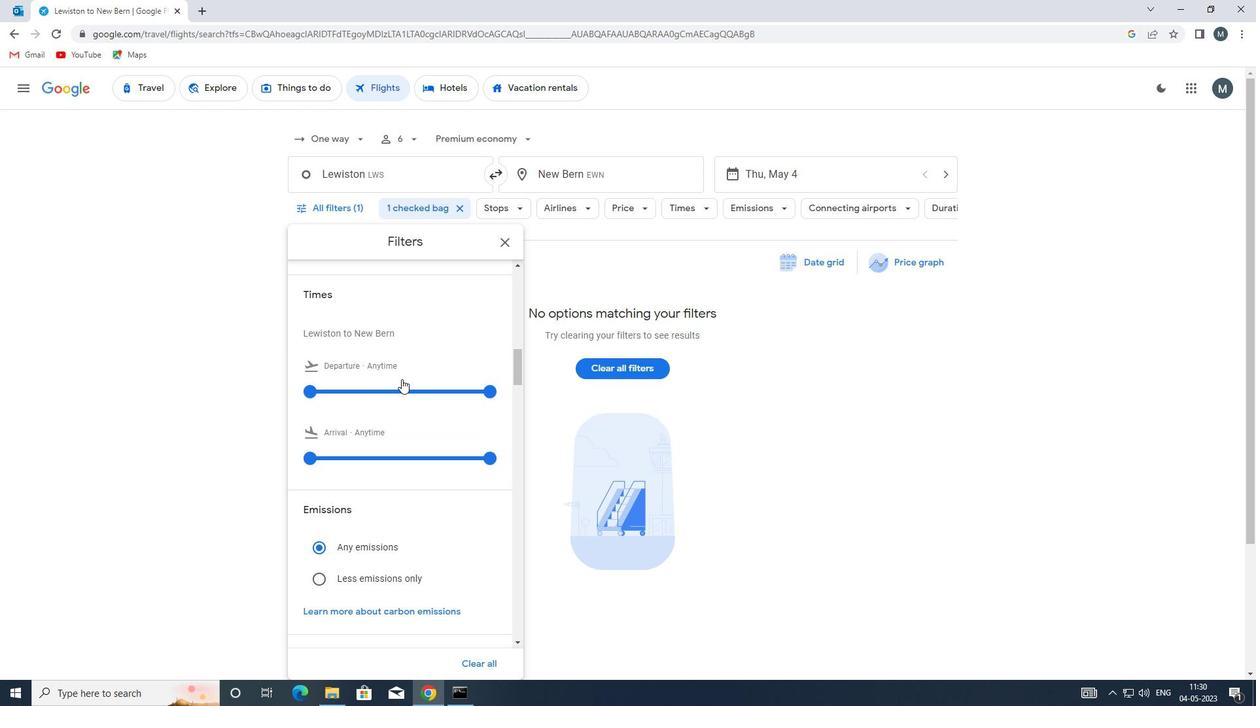 
Action: Mouse scrolled (403, 377) with delta (0, 0)
Screenshot: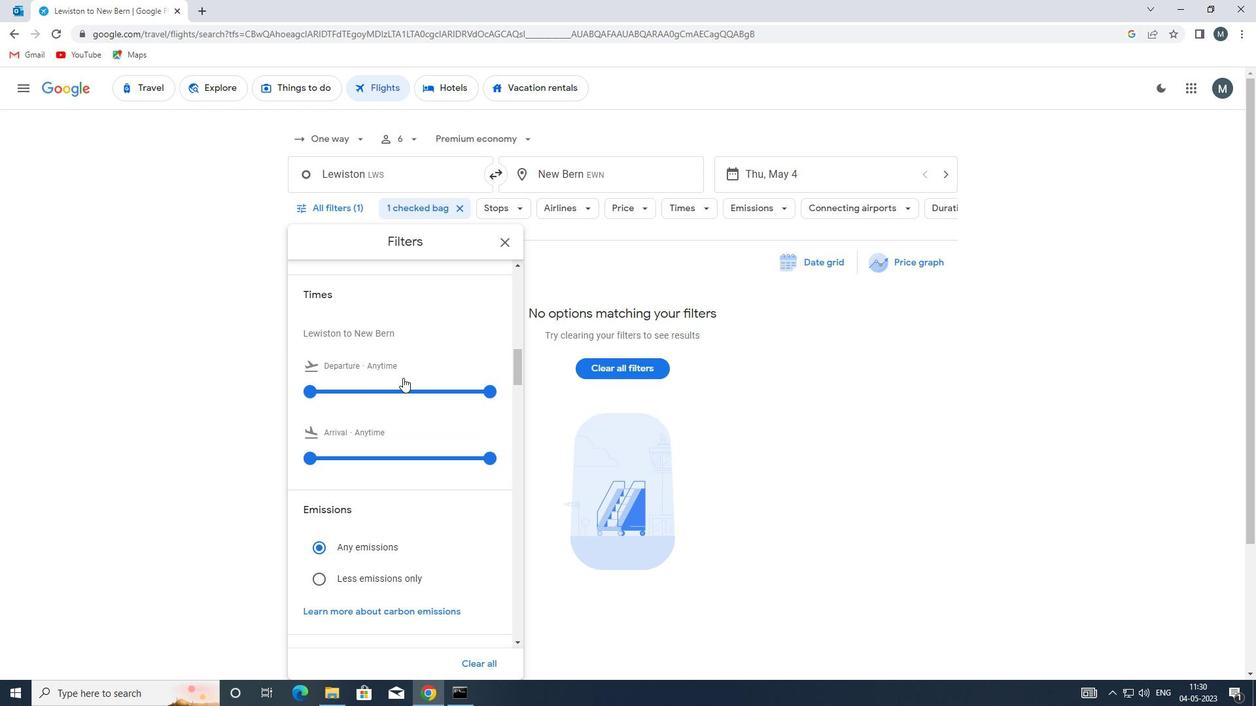 
Action: Mouse moved to (344, 328)
Screenshot: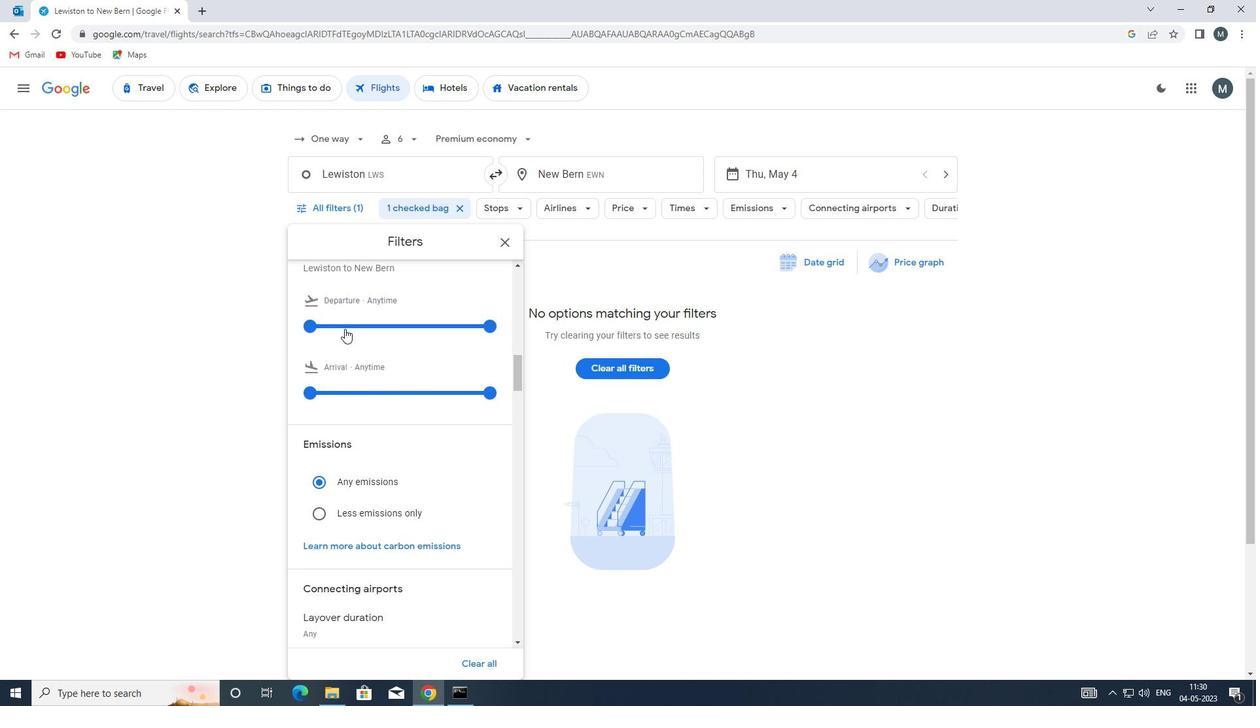 
Action: Mouse pressed left at (344, 328)
Screenshot: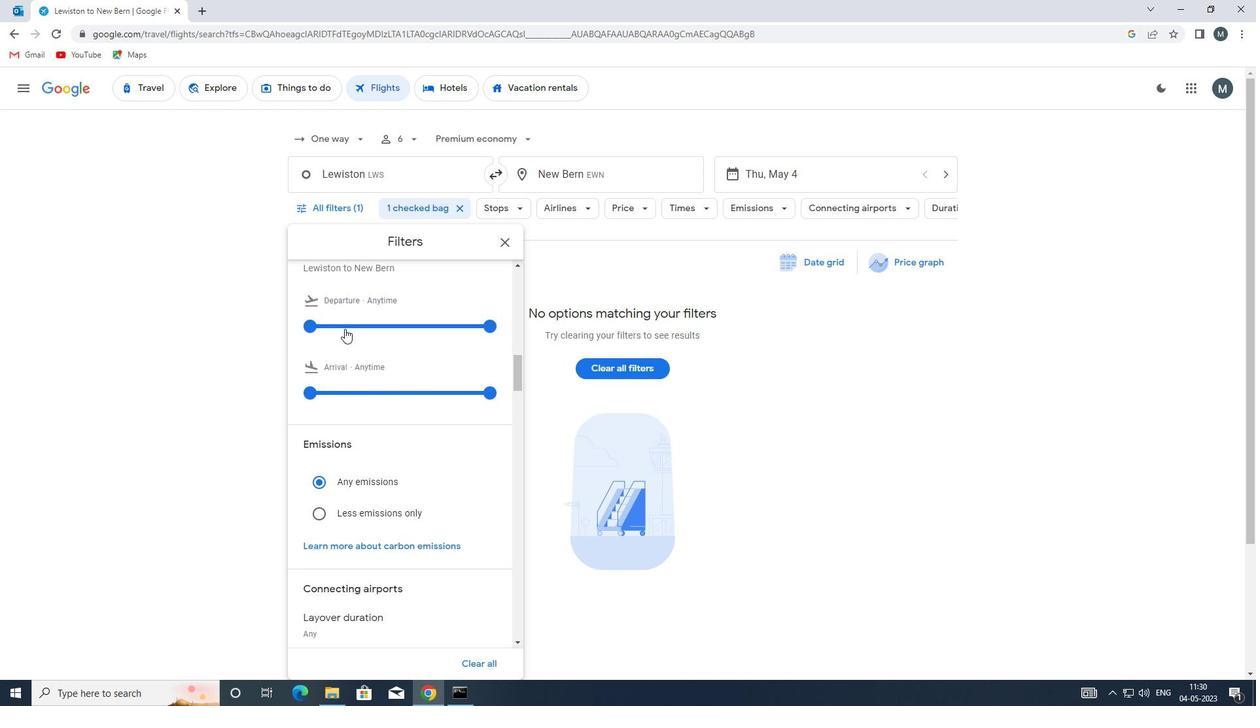 
Action: Mouse moved to (346, 327)
Screenshot: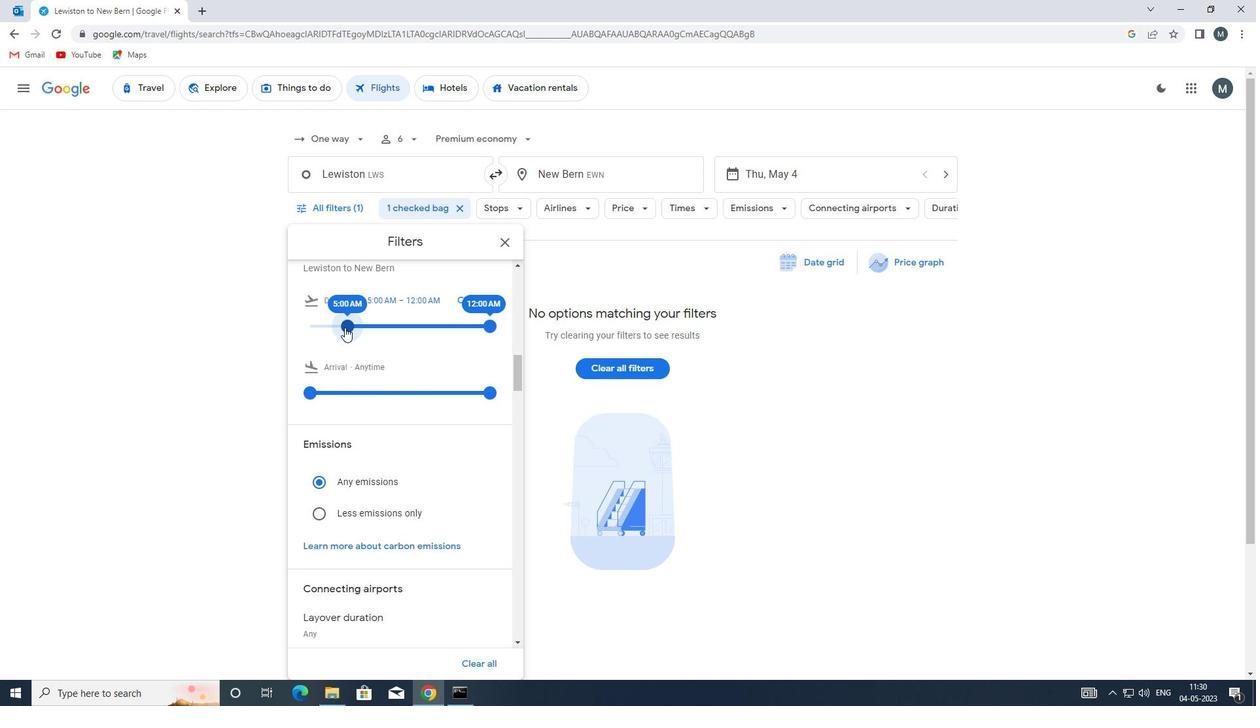 
Action: Mouse pressed left at (346, 327)
Screenshot: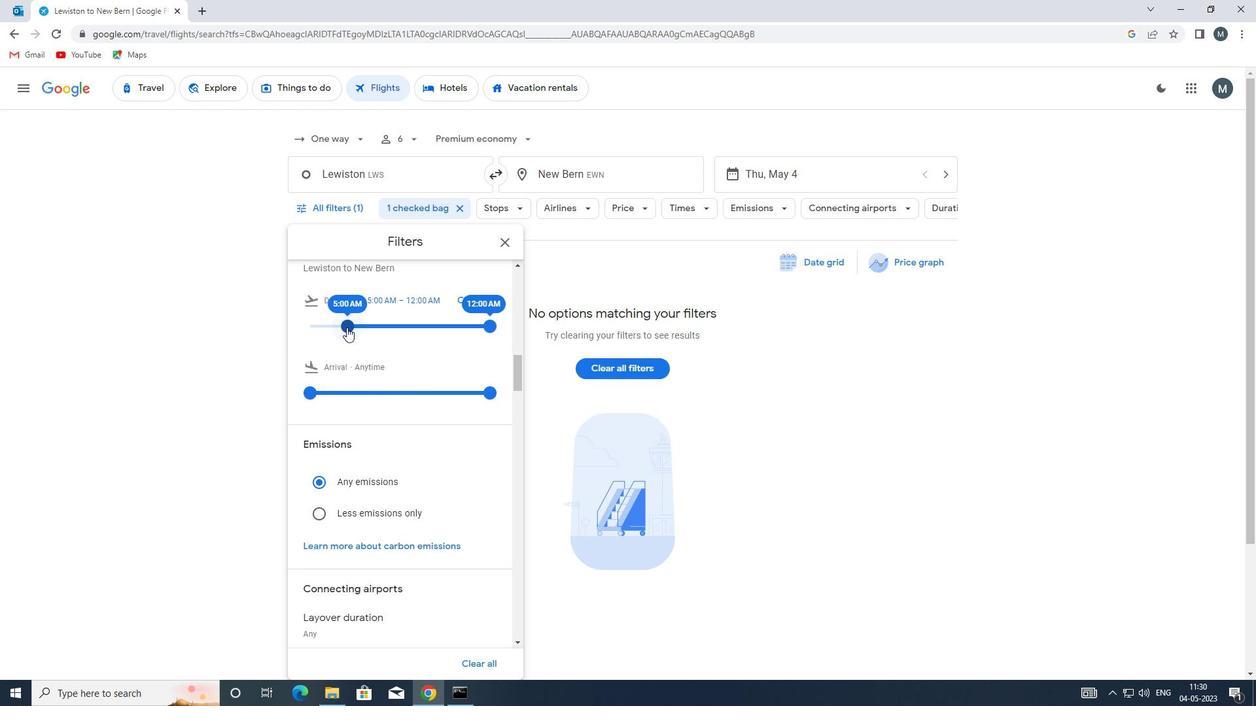 
Action: Mouse moved to (337, 324)
Screenshot: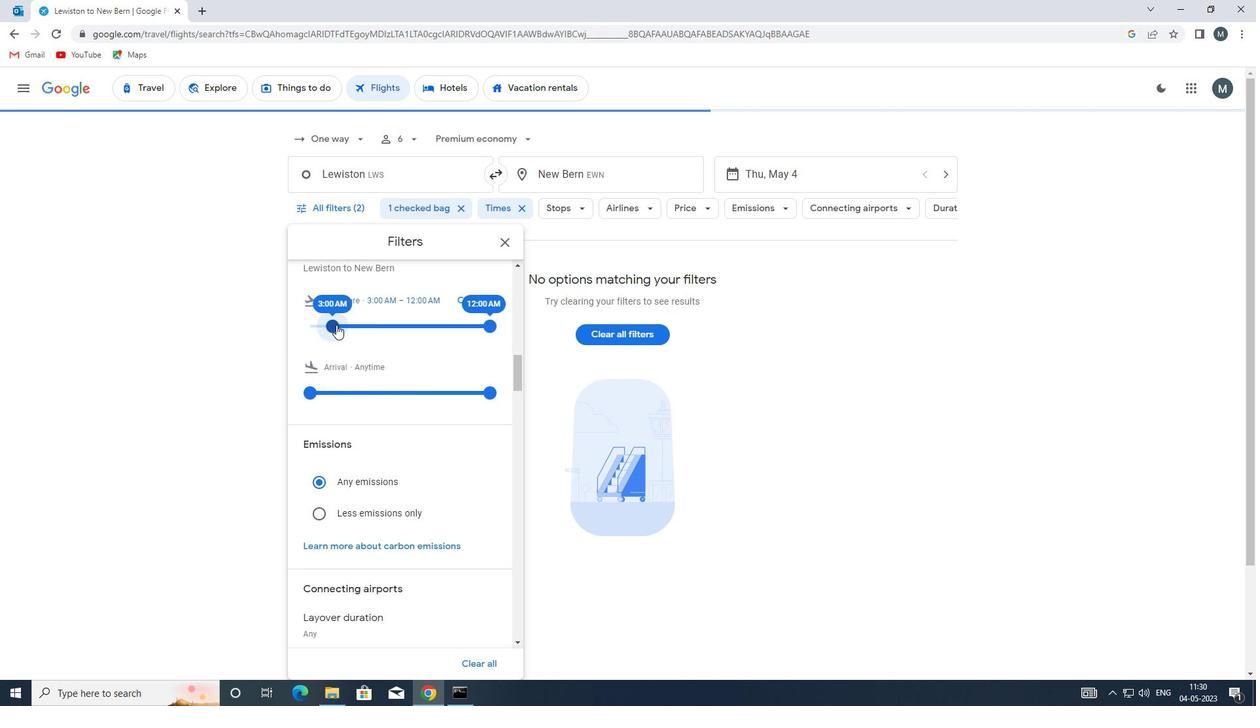 
Action: Mouse pressed left at (337, 324)
Screenshot: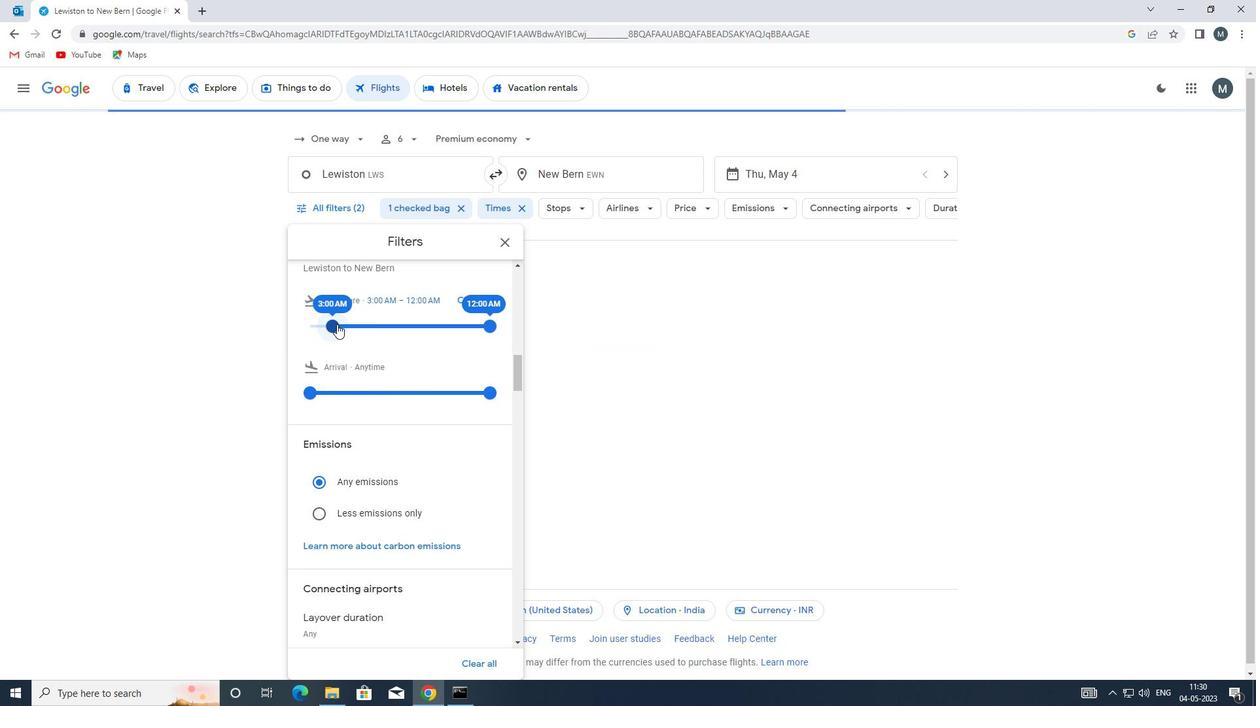 
Action: Mouse moved to (485, 325)
Screenshot: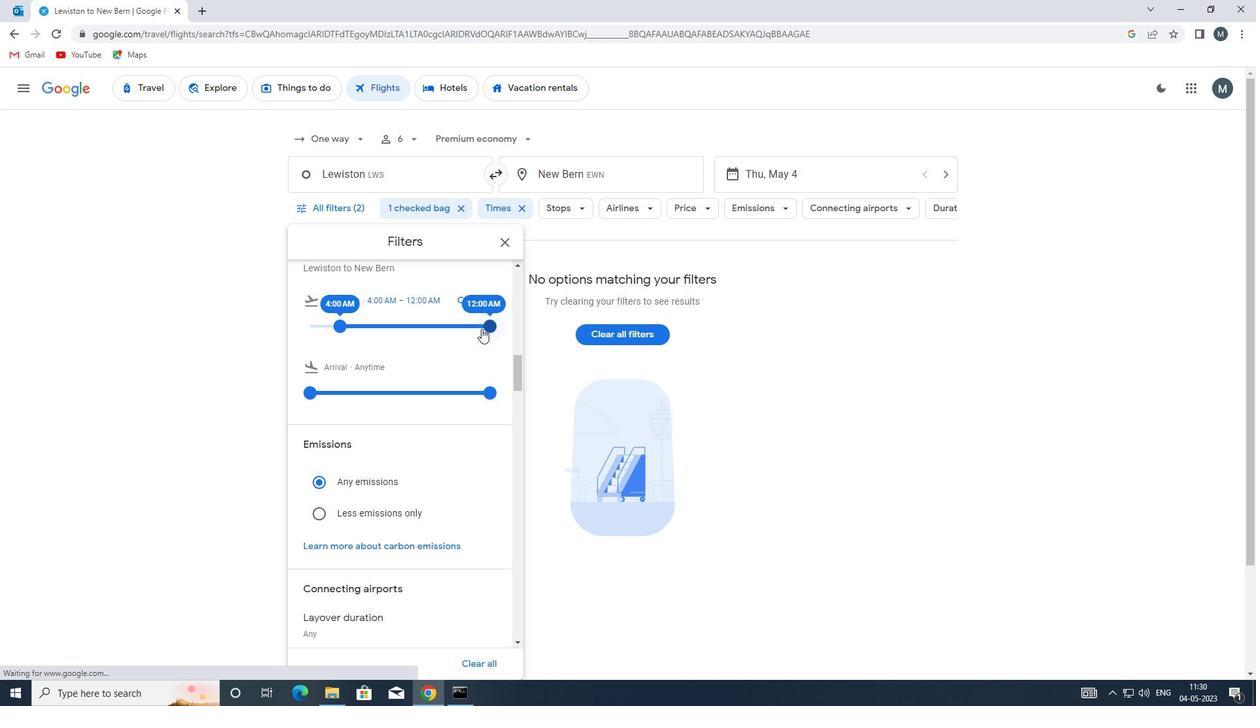 
Action: Mouse pressed left at (485, 325)
Screenshot: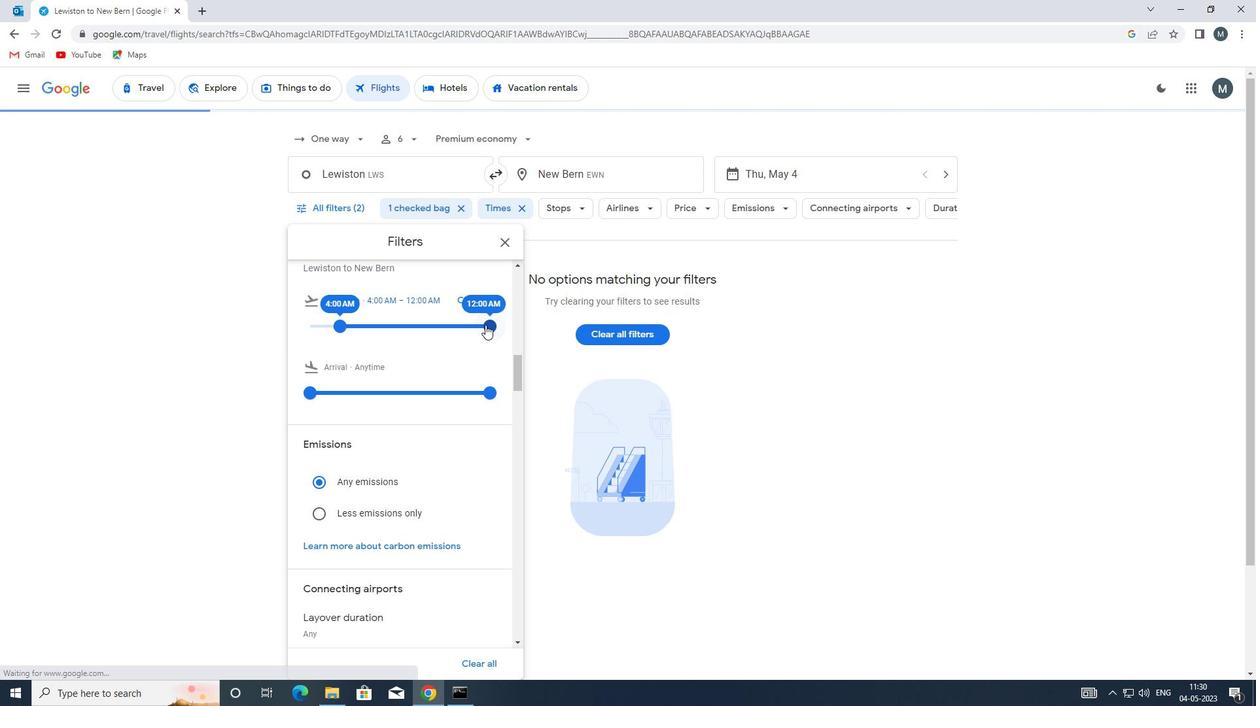 
Action: Mouse moved to (373, 327)
Screenshot: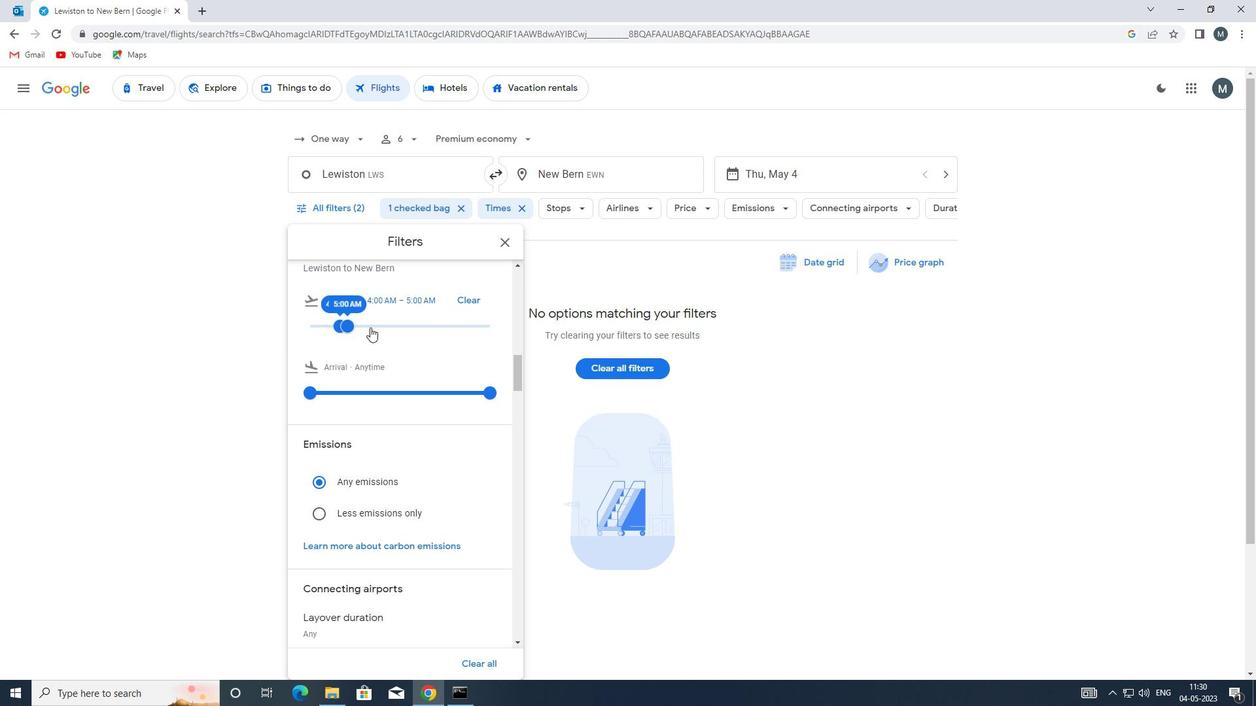 
Action: Mouse scrolled (373, 326) with delta (0, 0)
Screenshot: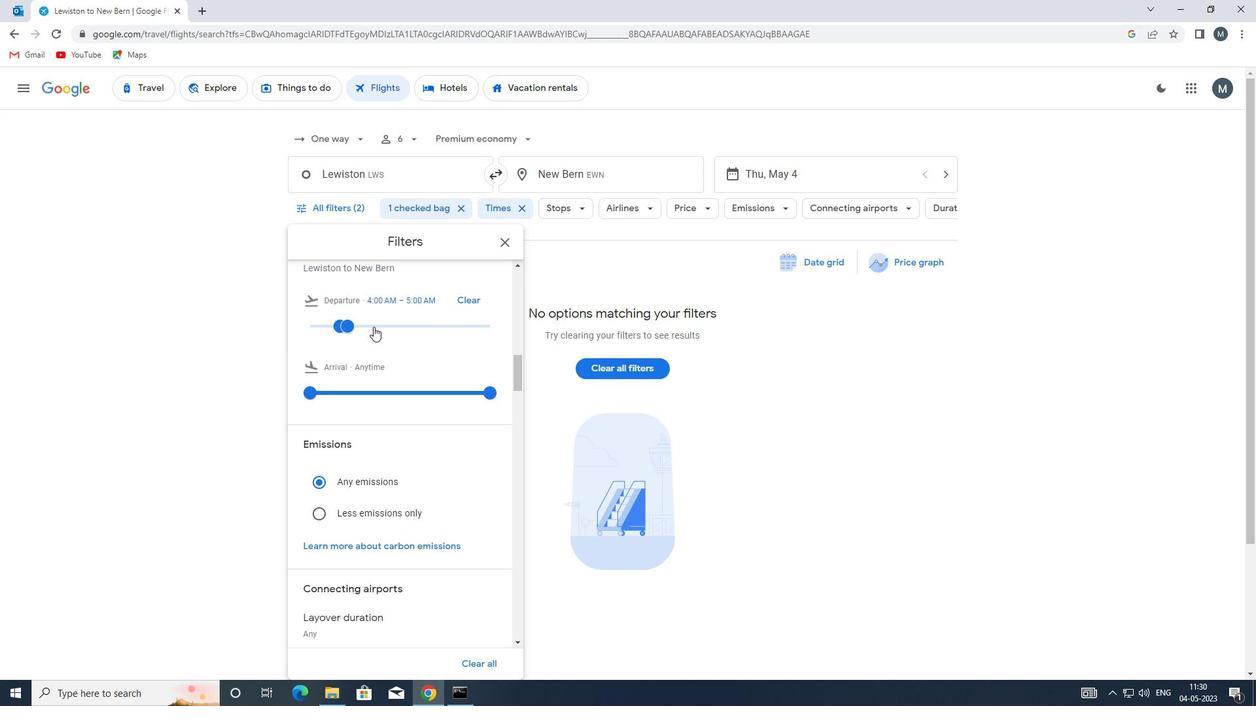 
Action: Mouse scrolled (373, 327) with delta (0, 0)
Screenshot: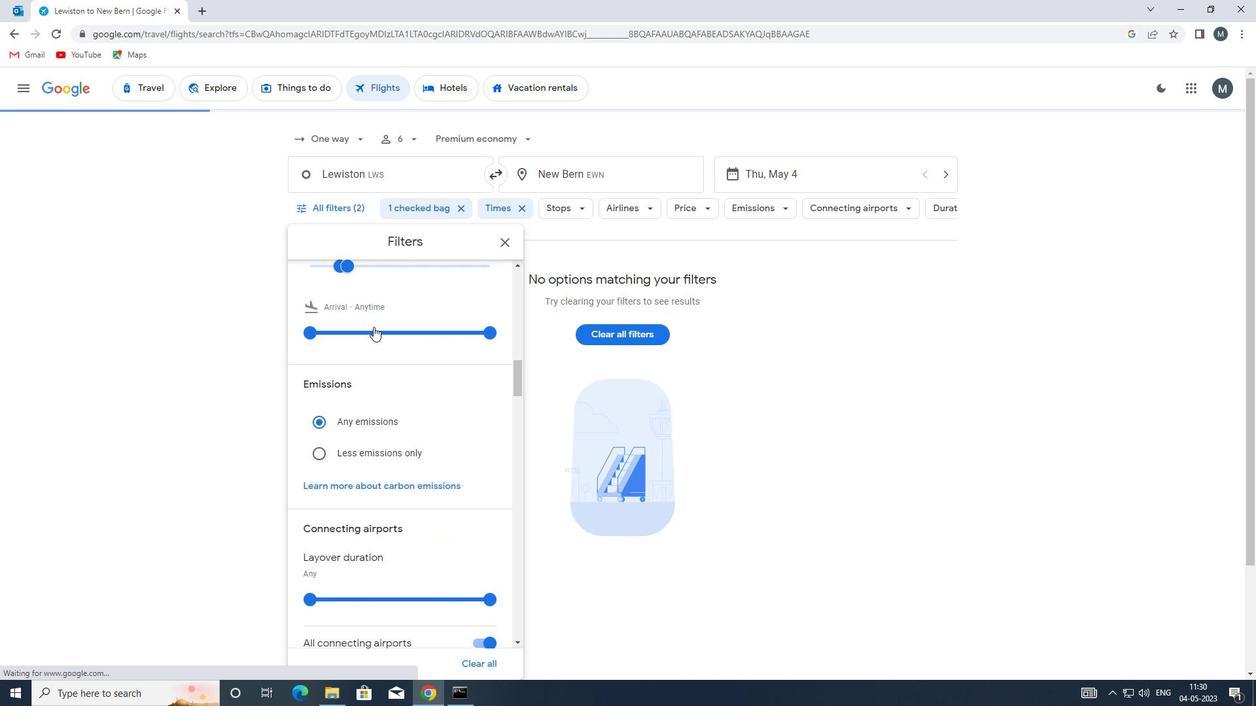 
Action: Mouse scrolled (373, 327) with delta (0, 0)
Screenshot: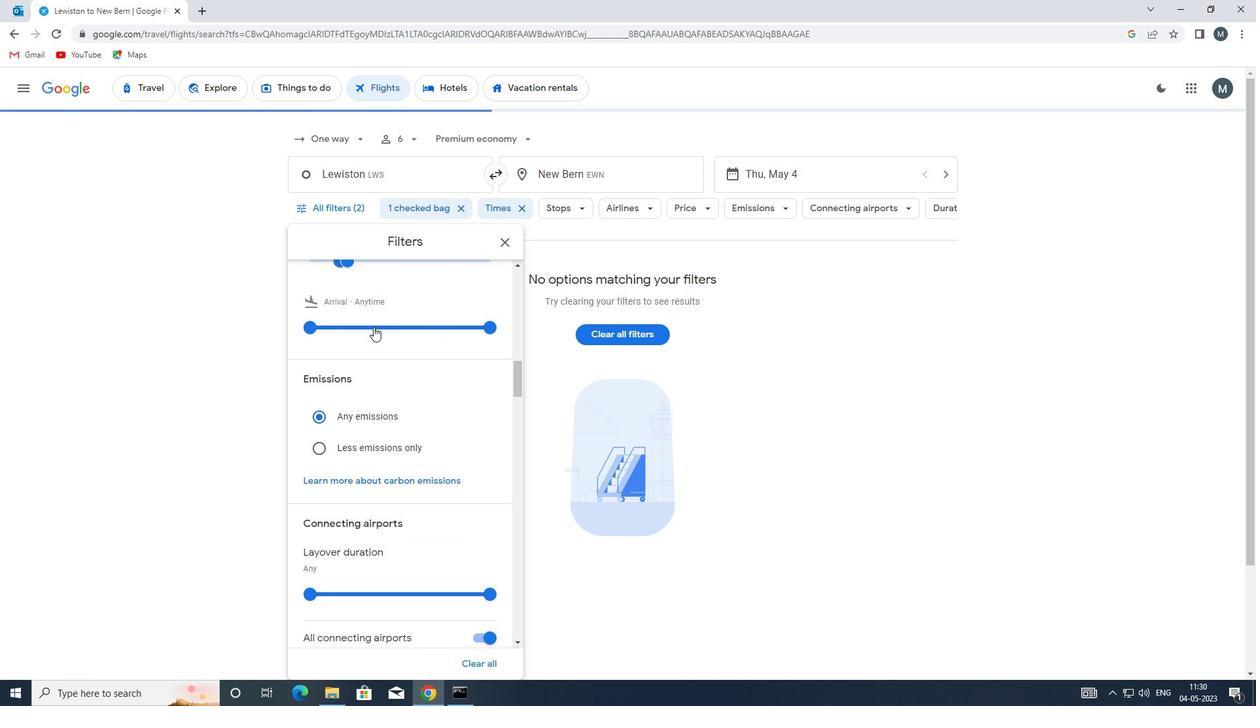 
Action: Mouse moved to (503, 243)
Screenshot: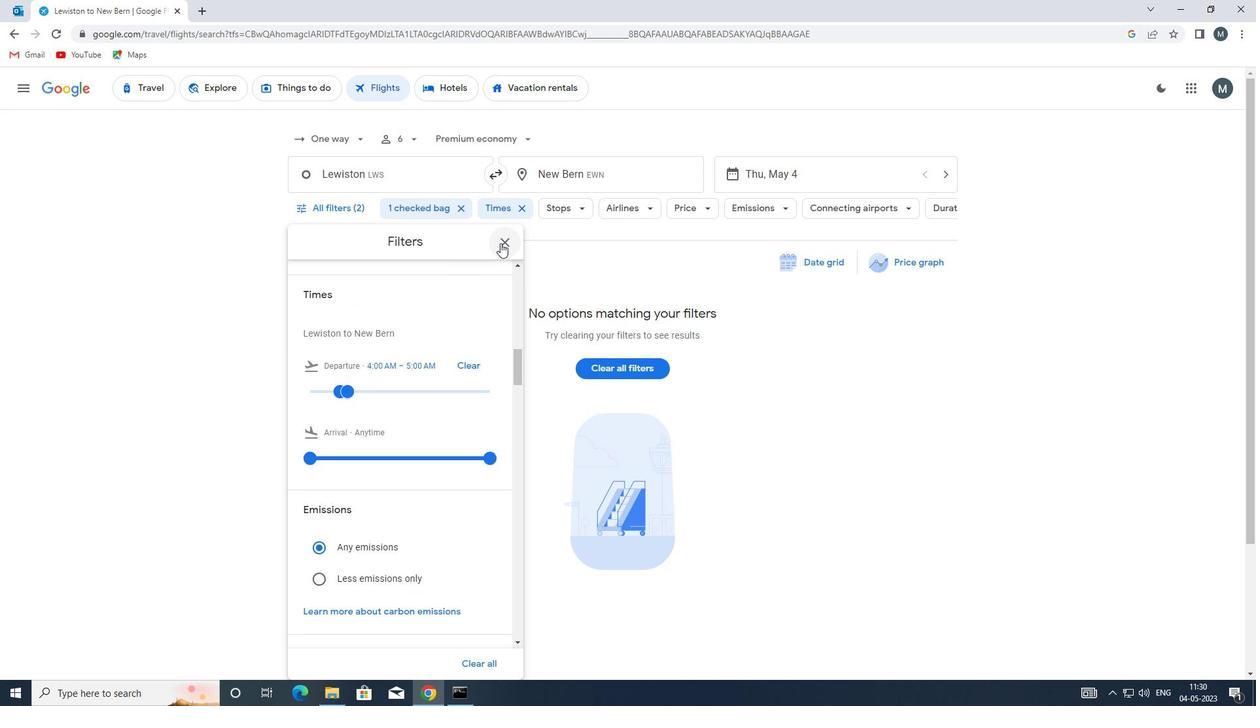 
Action: Mouse pressed left at (503, 243)
Screenshot: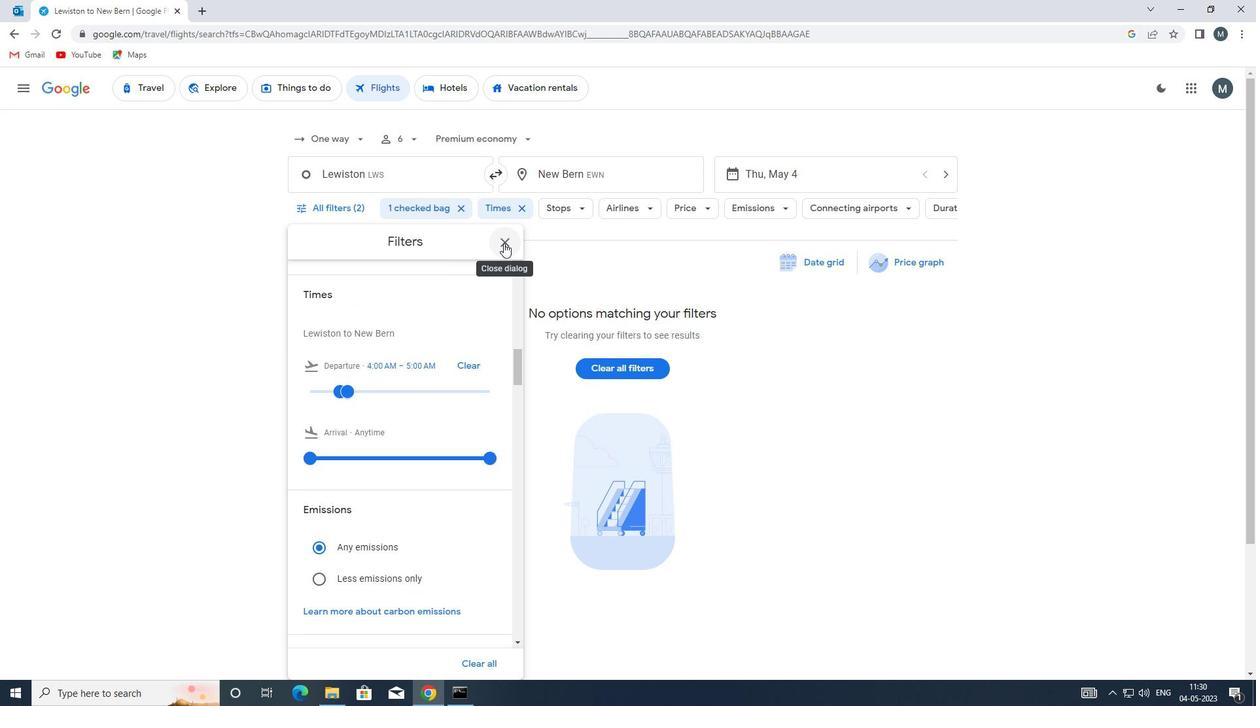 
